 Task: Look for space in Marchena, Spain from 1st July, 2023 to 8th July, 2023 for 2 adults, 1 child in price range Rs.15000 to Rs.20000. Place can be entire place with 1  bedroom having 1 bed and 1 bathroom. Property type can be house, flat, guest house, hotel. Amenities needed are: washing machine. Booking option can be shelf check-in. Required host language is English.
Action: Mouse moved to (320, 191)
Screenshot: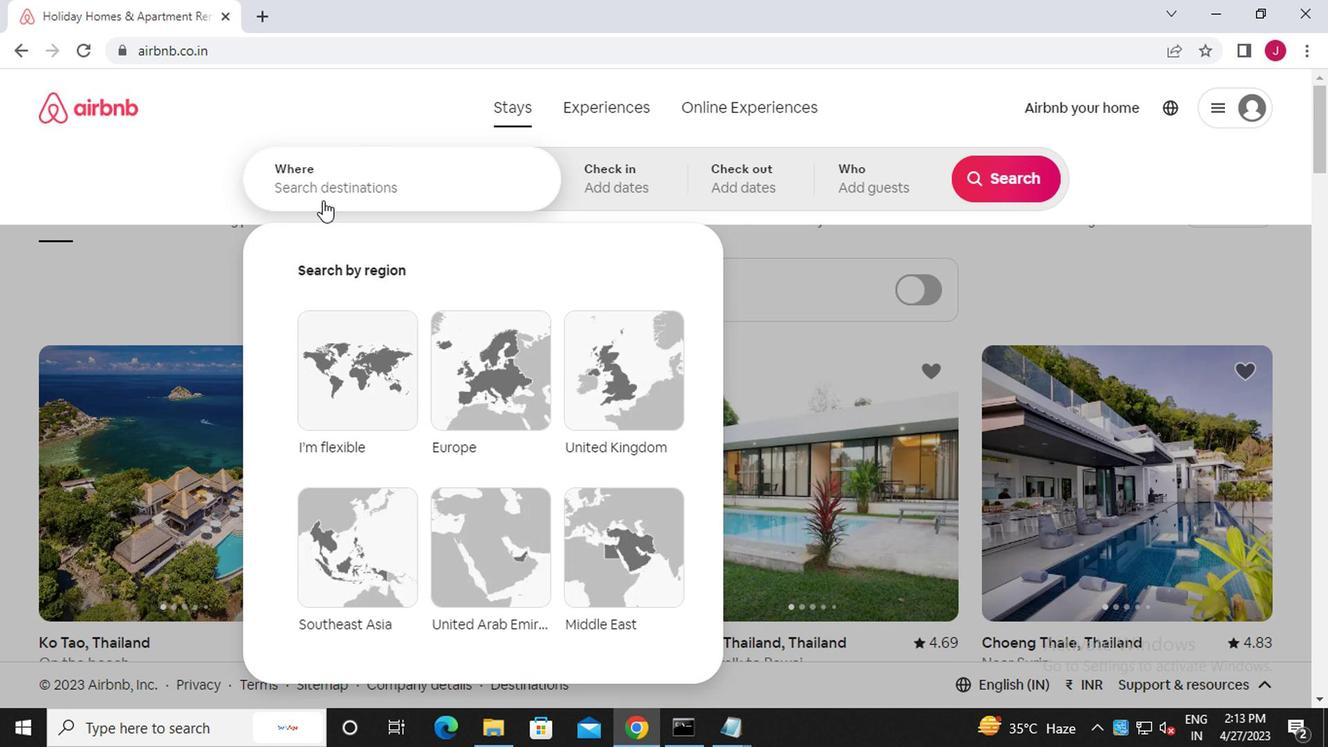 
Action: Mouse pressed left at (320, 191)
Screenshot: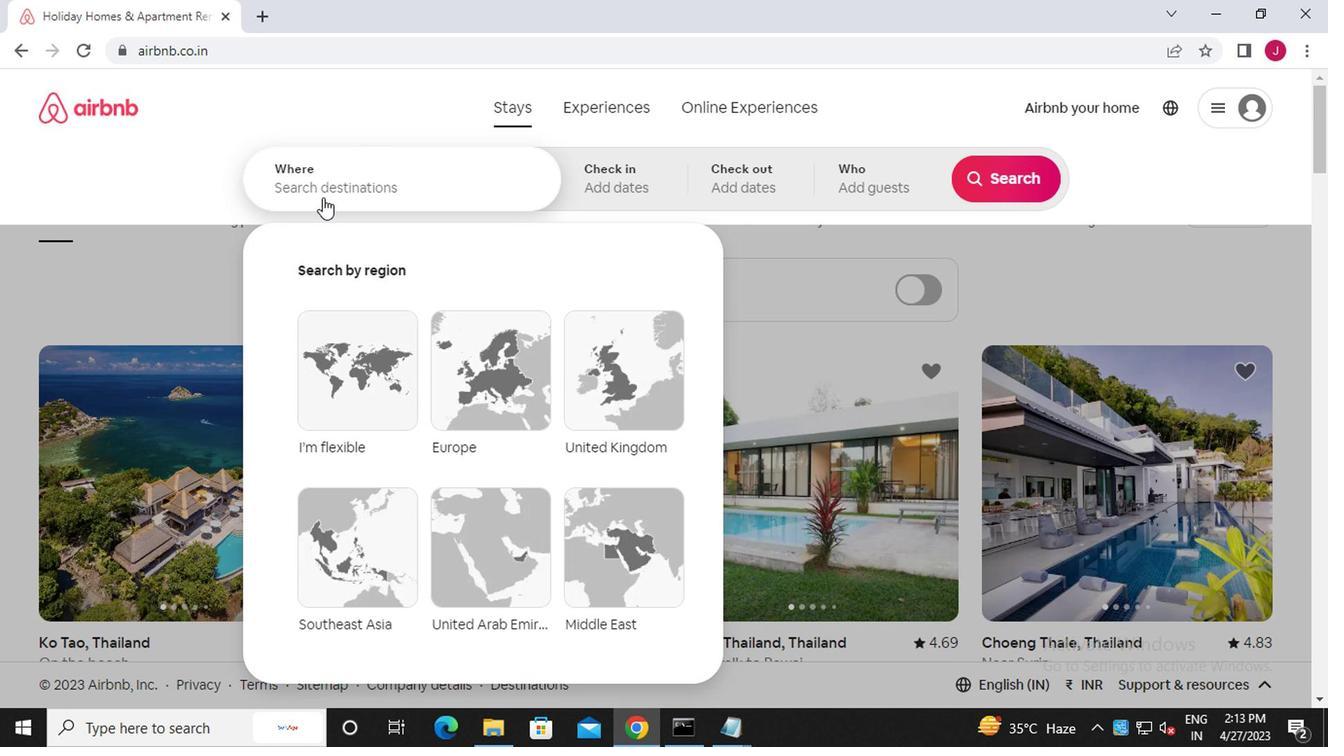 
Action: Key pressed m<Key.caps_lock>archena,<Key.caps_lock>s<Key.caps_lock>pain
Screenshot: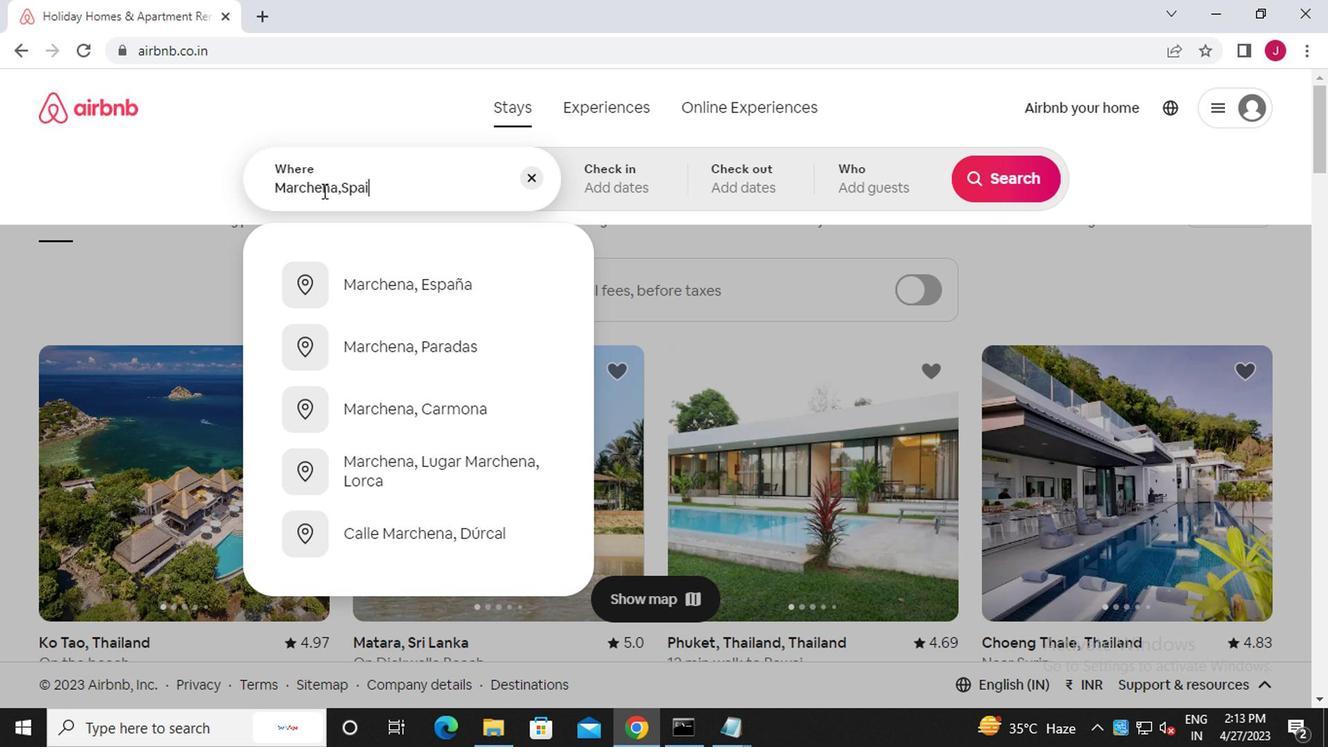 
Action: Mouse moved to (620, 179)
Screenshot: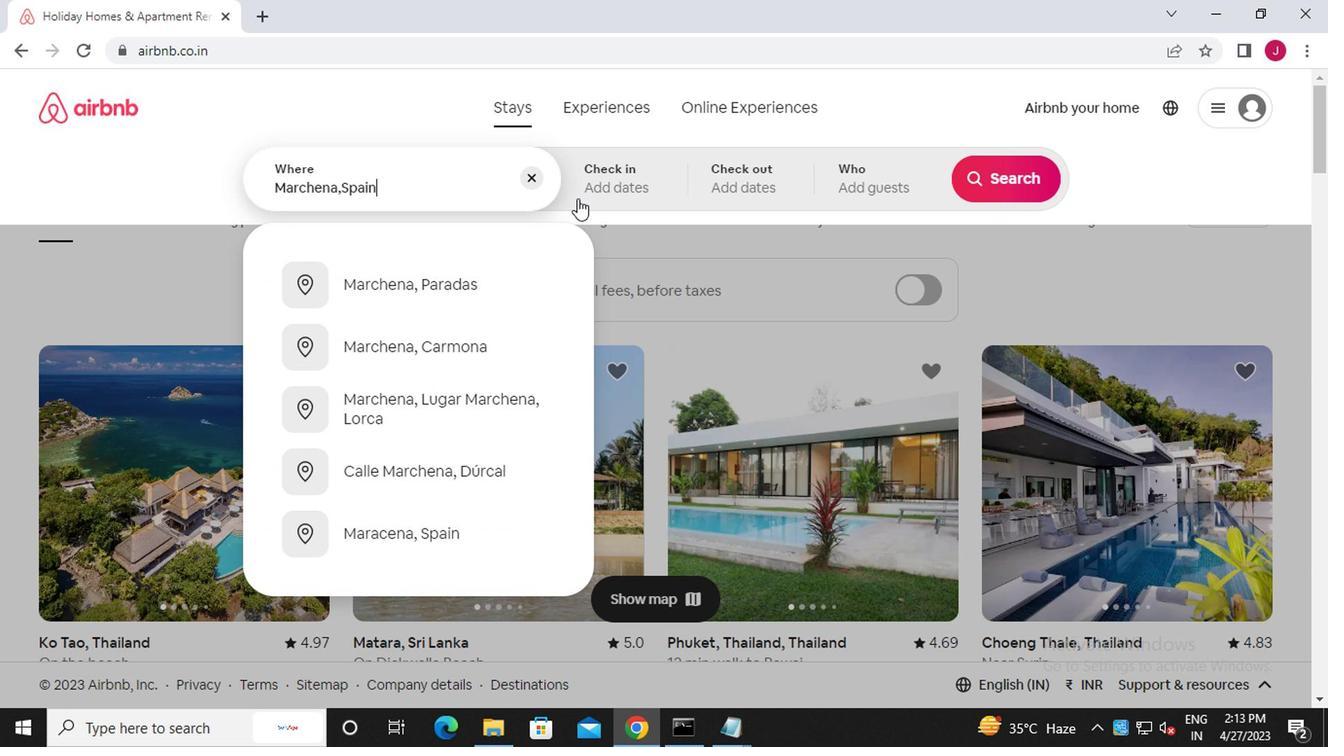
Action: Mouse pressed left at (620, 179)
Screenshot: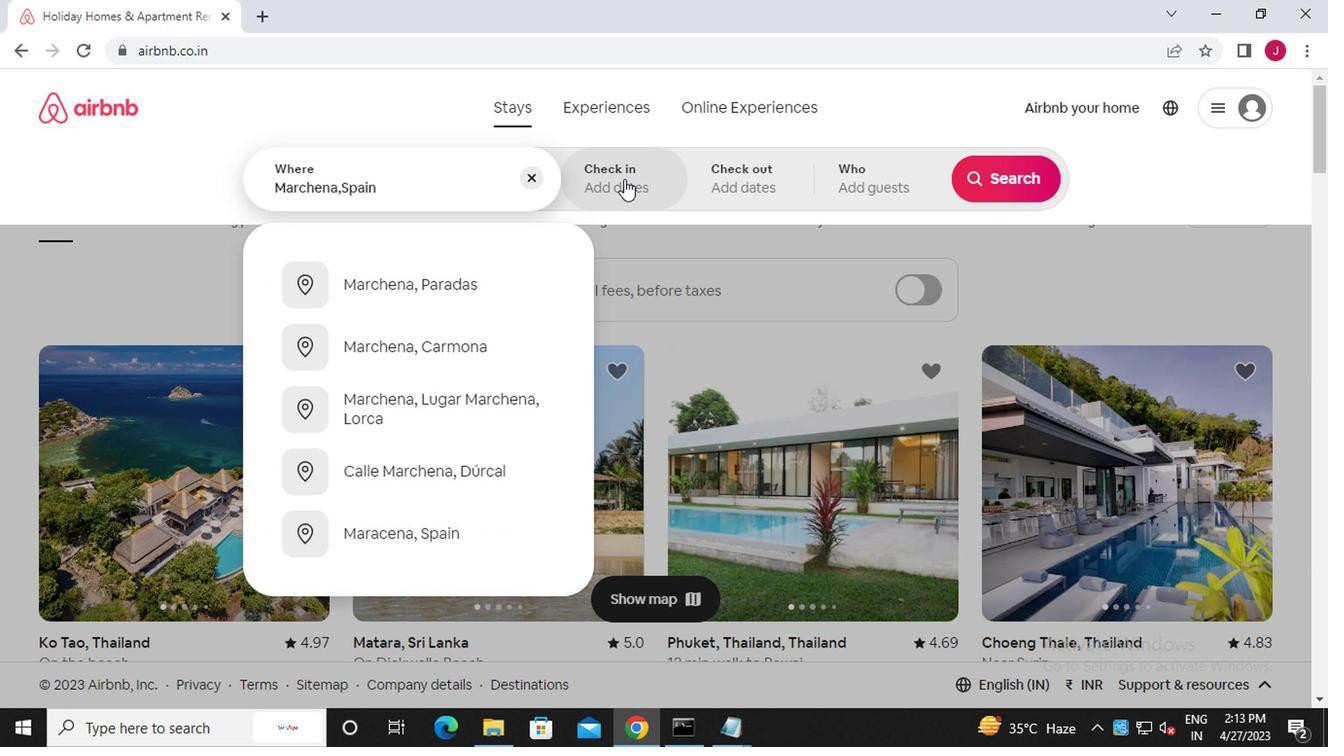 
Action: Mouse moved to (990, 334)
Screenshot: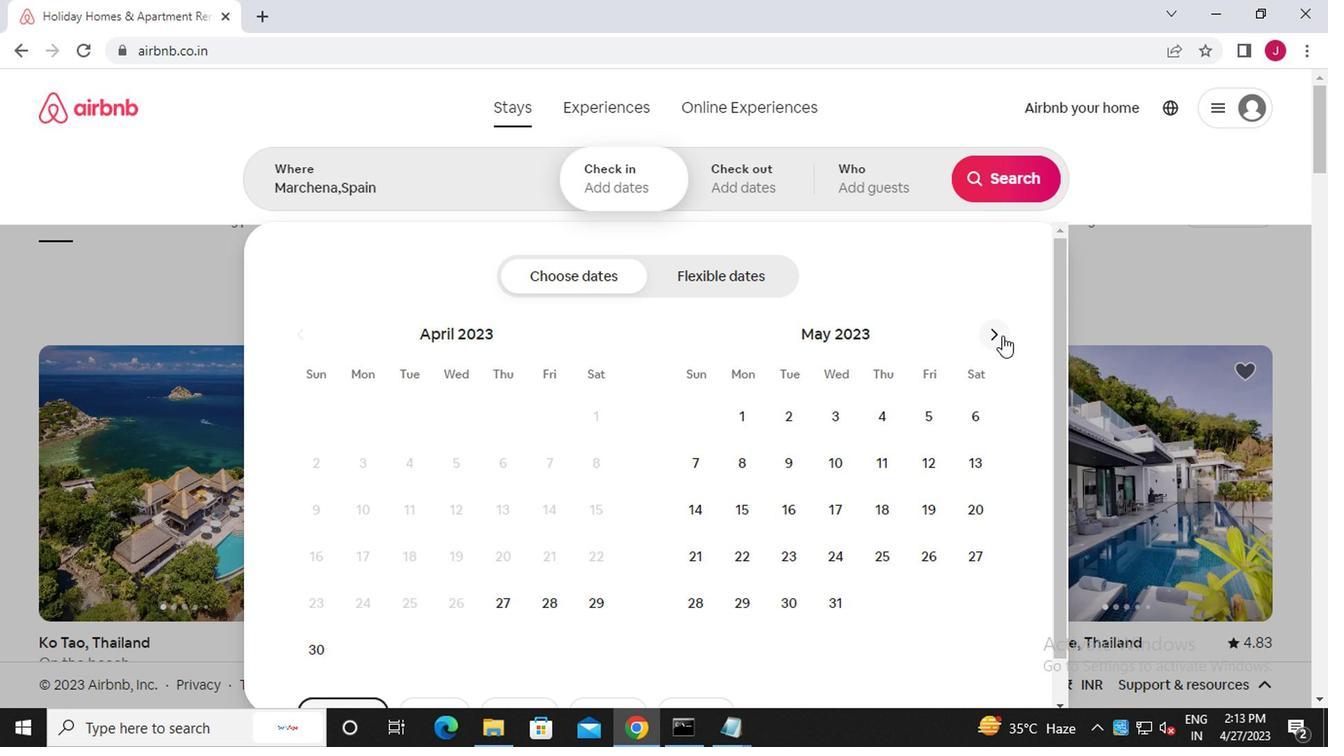 
Action: Mouse pressed left at (990, 334)
Screenshot: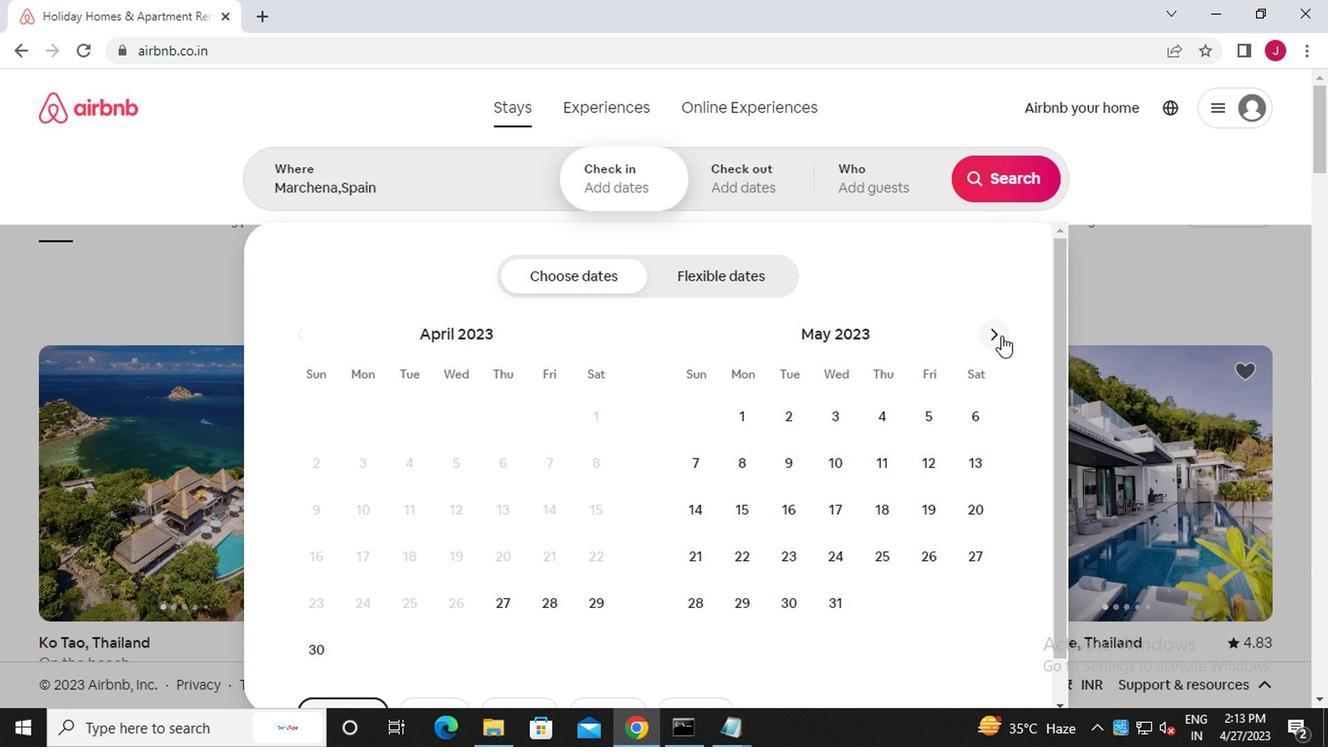 
Action: Mouse pressed left at (990, 334)
Screenshot: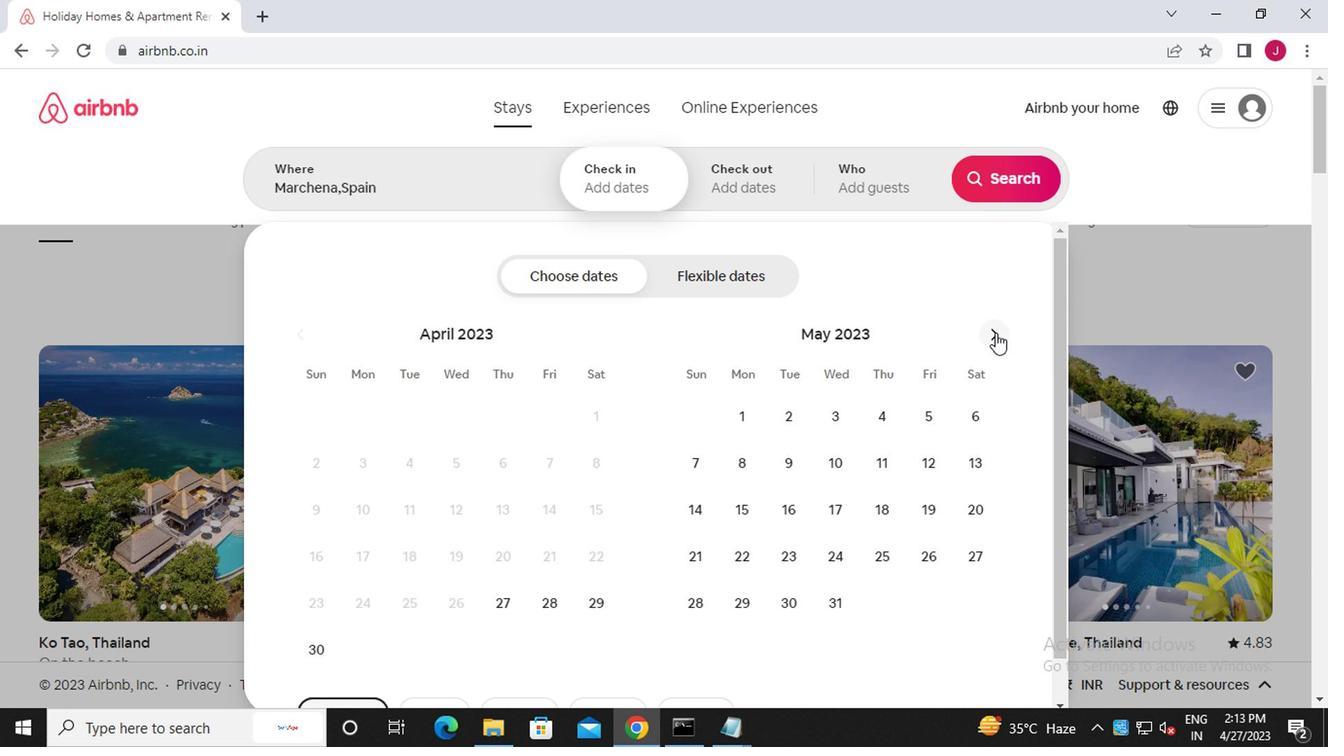 
Action: Mouse moved to (967, 421)
Screenshot: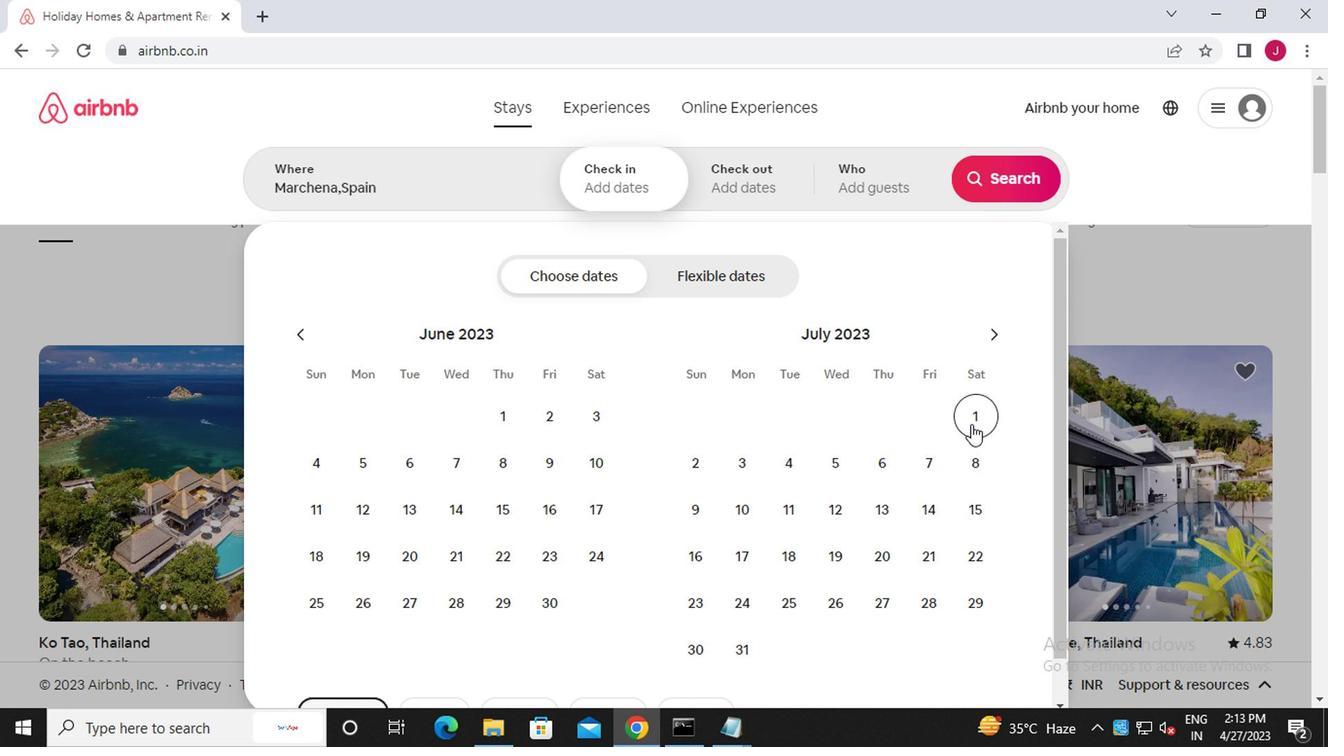 
Action: Mouse pressed left at (967, 421)
Screenshot: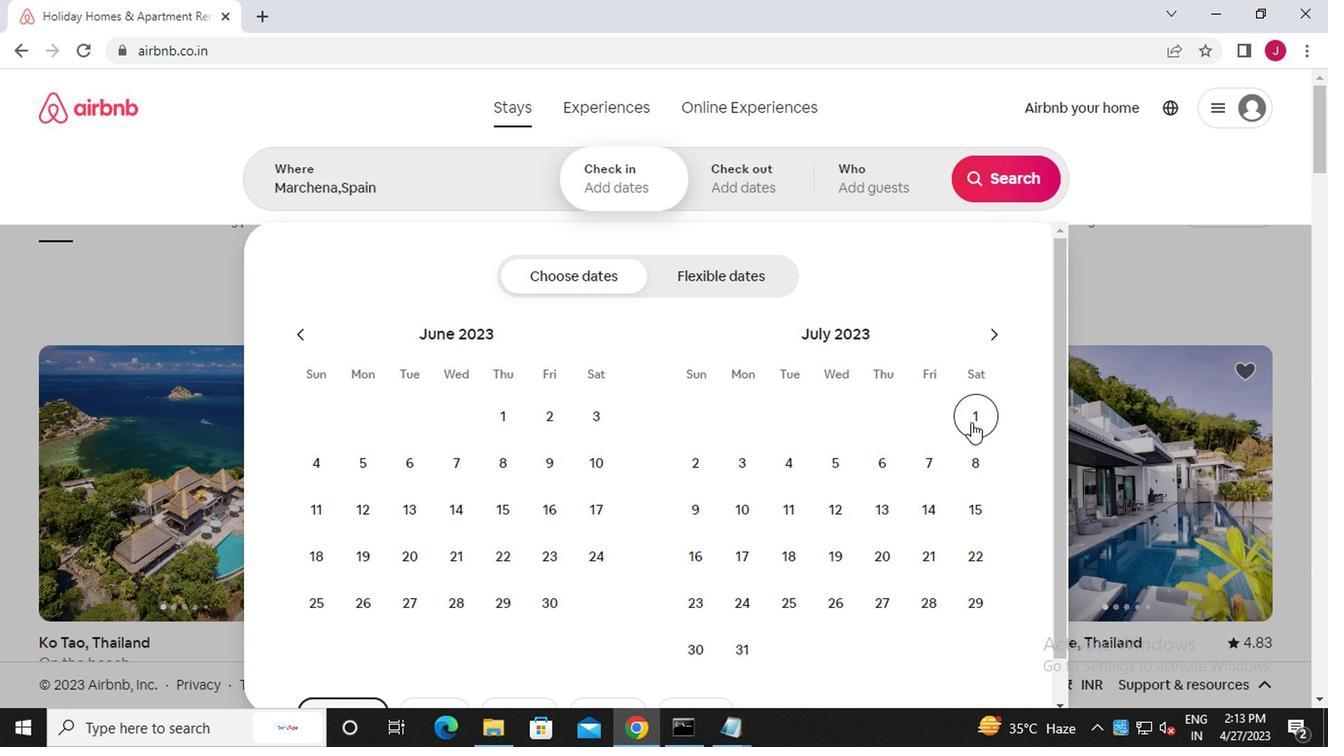 
Action: Mouse moved to (977, 466)
Screenshot: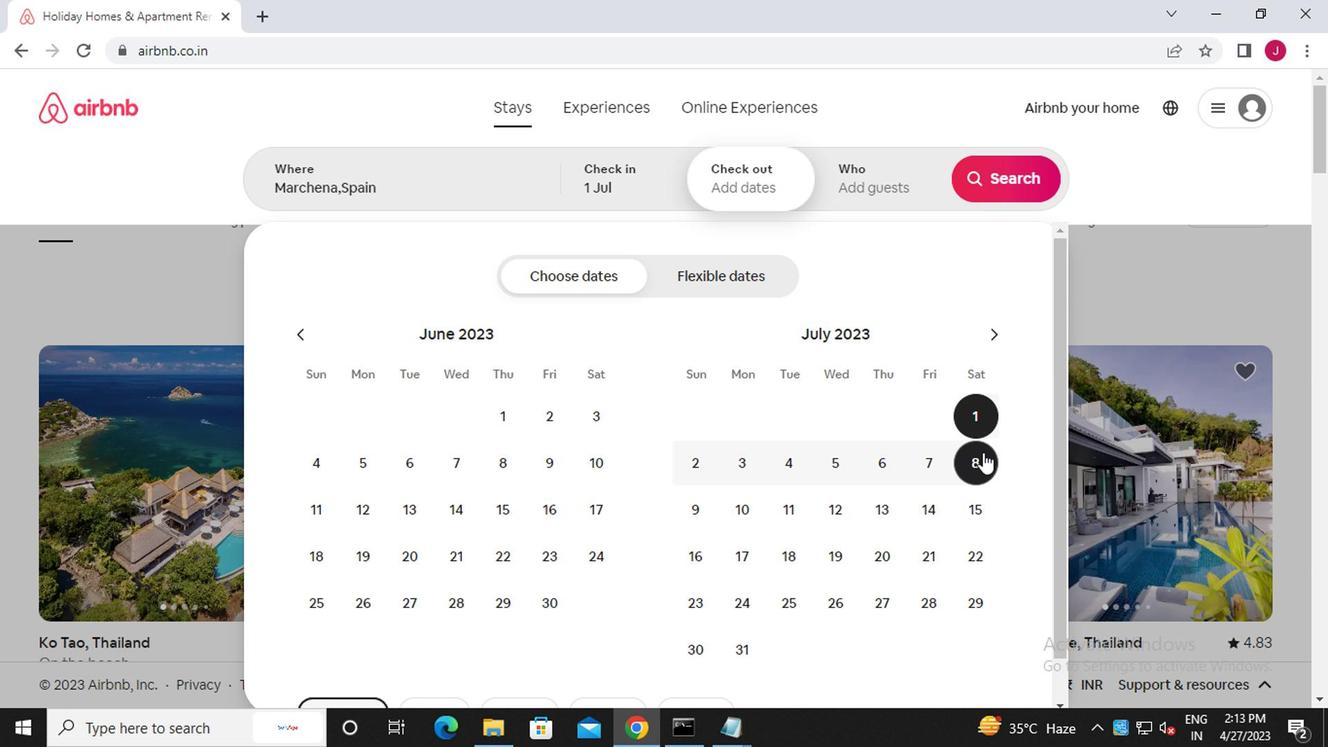 
Action: Mouse pressed left at (977, 466)
Screenshot: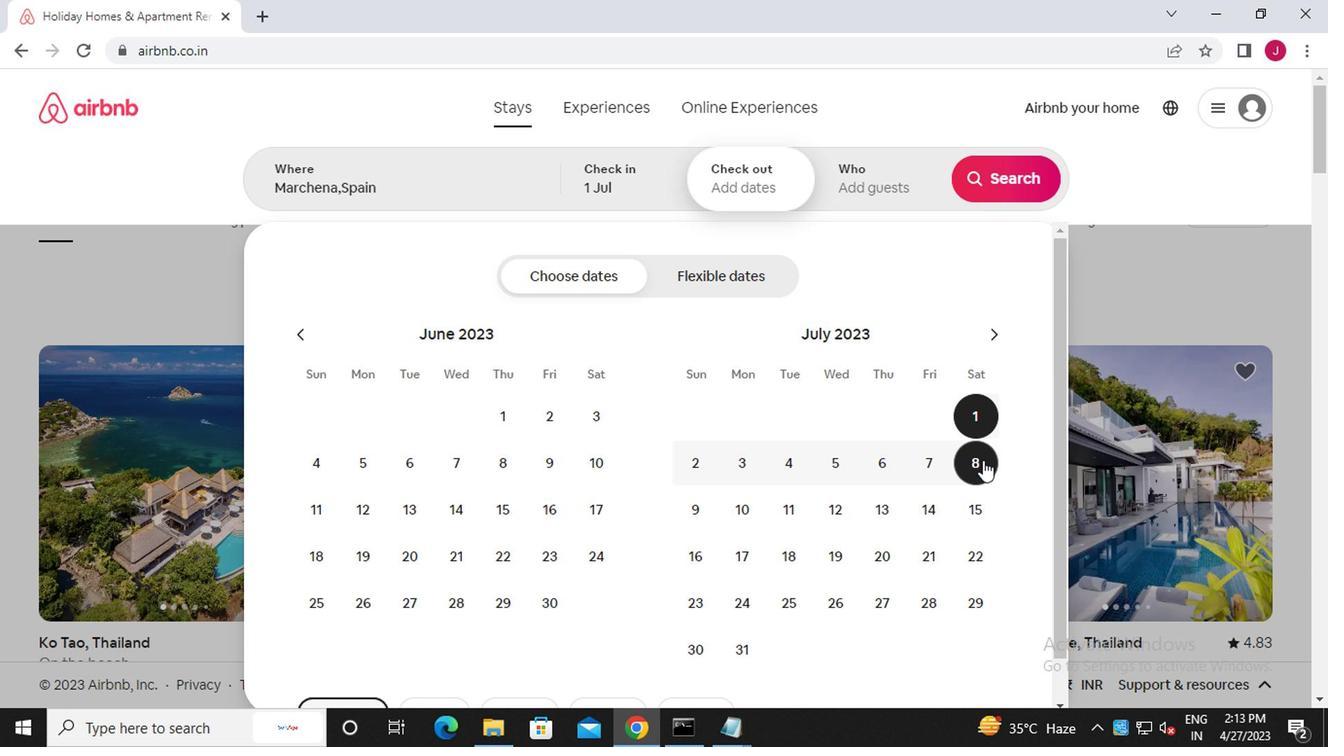 
Action: Mouse moved to (878, 190)
Screenshot: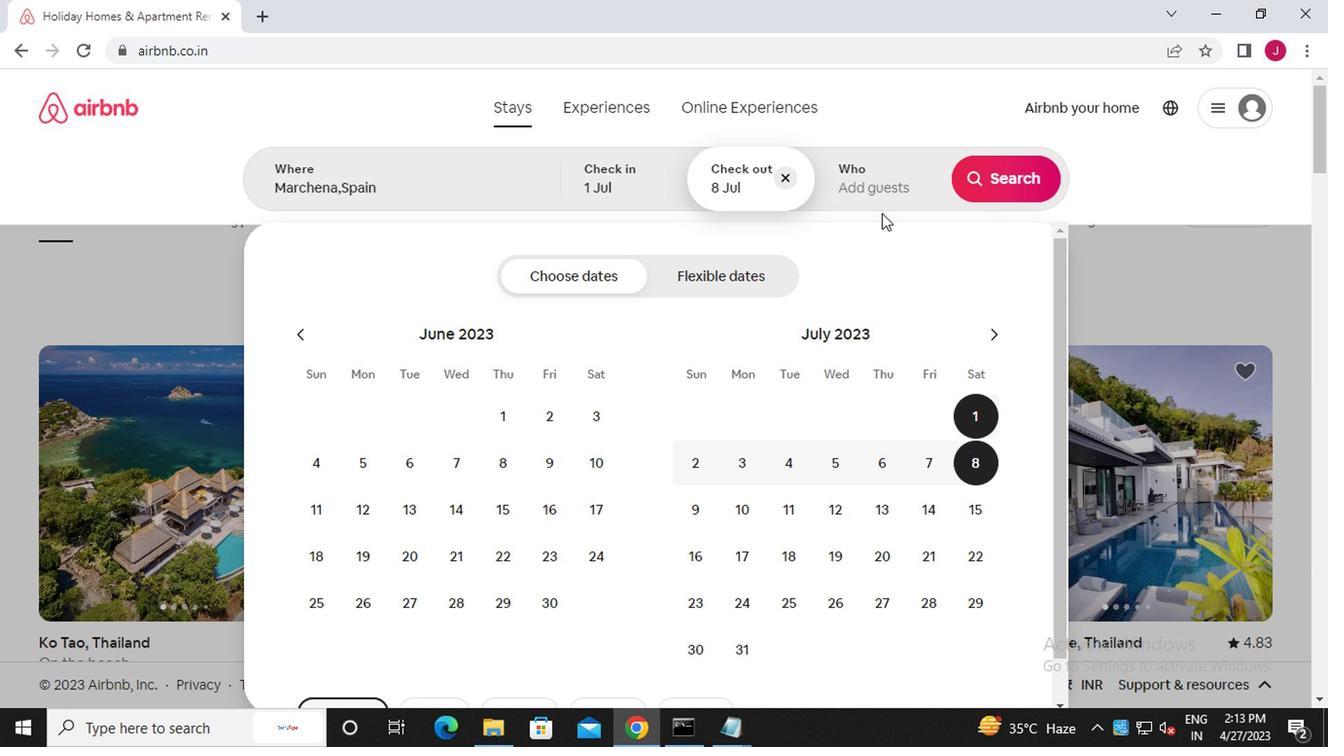 
Action: Mouse pressed left at (878, 190)
Screenshot: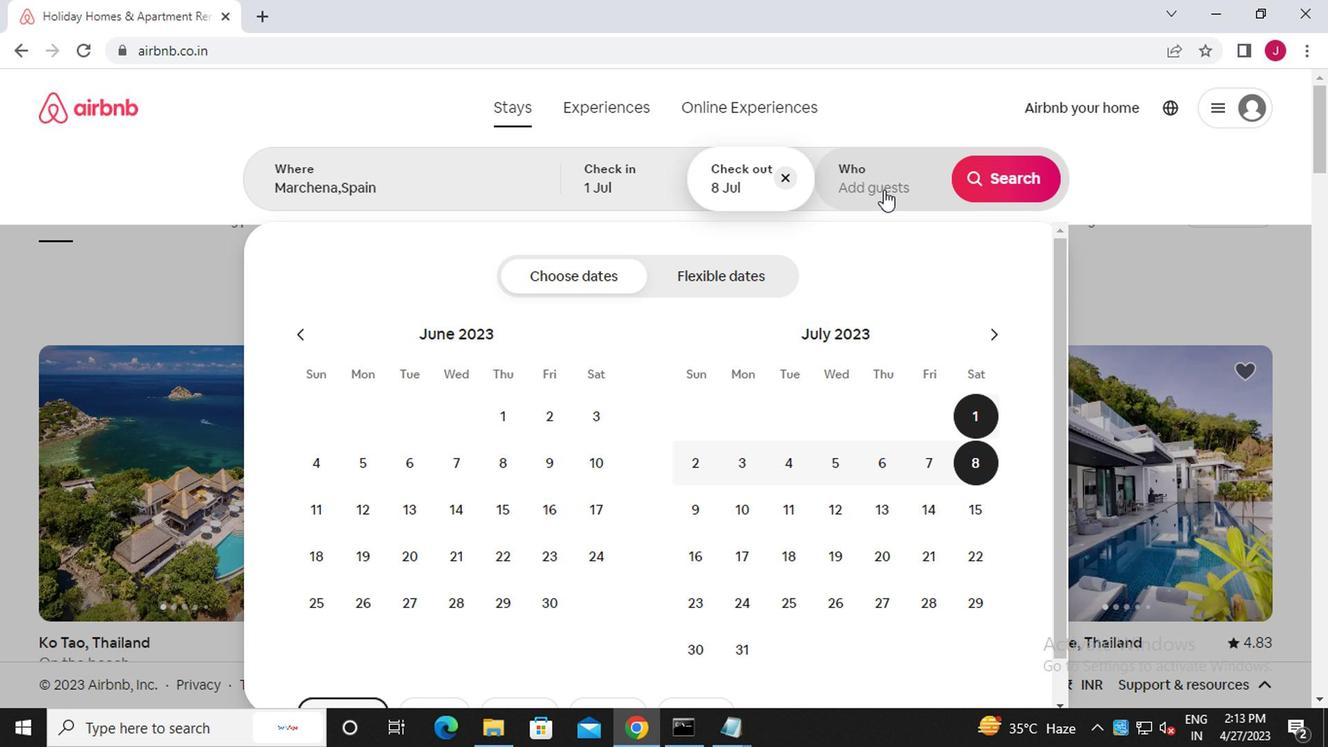 
Action: Mouse moved to (1006, 278)
Screenshot: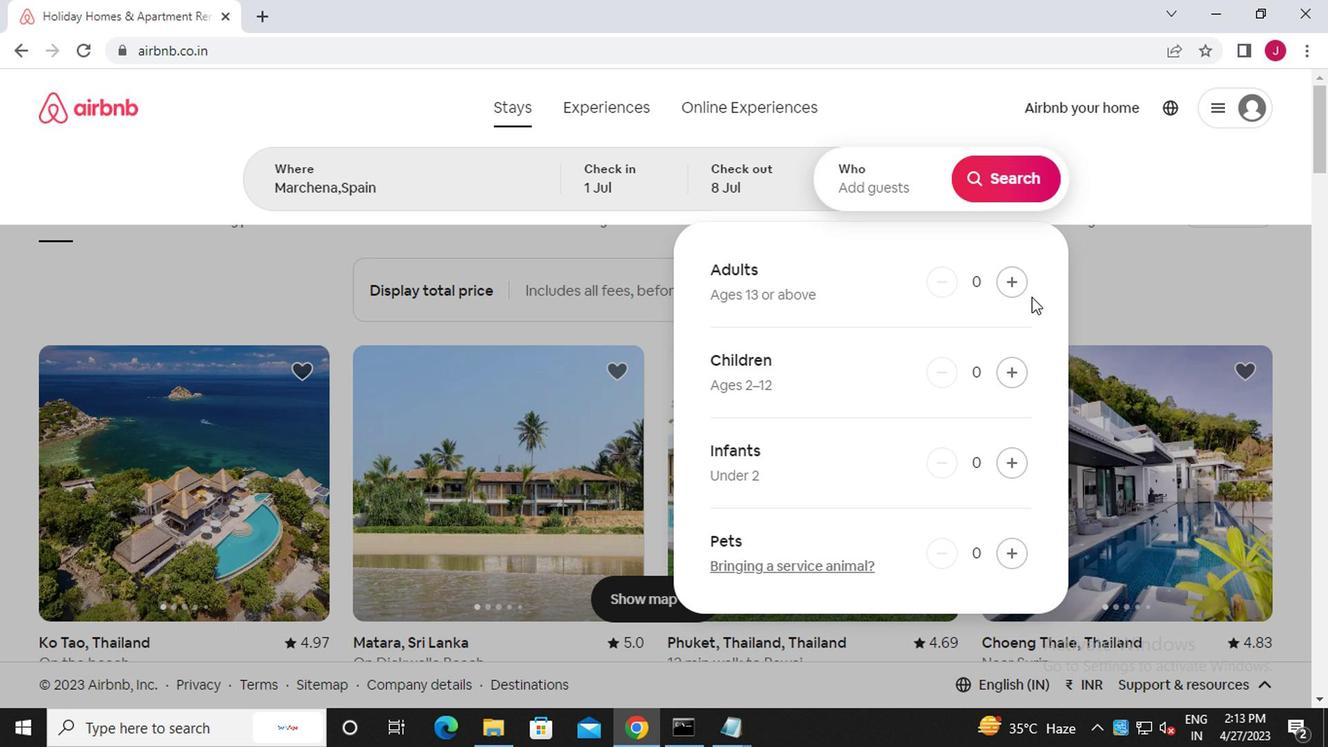 
Action: Mouse pressed left at (1006, 278)
Screenshot: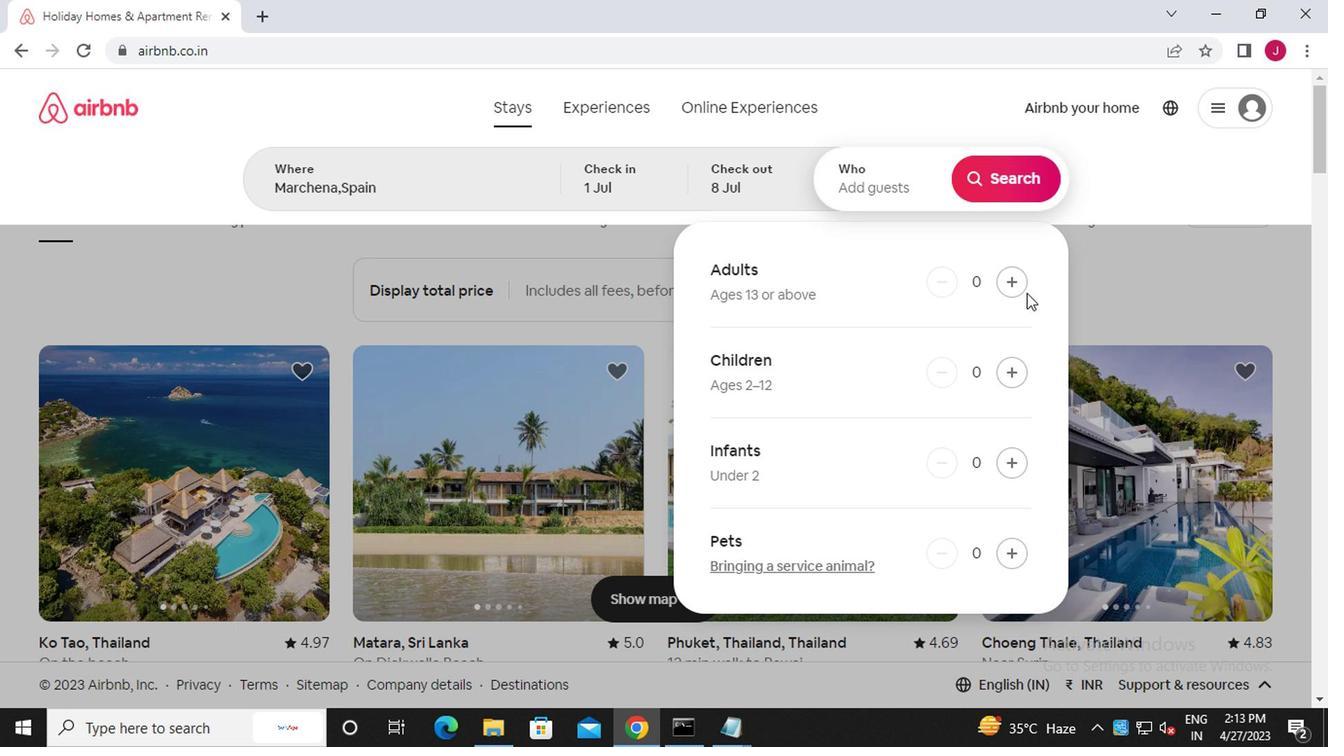 
Action: Mouse pressed left at (1006, 278)
Screenshot: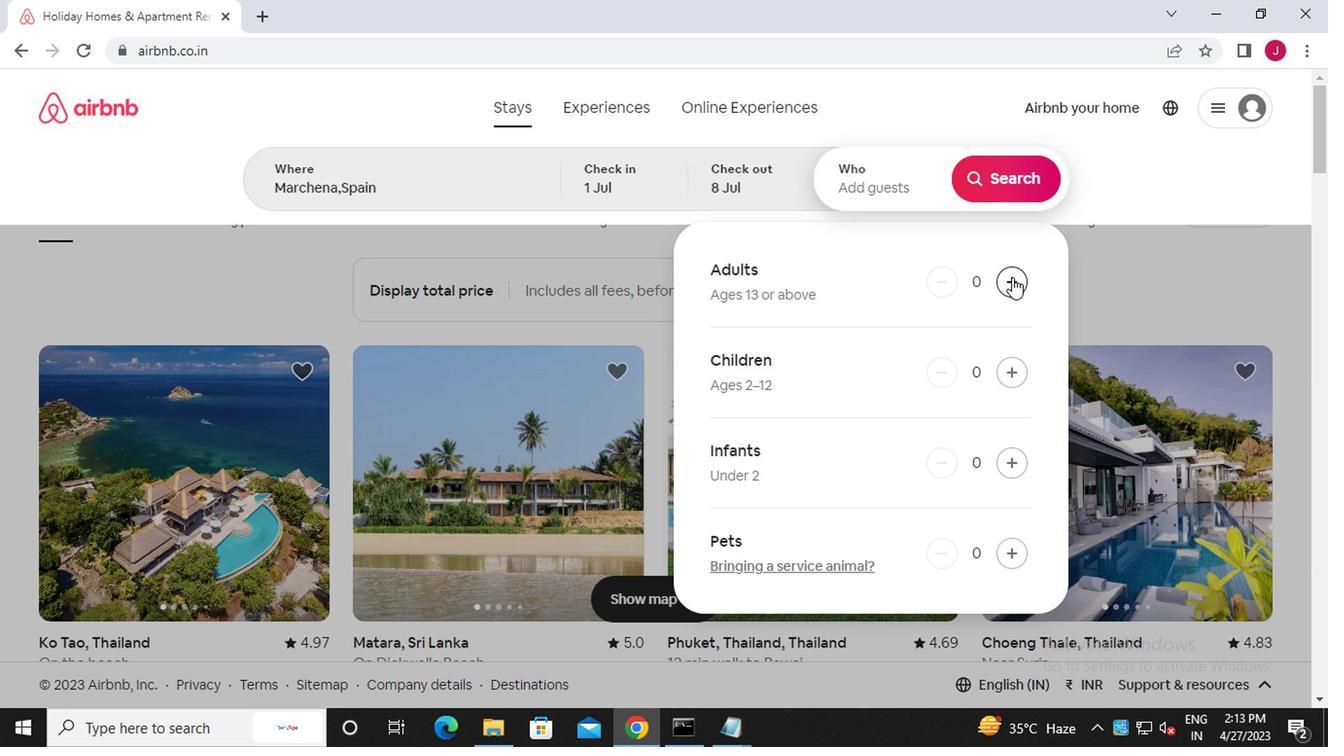 
Action: Mouse moved to (1014, 372)
Screenshot: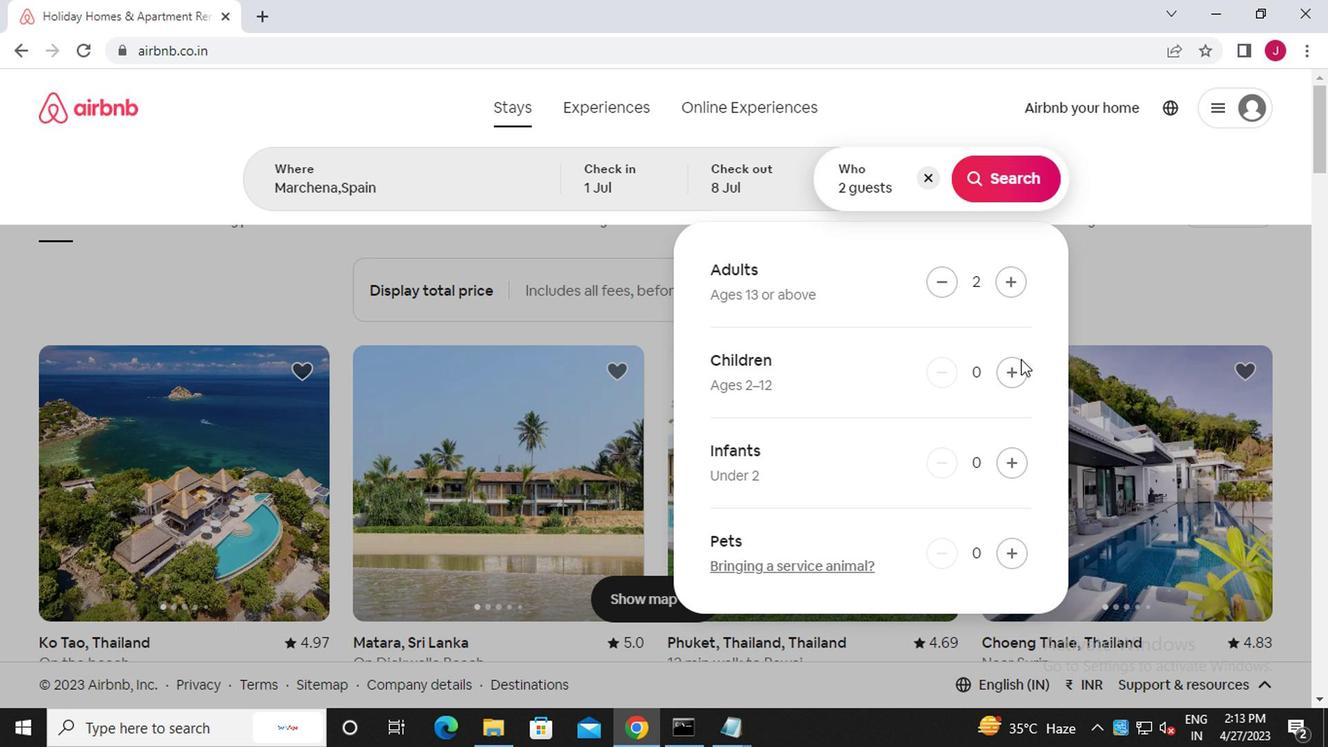 
Action: Mouse pressed left at (1014, 372)
Screenshot: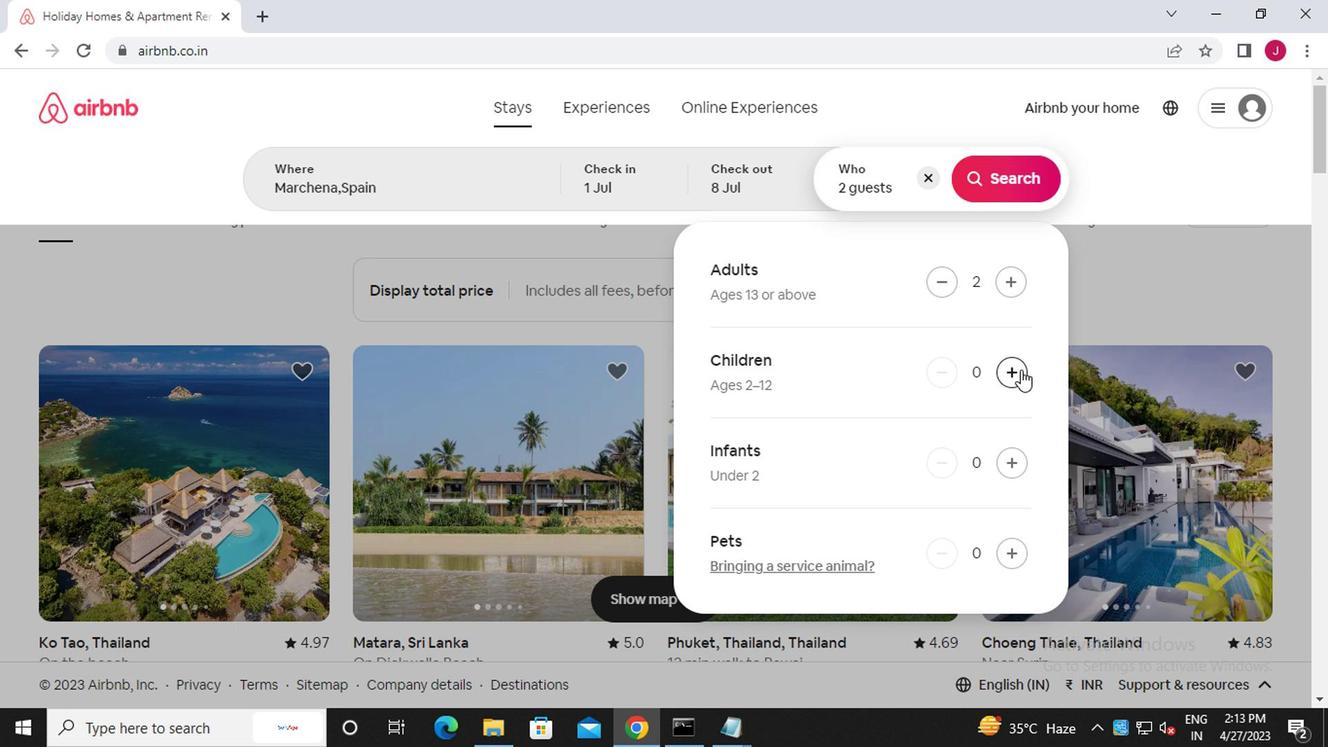 
Action: Mouse moved to (1013, 181)
Screenshot: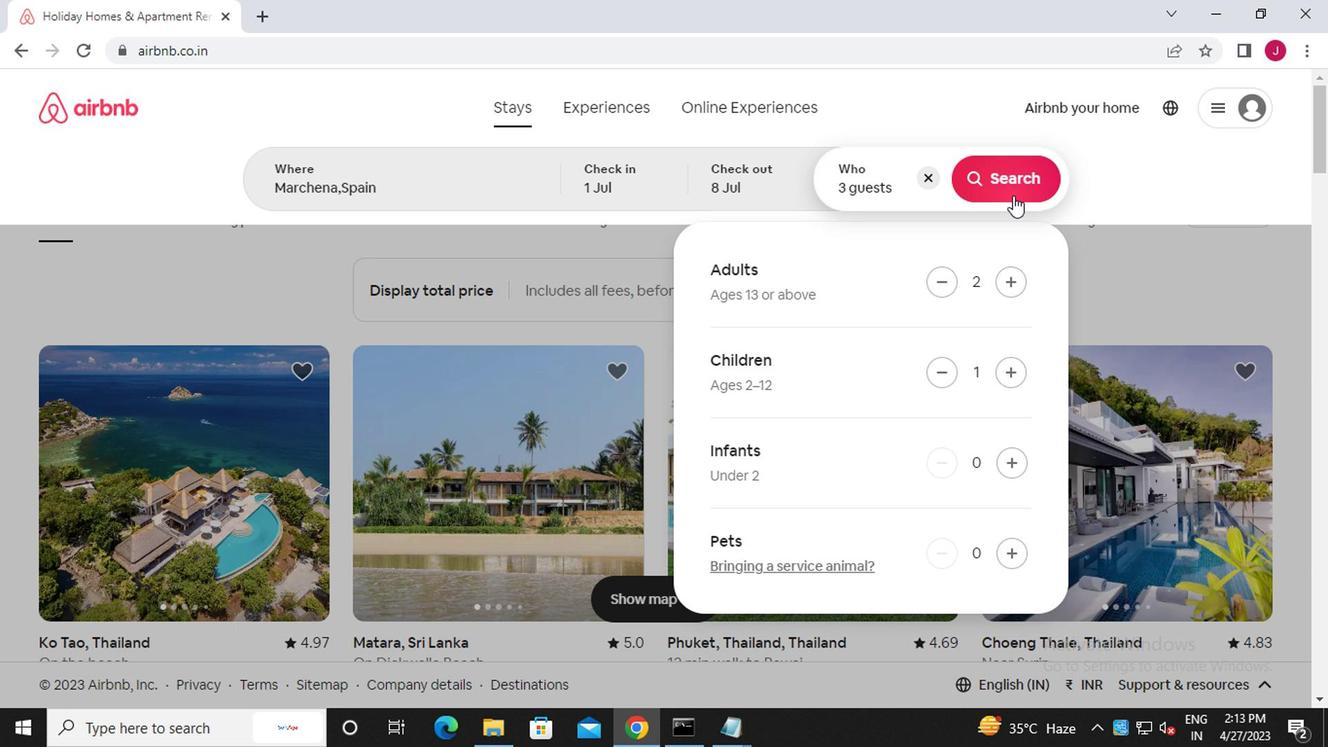 
Action: Mouse pressed left at (1013, 181)
Screenshot: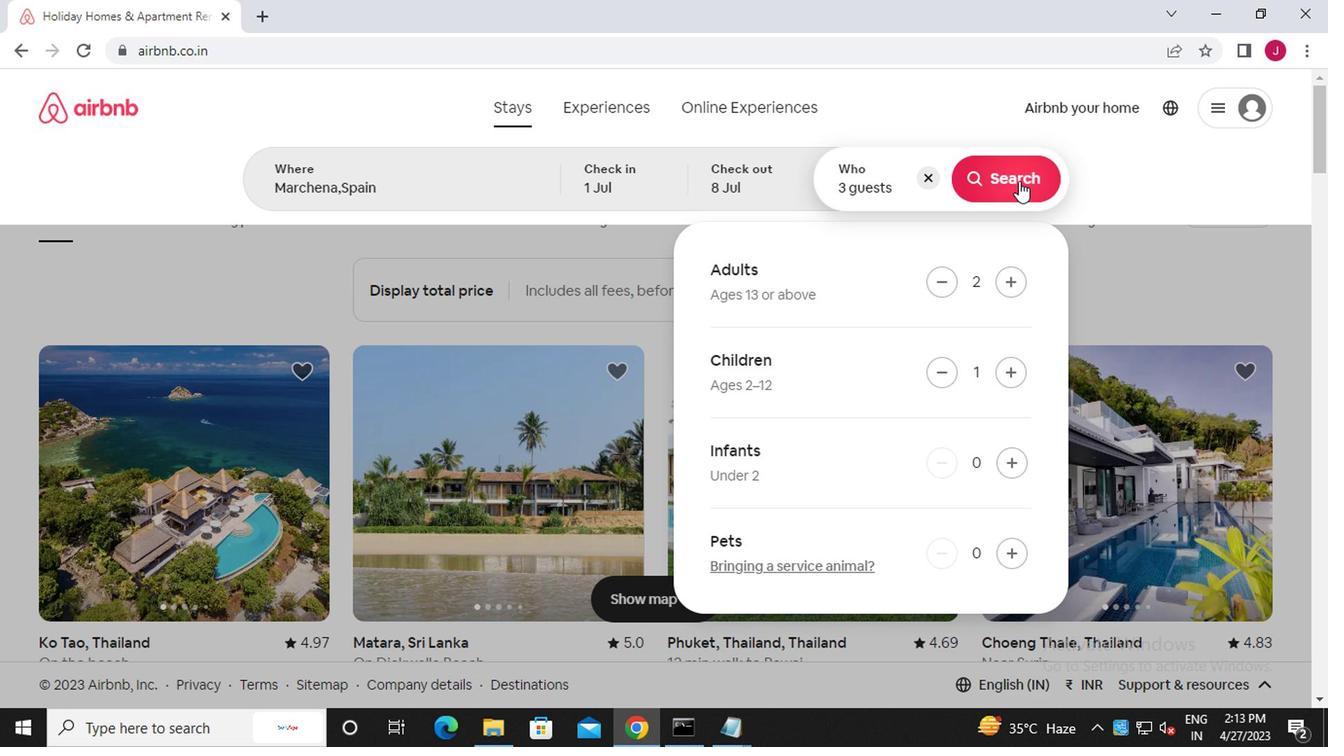 
Action: Mouse moved to (1250, 180)
Screenshot: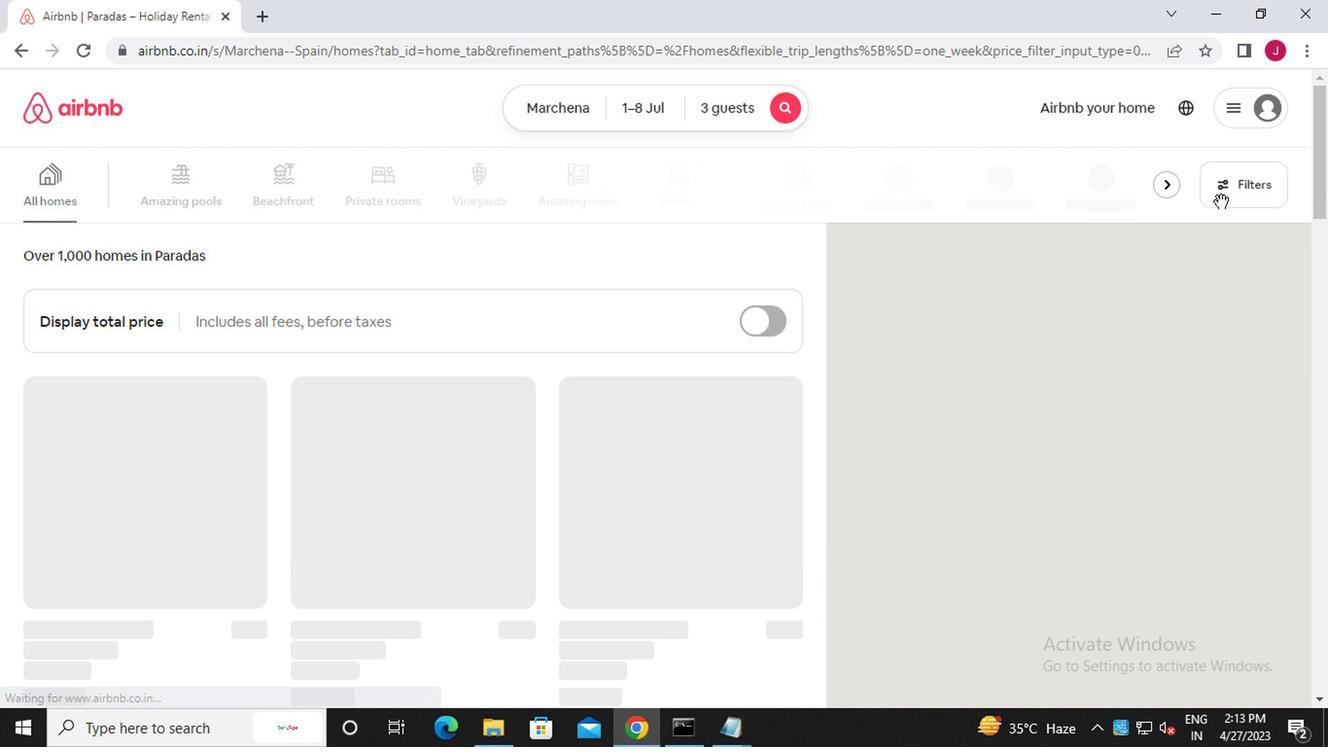 
Action: Mouse pressed left at (1250, 180)
Screenshot: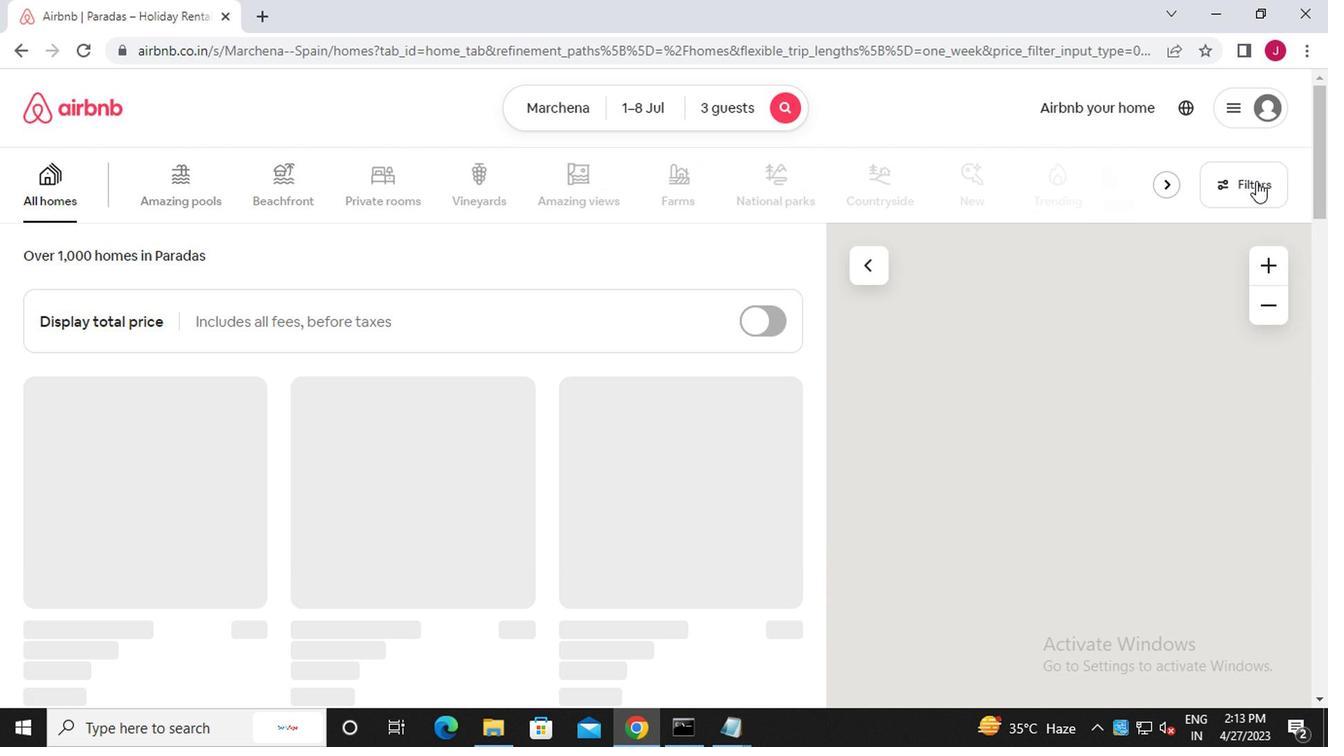
Action: Mouse moved to (480, 409)
Screenshot: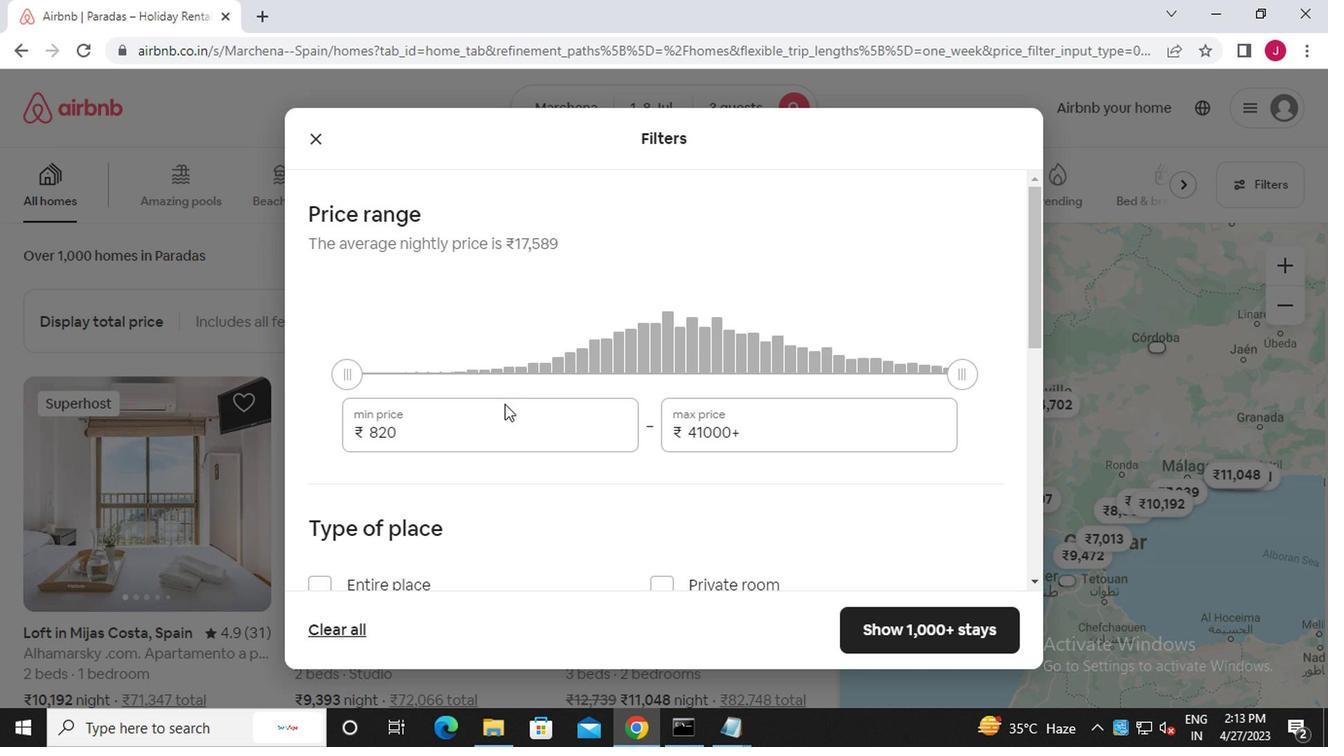
Action: Mouse pressed left at (480, 409)
Screenshot: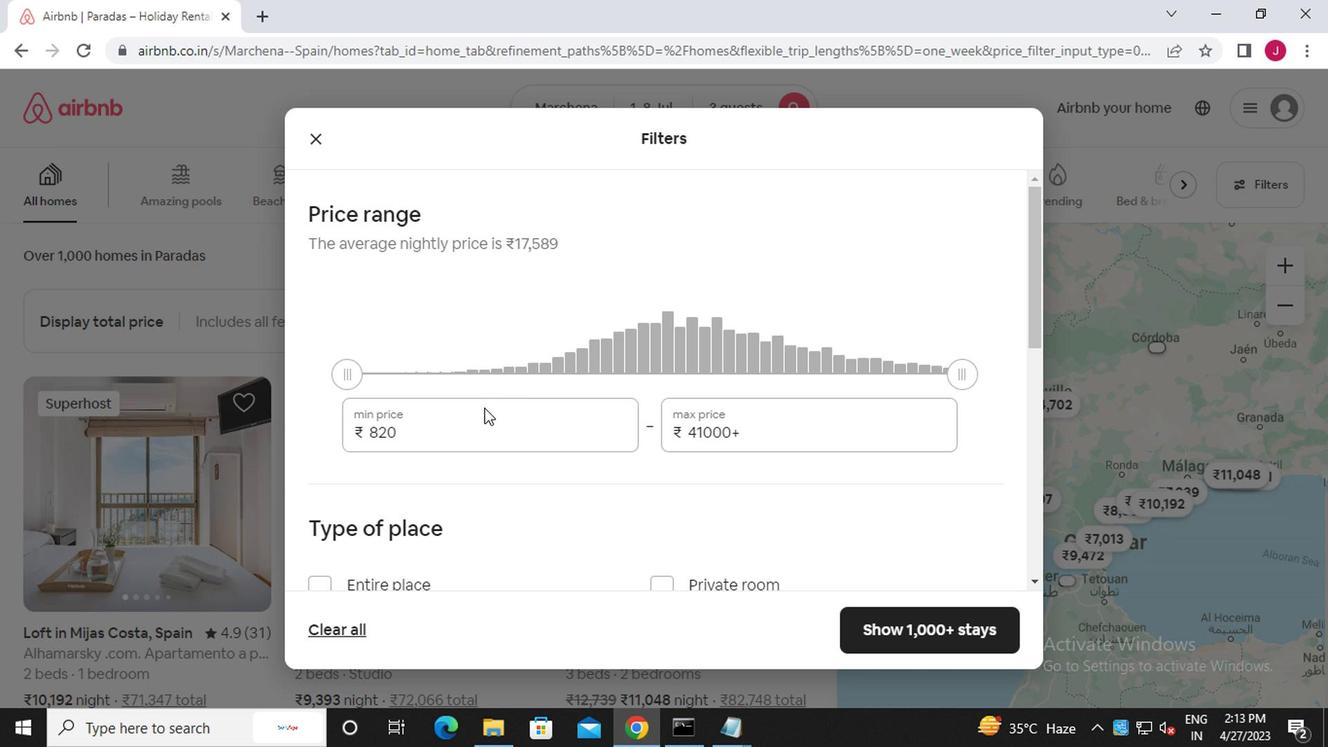 
Action: Mouse moved to (478, 417)
Screenshot: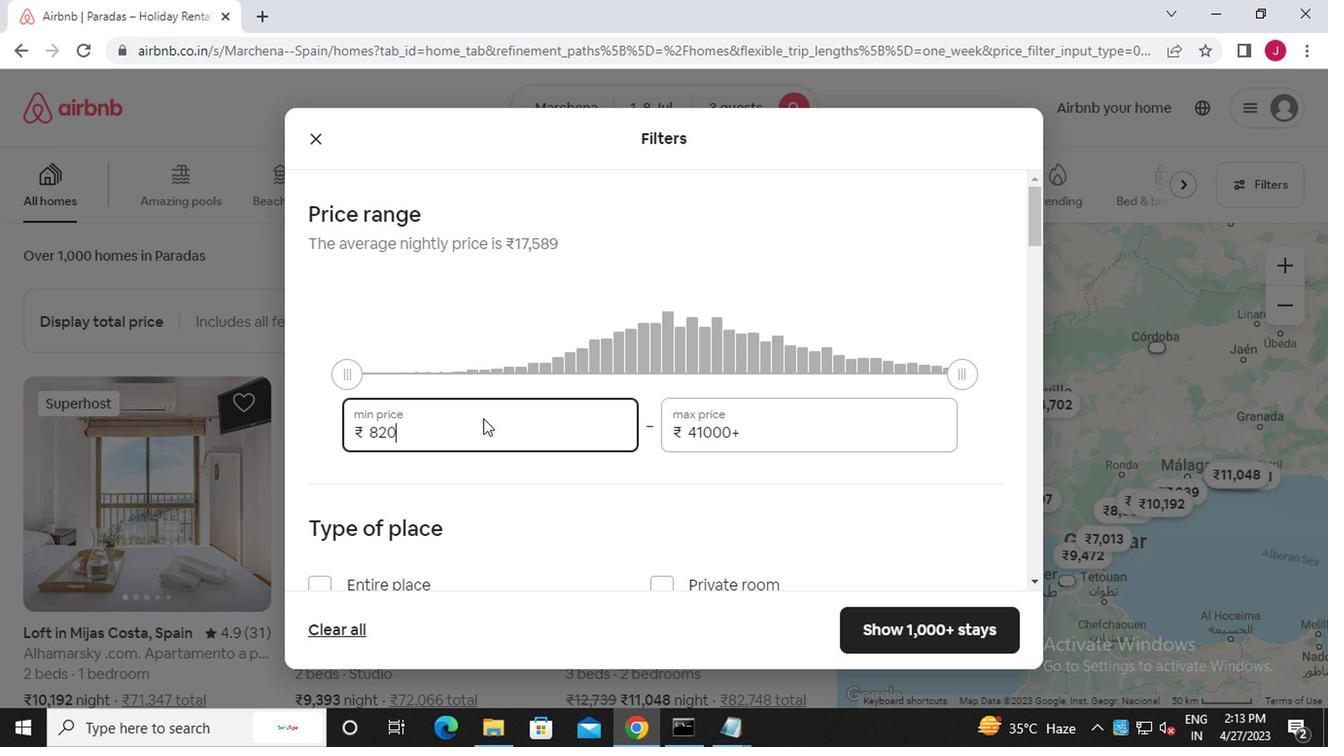 
Action: Key pressed <Key.backspace><Key.backspace><Key.backspace><Key.backspace><Key.backspace><Key.backspace><Key.backspace><Key.backspace><<97>><<101>><<96>><<96>><<96>>
Screenshot: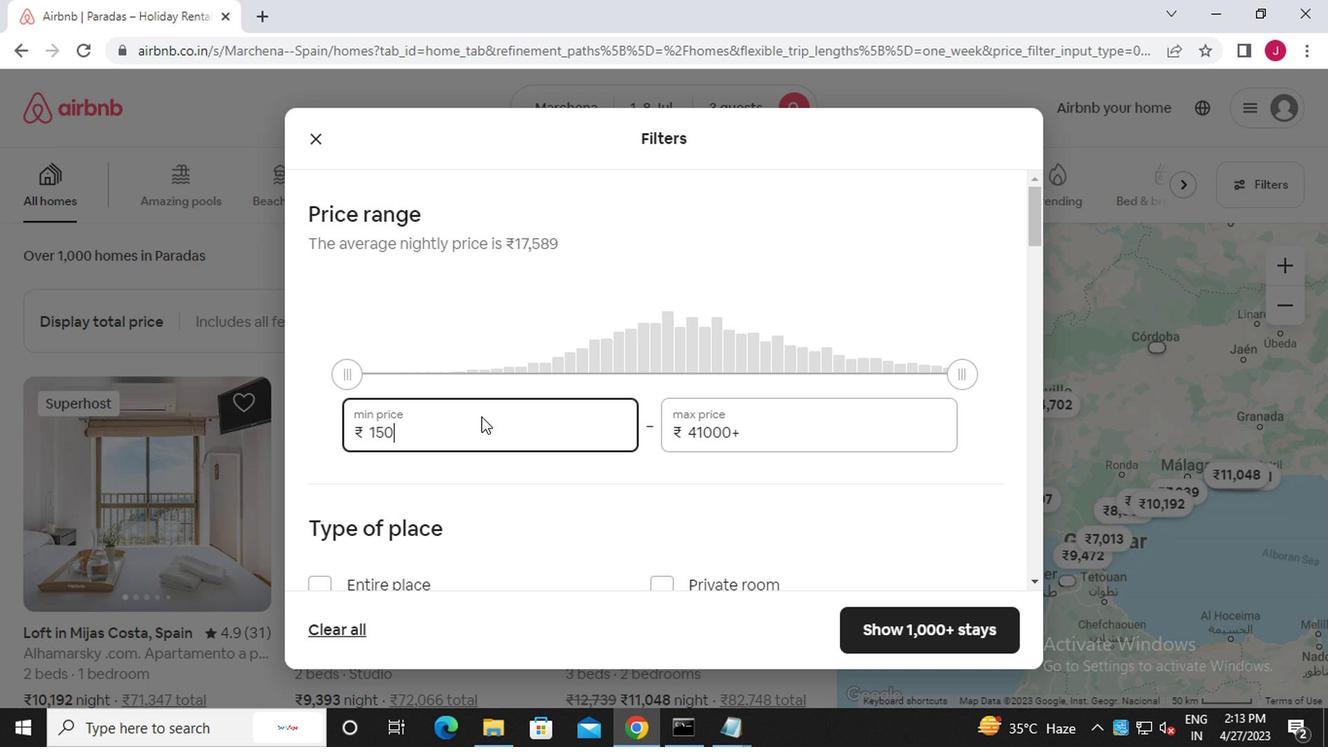 
Action: Mouse moved to (815, 440)
Screenshot: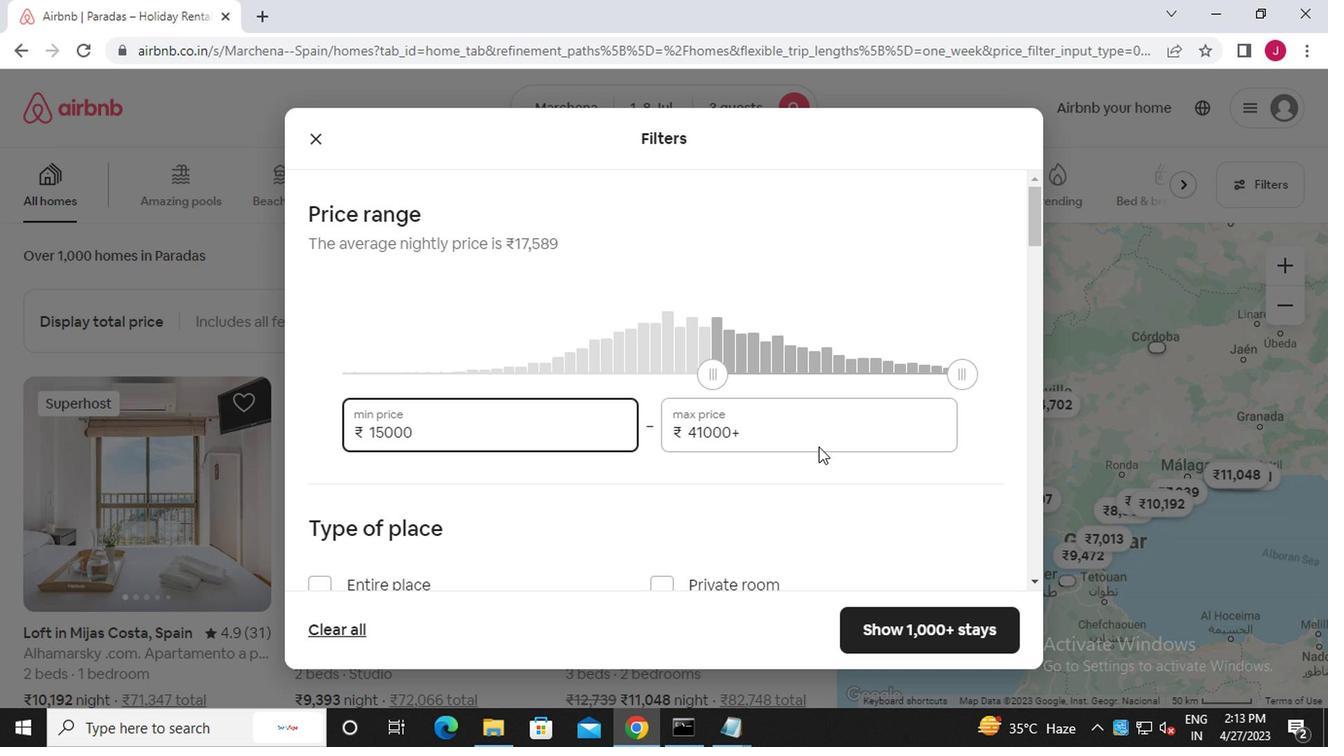 
Action: Mouse pressed left at (815, 440)
Screenshot: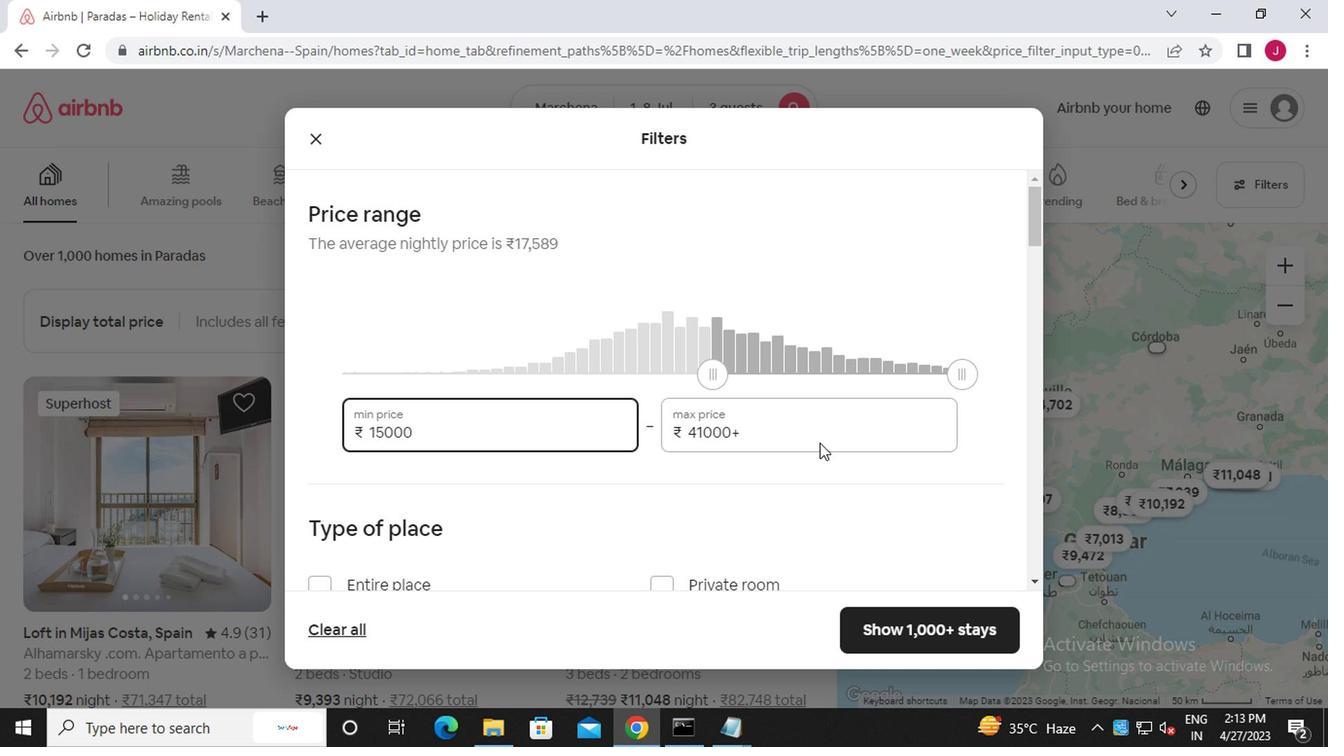 
Action: Mouse moved to (798, 431)
Screenshot: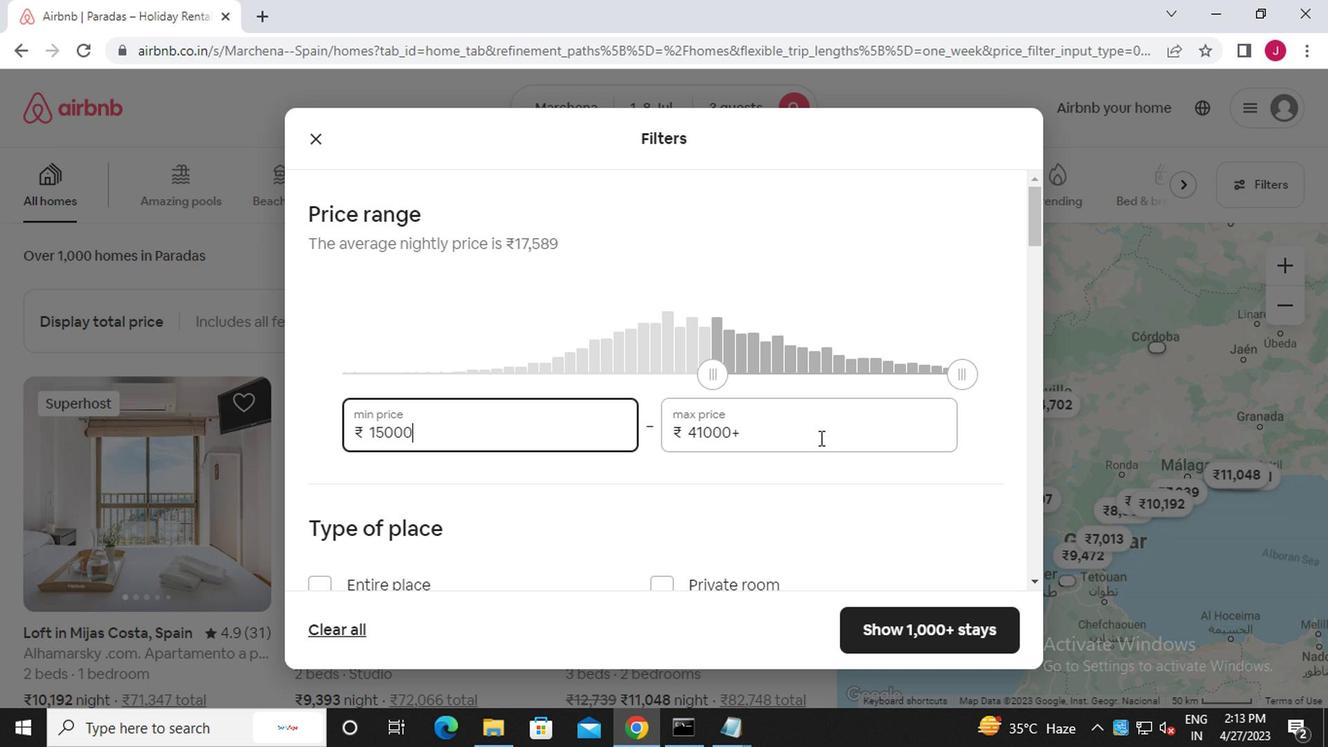
Action: Key pressed <Key.backspace><Key.backspace><Key.backspace><Key.backspace><Key.backspace><Key.backspace><Key.backspace><Key.backspace><Key.backspace><Key.backspace><Key.backspace><Key.backspace><Key.backspace><Key.backspace><<98>><<96>><<96>><<96>><<96>>
Screenshot: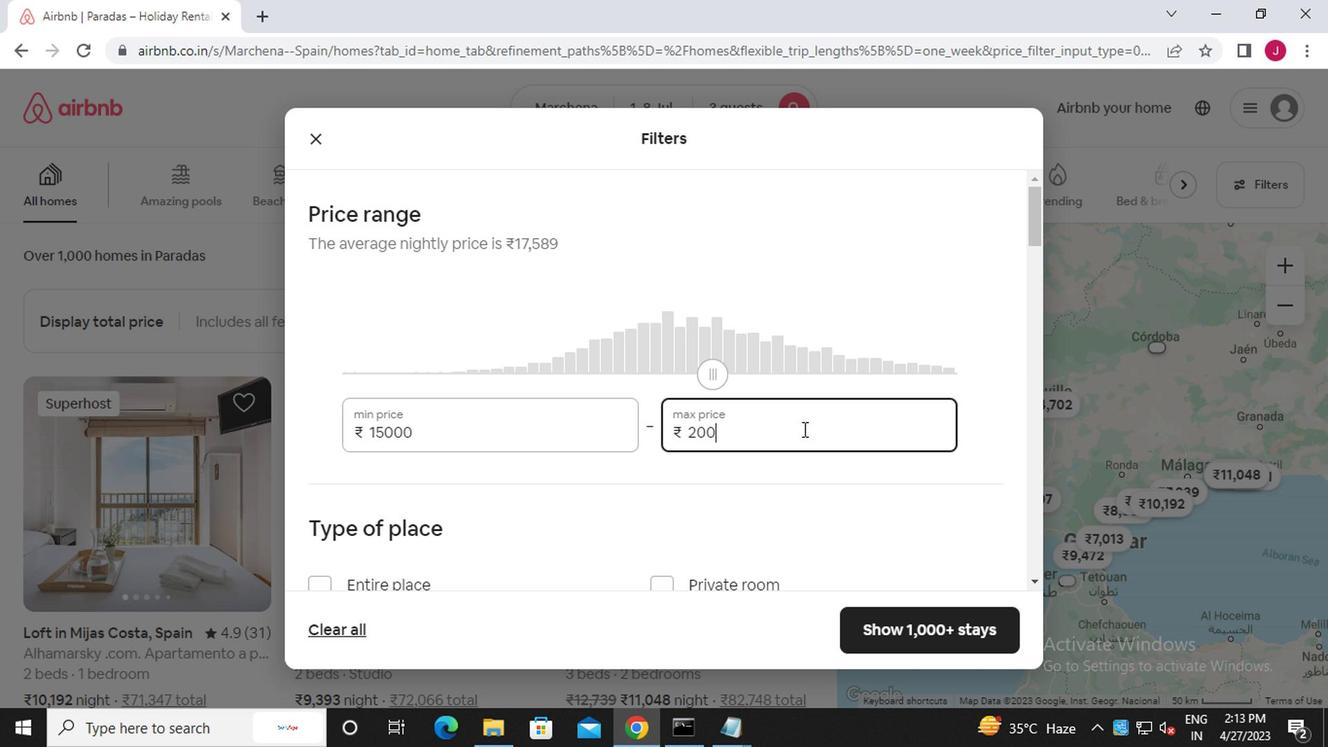 
Action: Mouse moved to (796, 429)
Screenshot: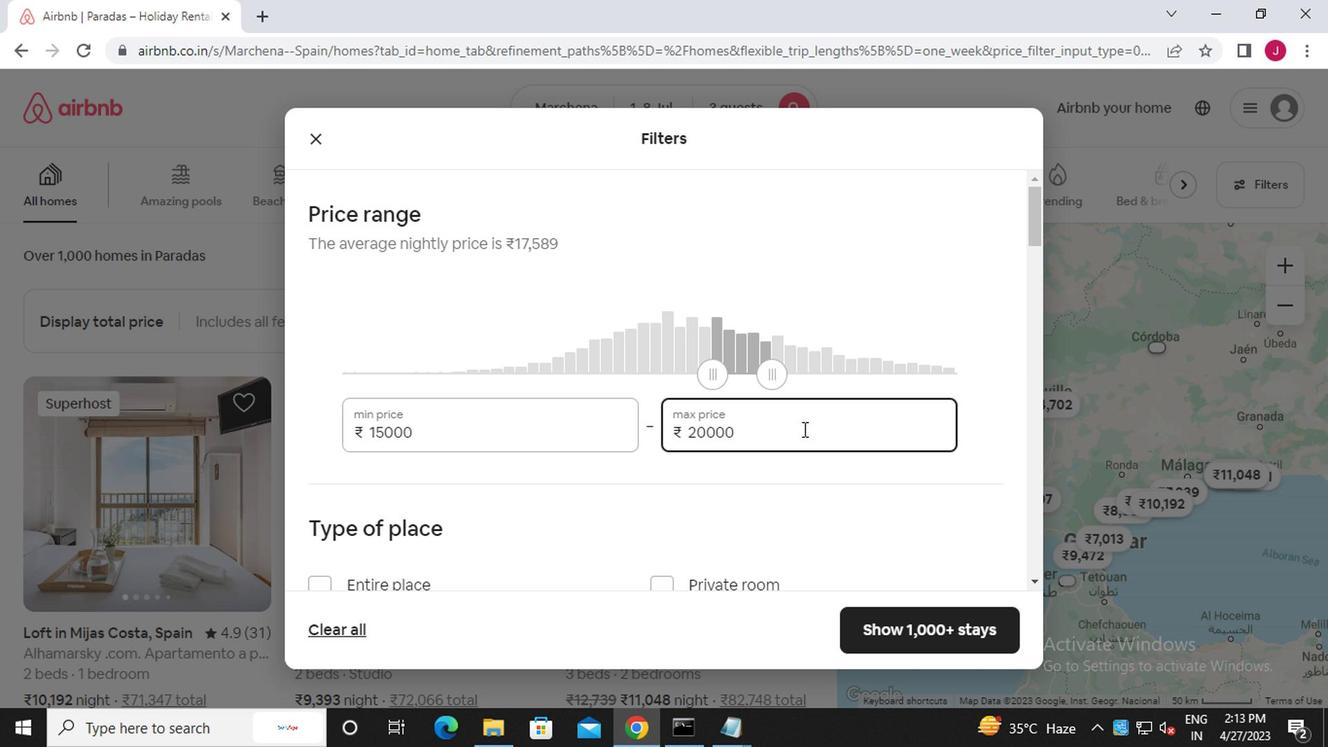 
Action: Mouse scrolled (796, 428) with delta (0, 0)
Screenshot: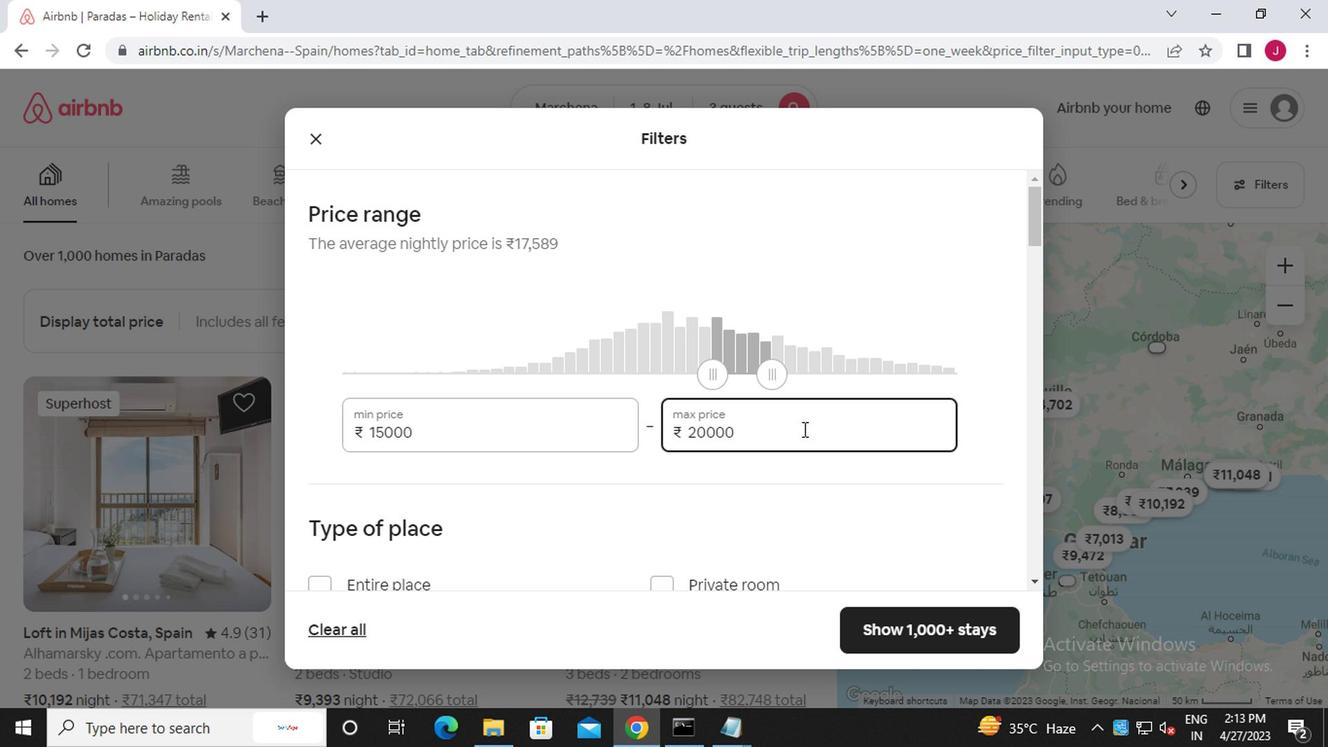 
Action: Mouse moved to (796, 428)
Screenshot: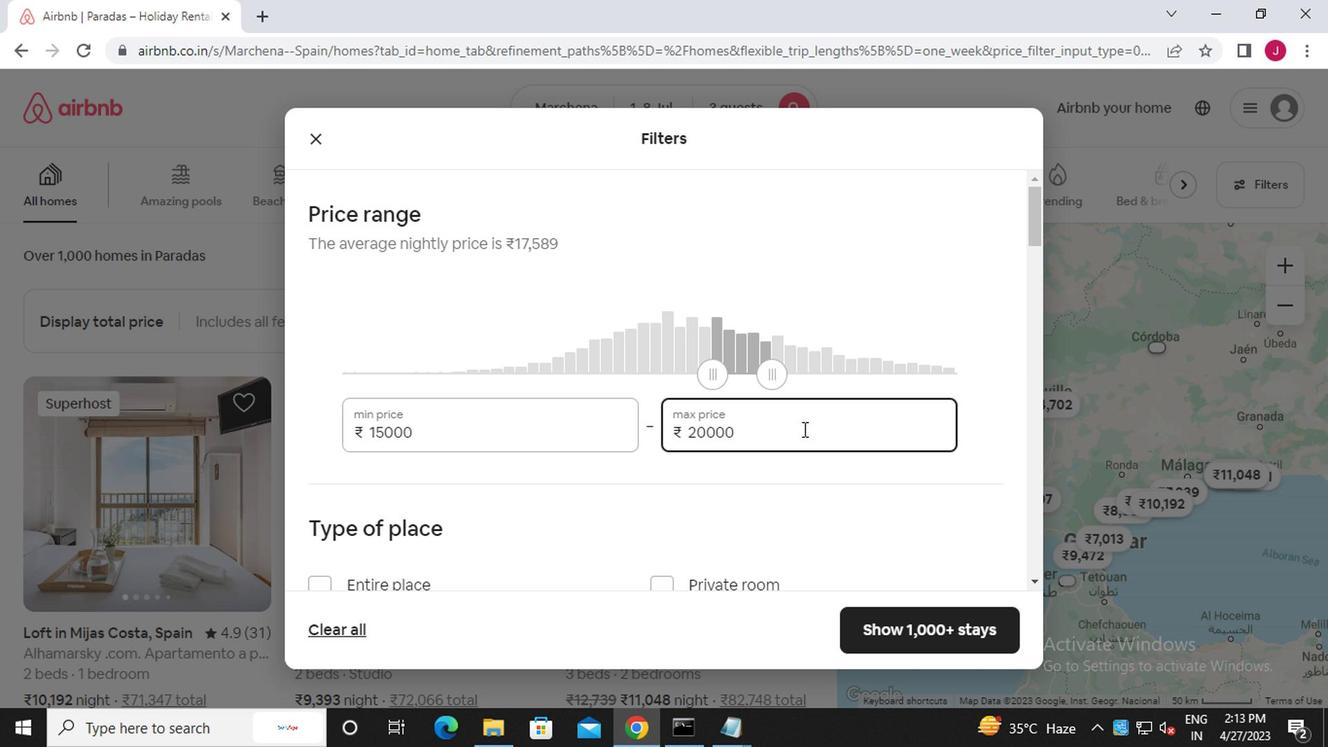 
Action: Mouse scrolled (796, 428) with delta (0, 0)
Screenshot: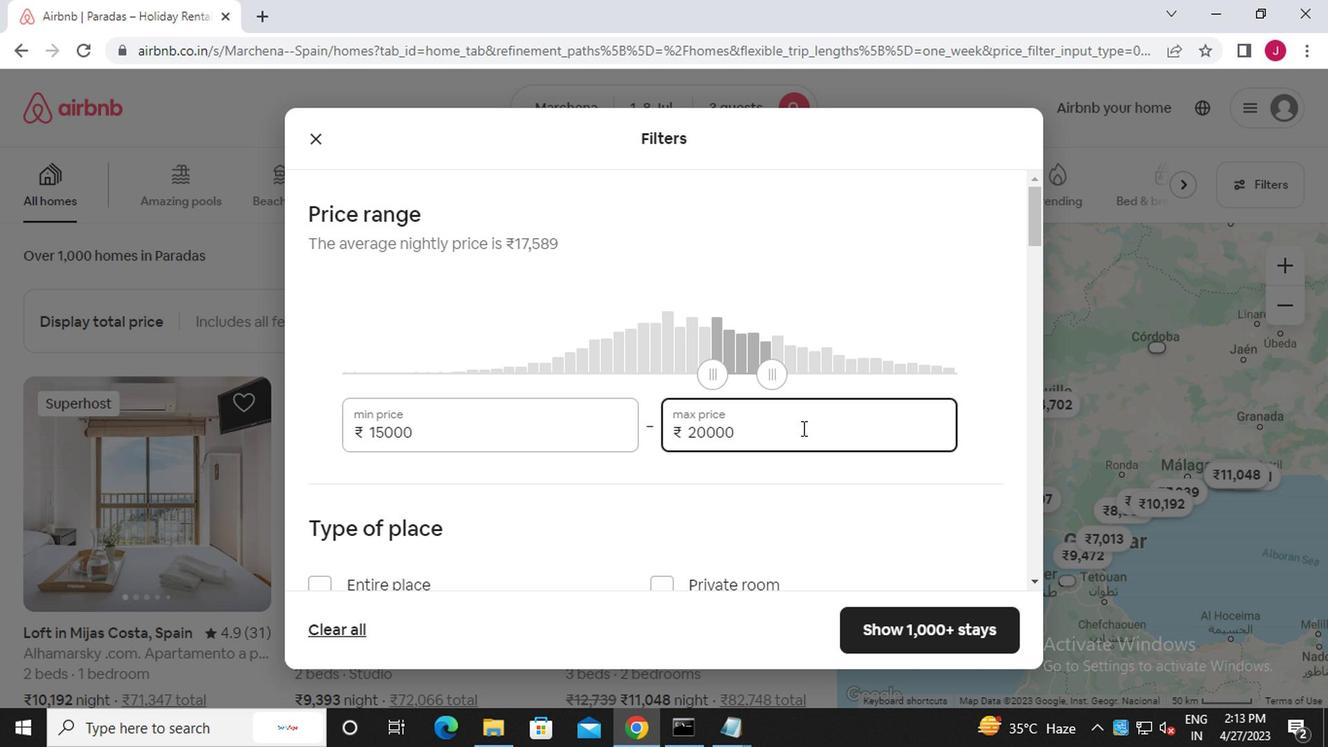 
Action: Mouse moved to (796, 431)
Screenshot: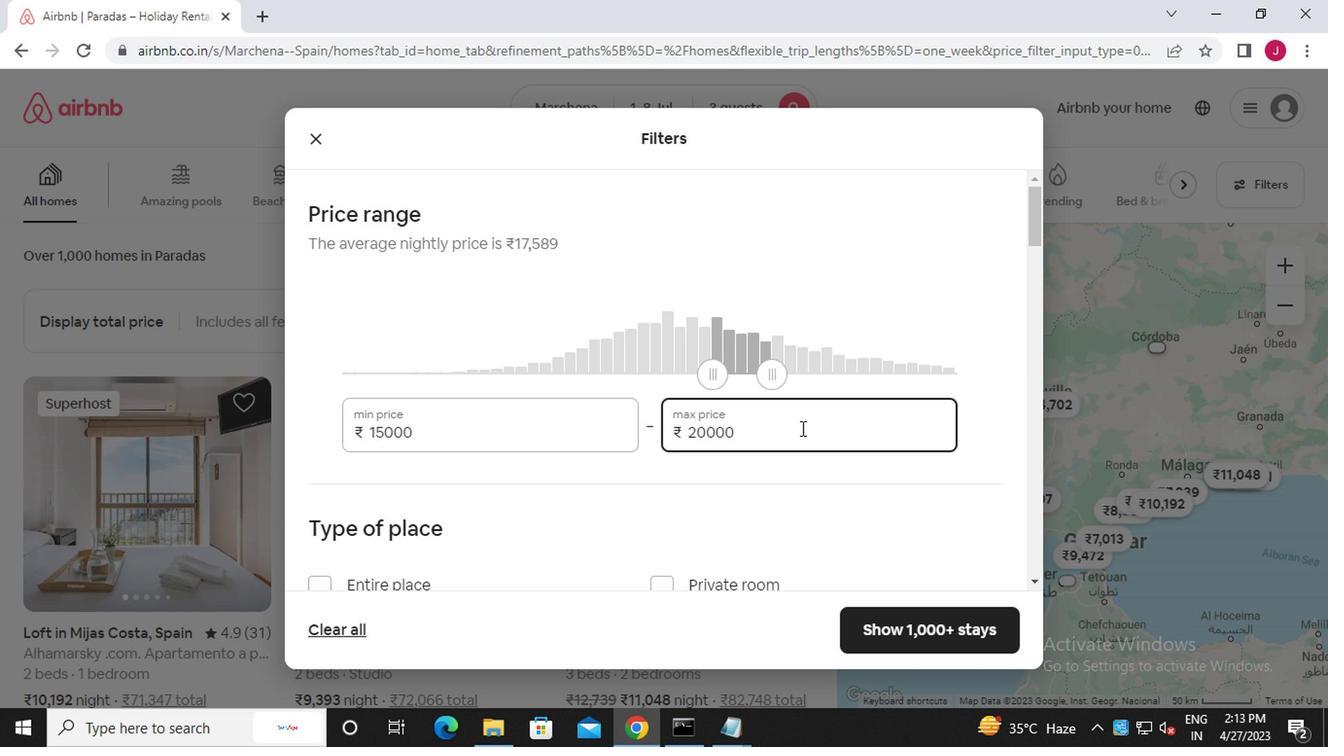 
Action: Mouse scrolled (796, 429) with delta (0, -1)
Screenshot: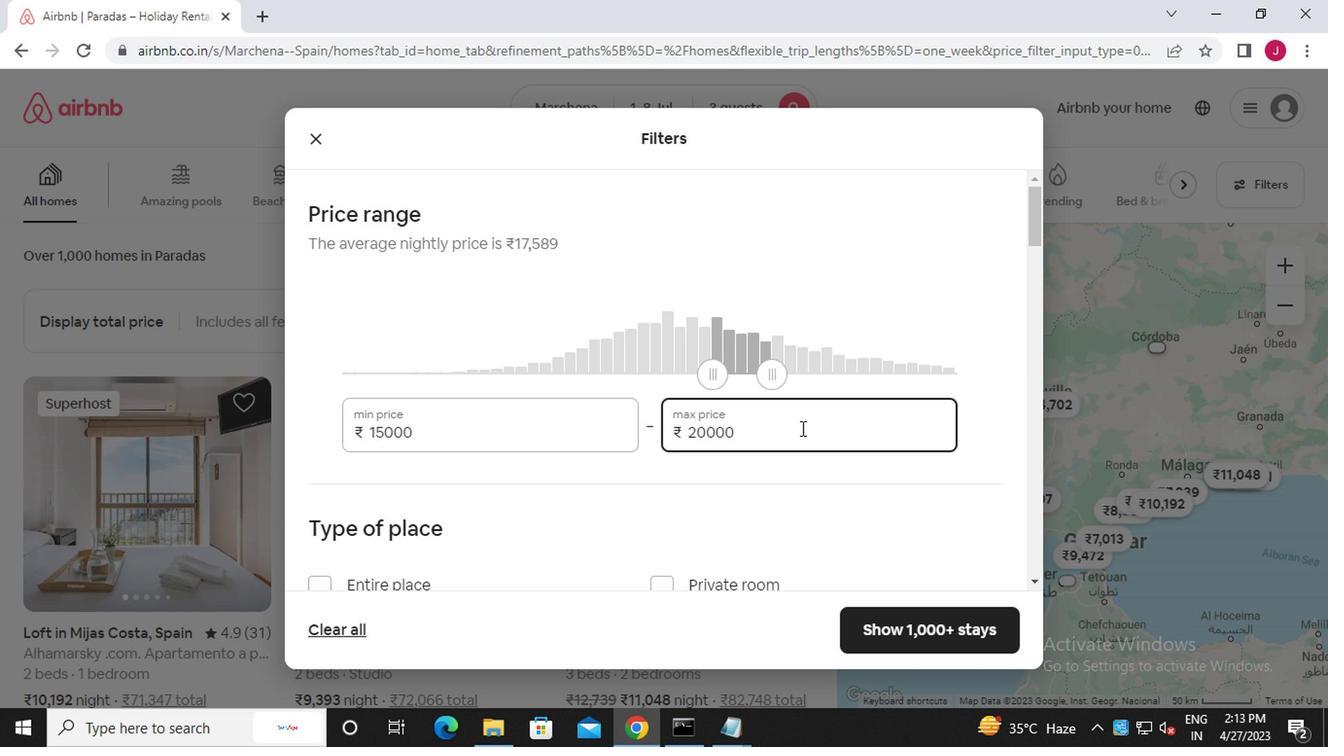 
Action: Mouse moved to (795, 433)
Screenshot: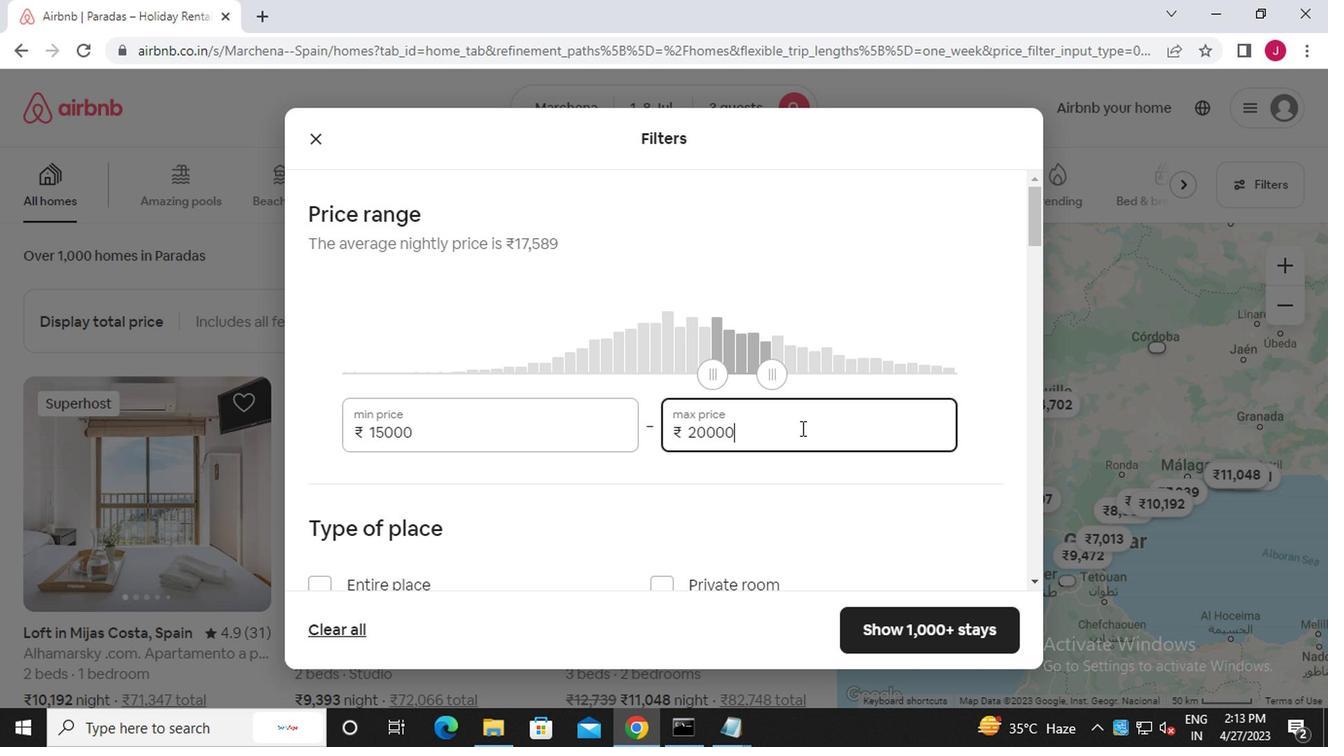 
Action: Mouse scrolled (795, 433) with delta (0, 0)
Screenshot: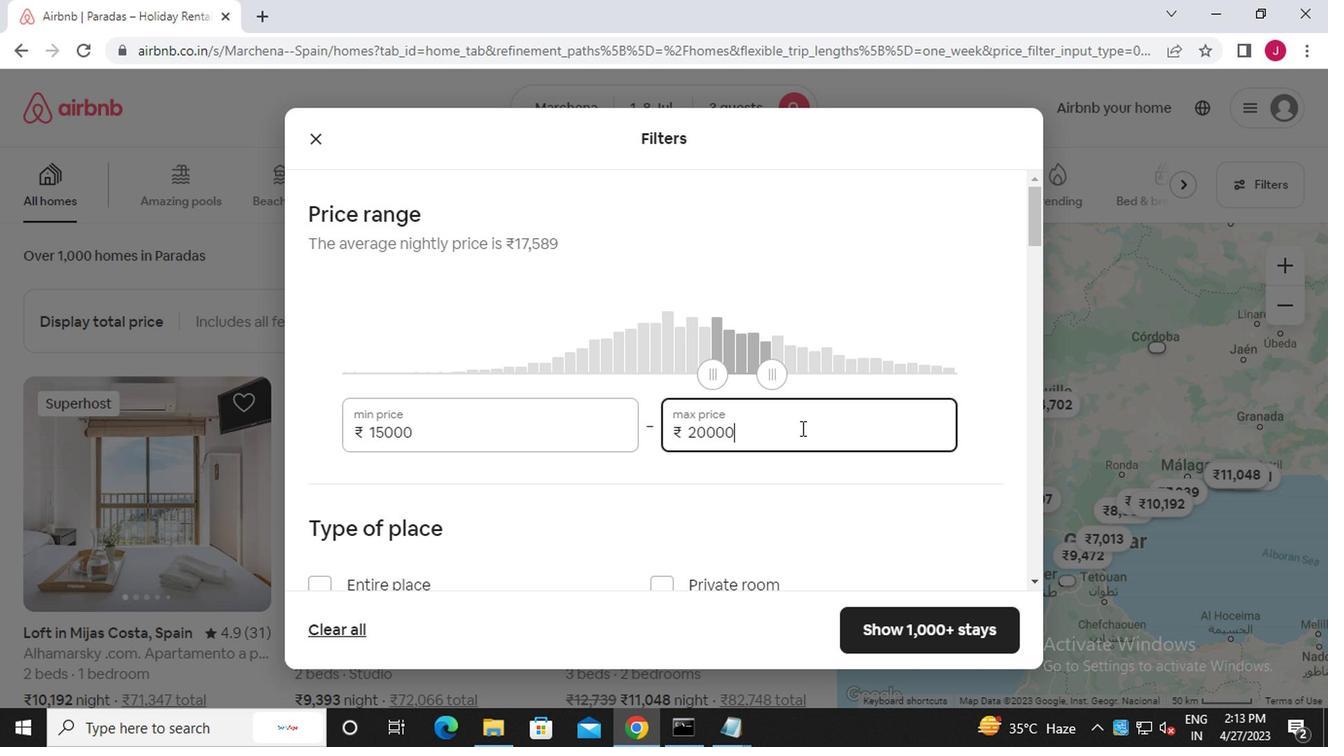 
Action: Mouse moved to (320, 199)
Screenshot: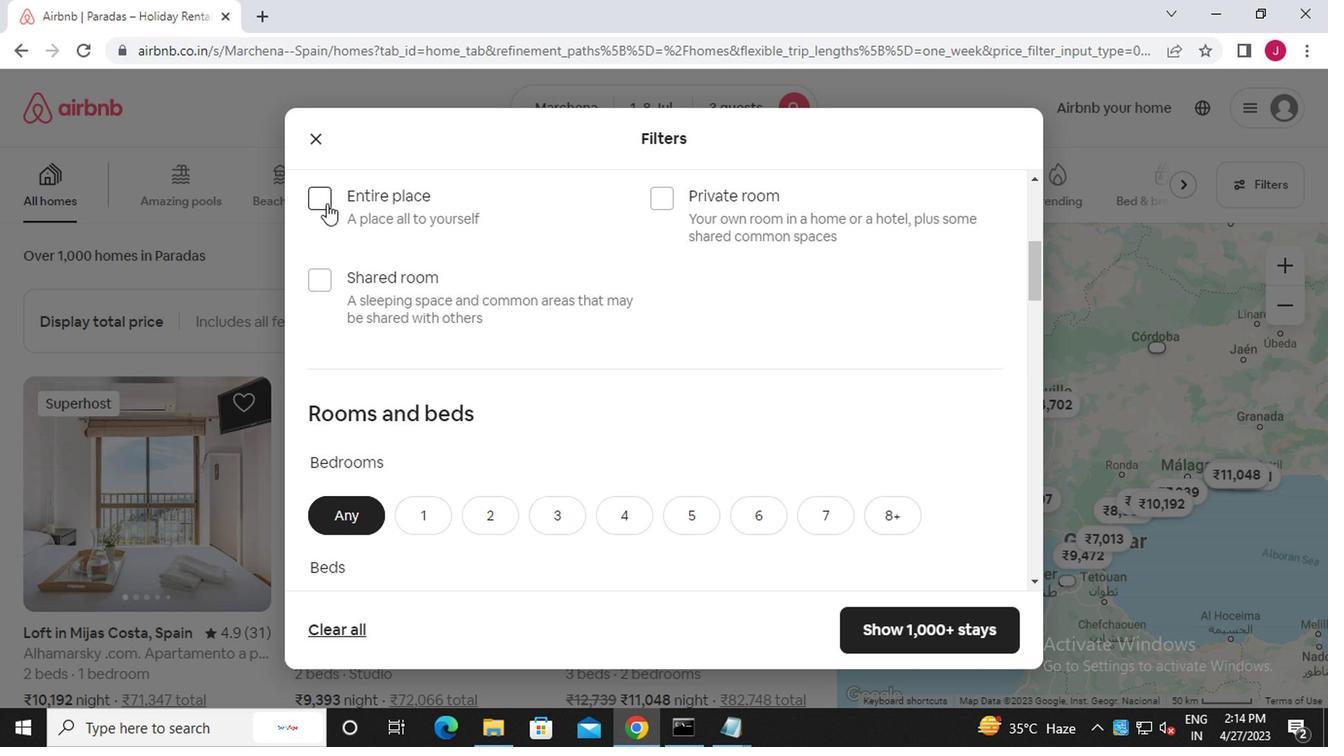 
Action: Mouse pressed left at (320, 199)
Screenshot: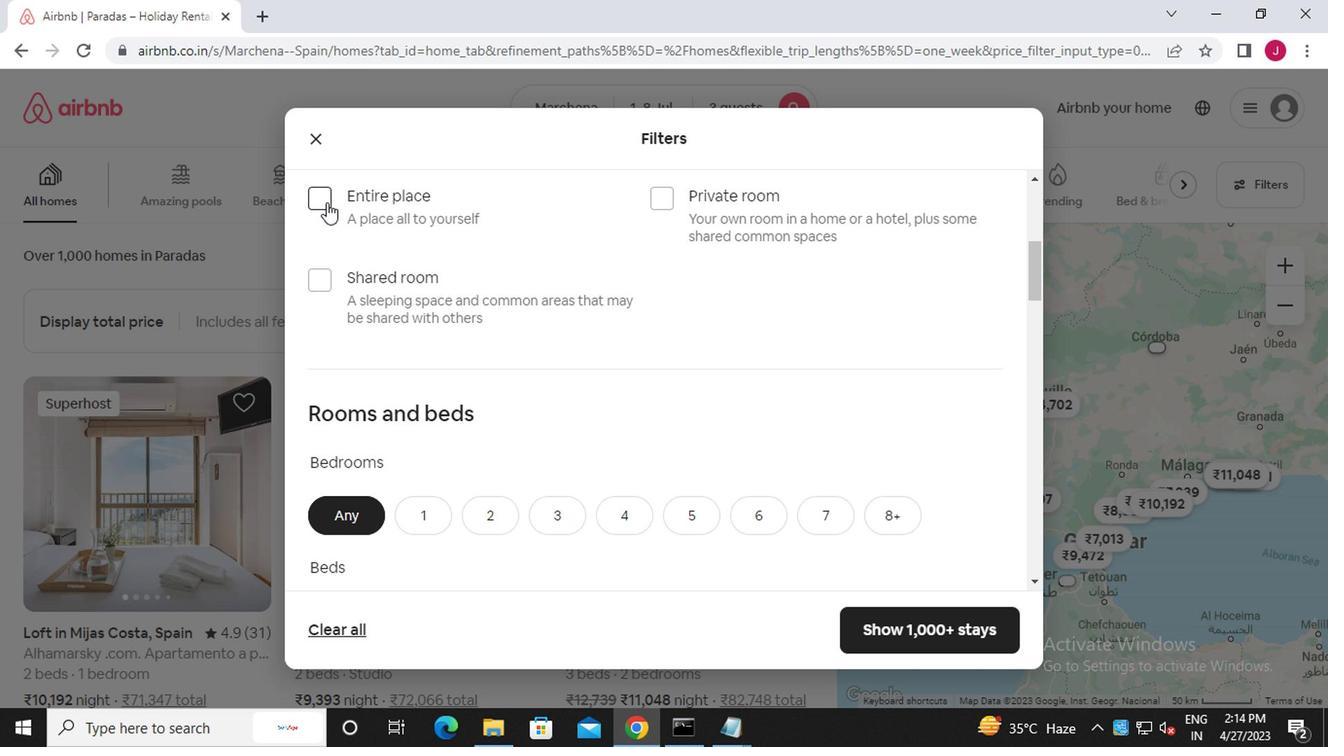
Action: Mouse moved to (572, 345)
Screenshot: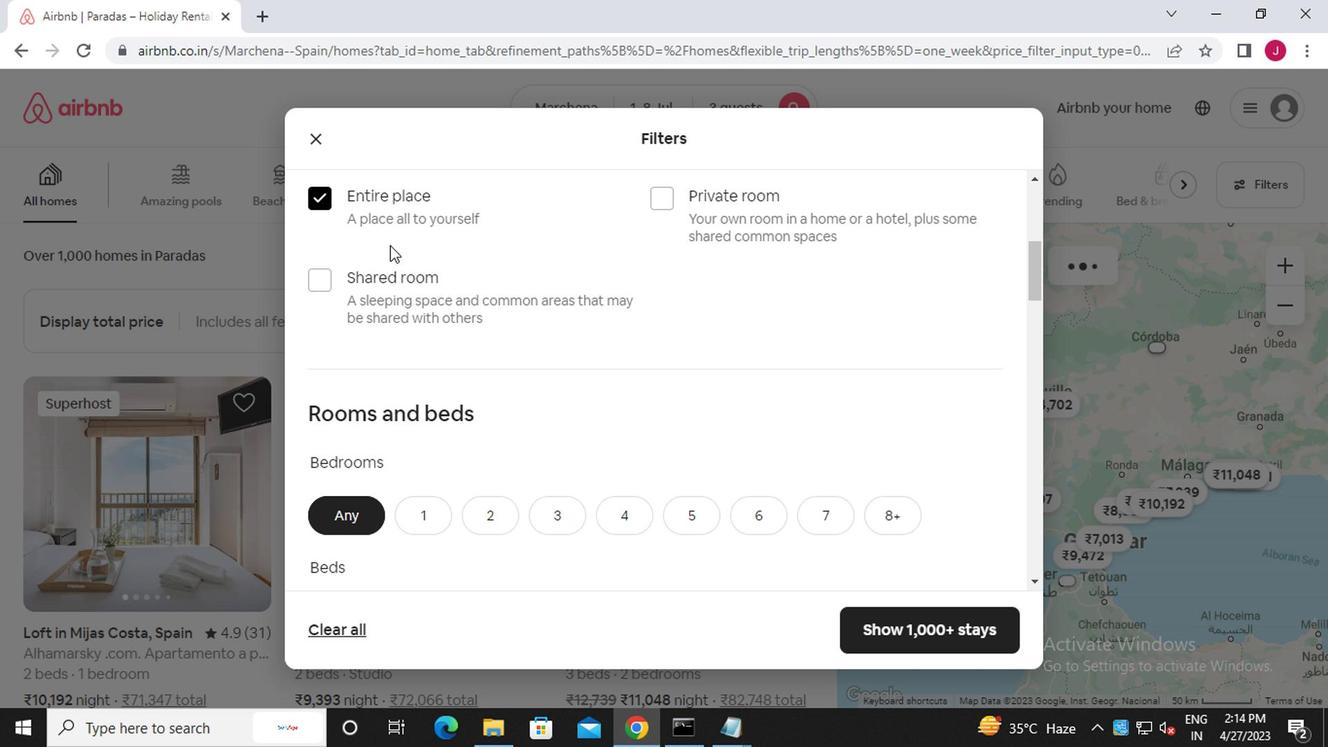 
Action: Mouse scrolled (572, 344) with delta (0, -1)
Screenshot: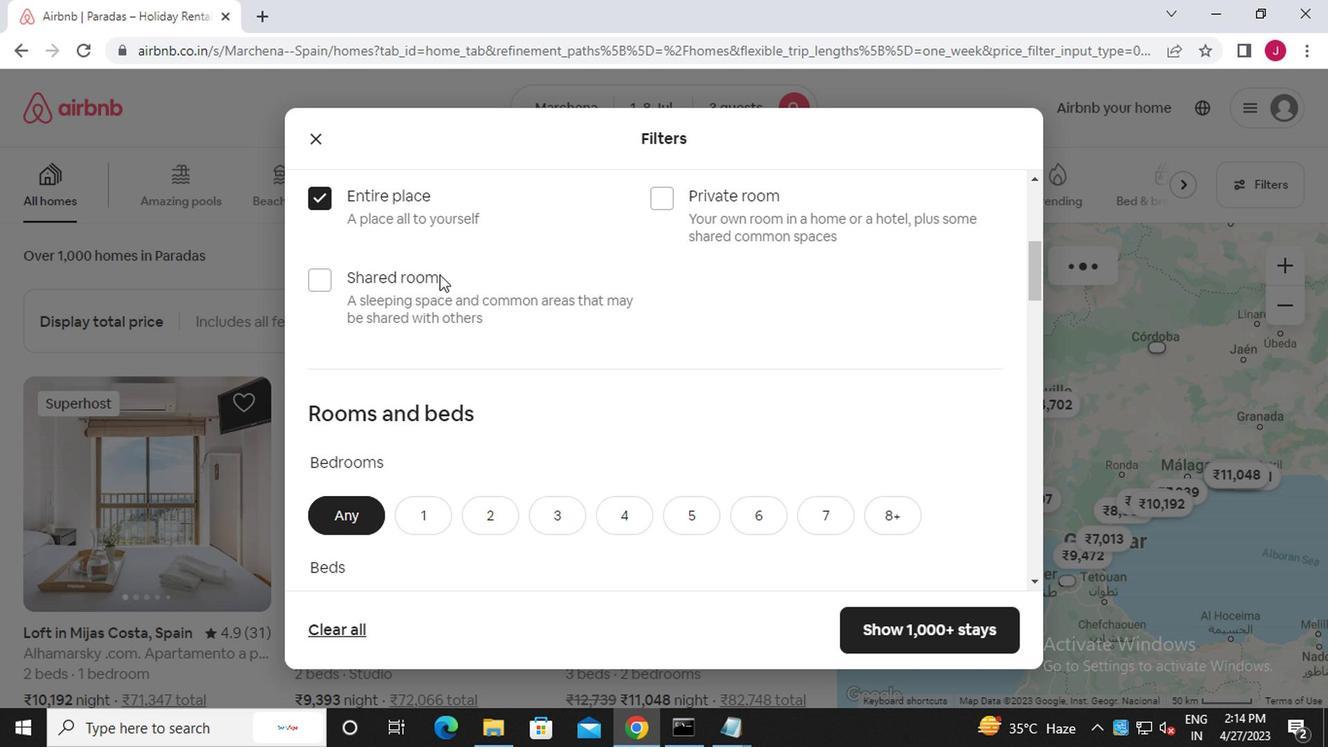 
Action: Mouse moved to (572, 346)
Screenshot: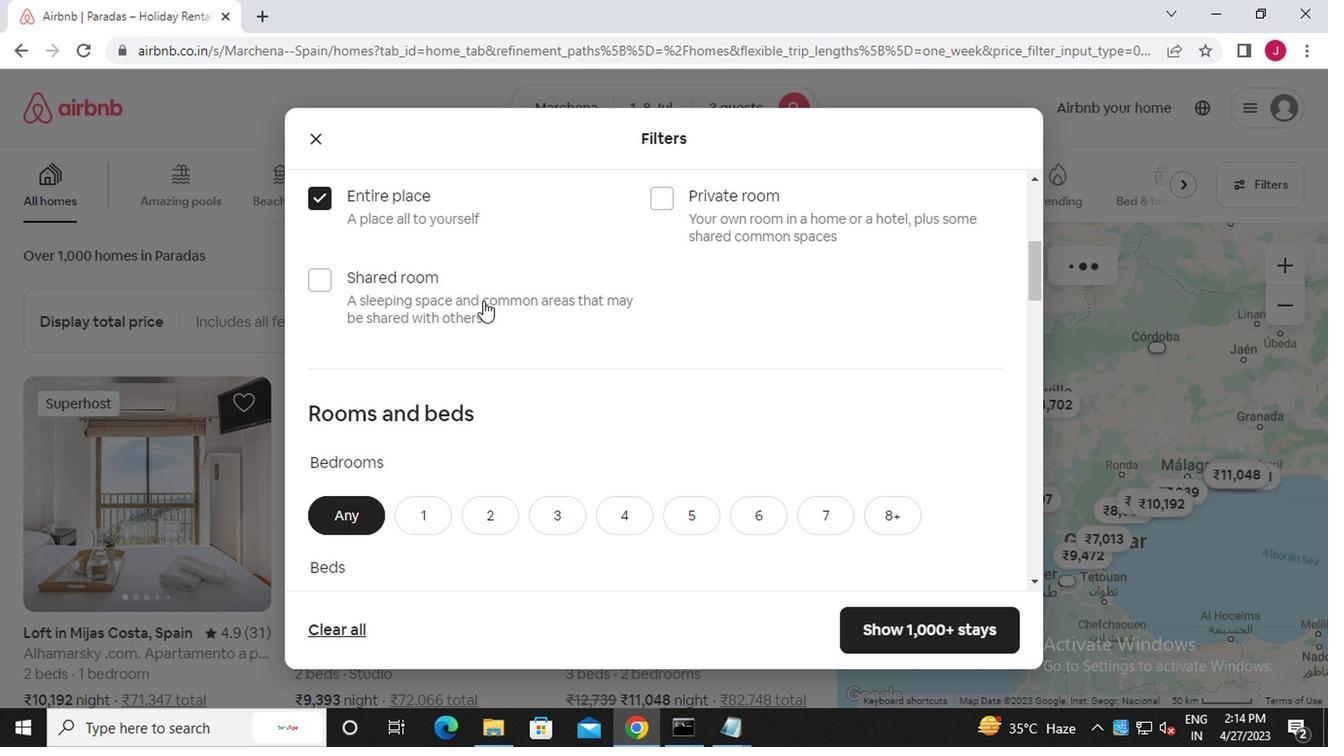 
Action: Mouse scrolled (572, 345) with delta (0, 0)
Screenshot: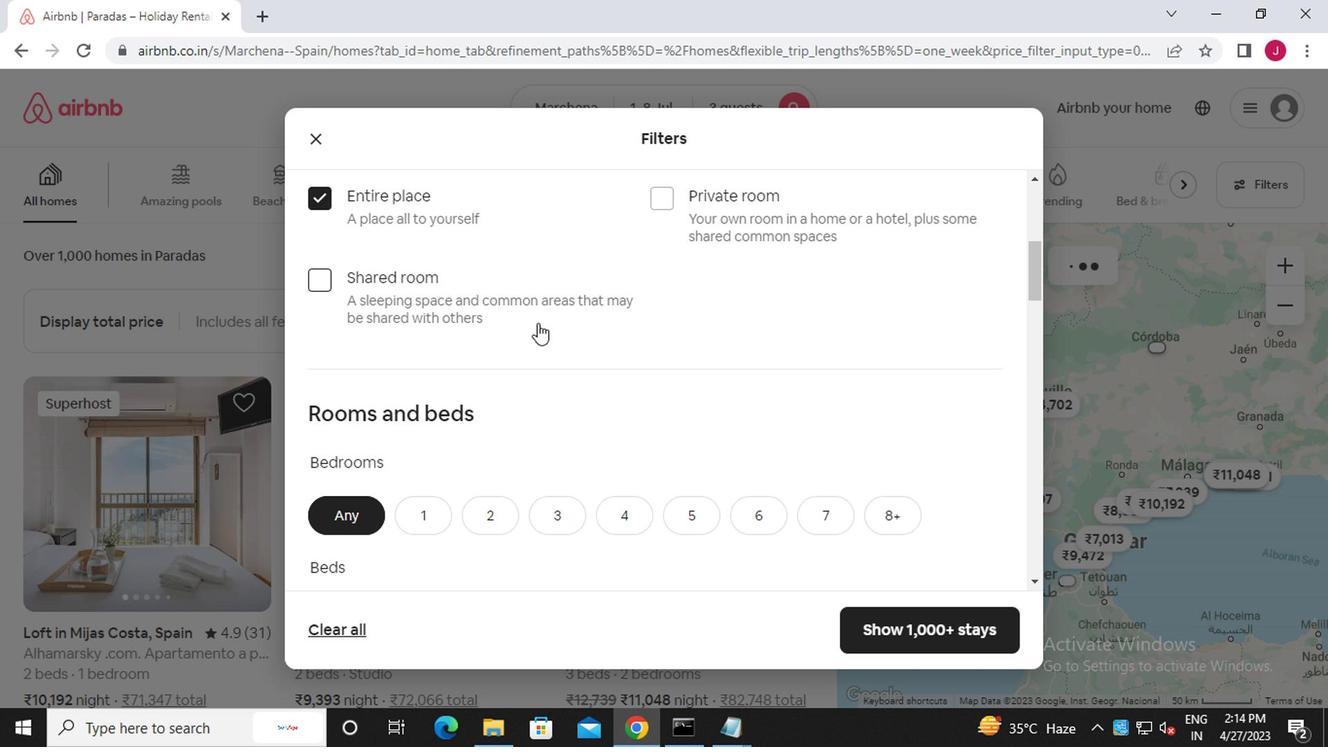 
Action: Mouse moved to (572, 348)
Screenshot: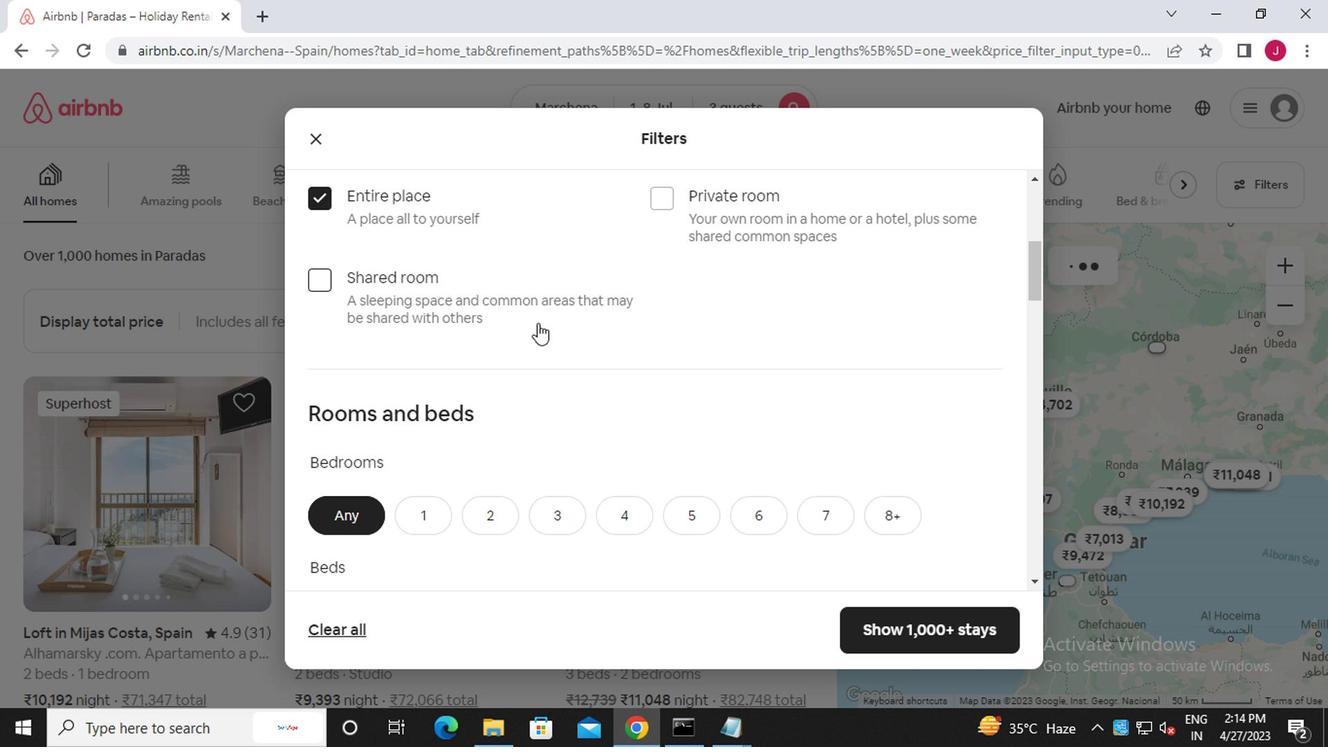 
Action: Mouse scrolled (572, 346) with delta (0, -1)
Screenshot: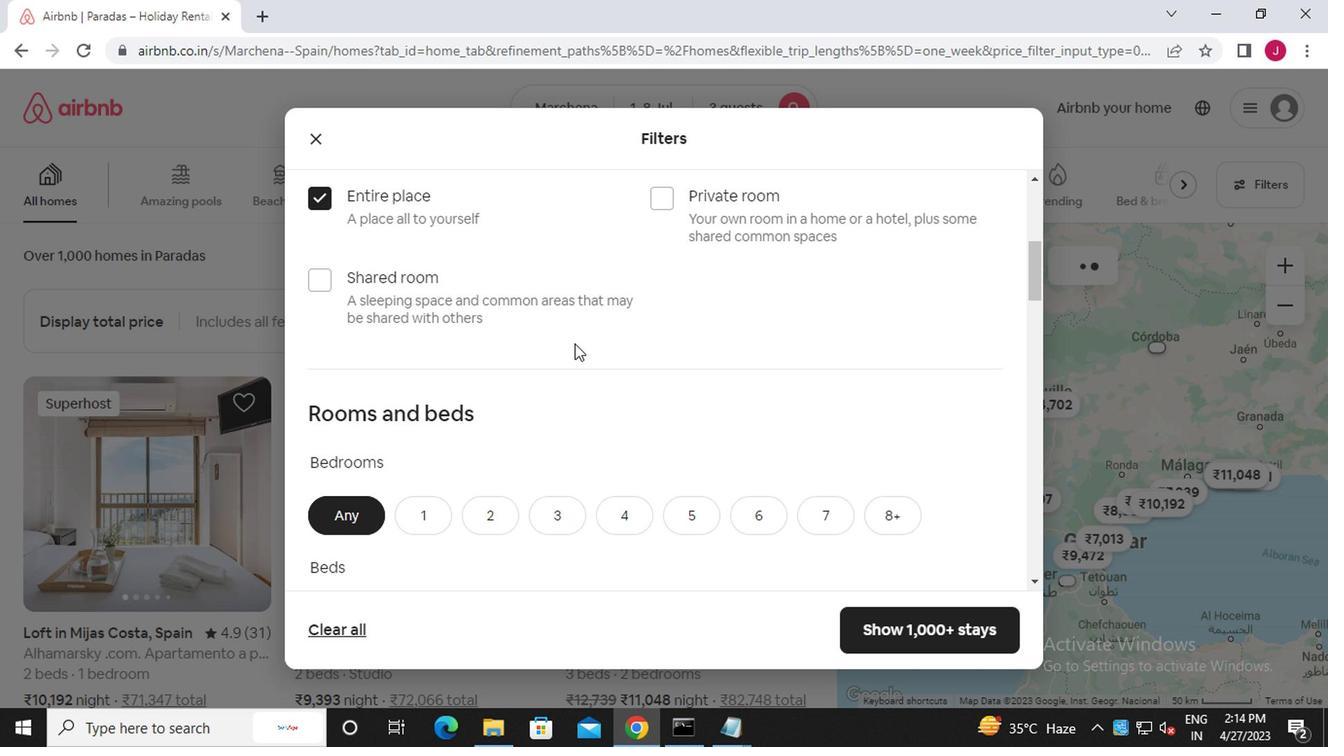 
Action: Mouse moved to (415, 229)
Screenshot: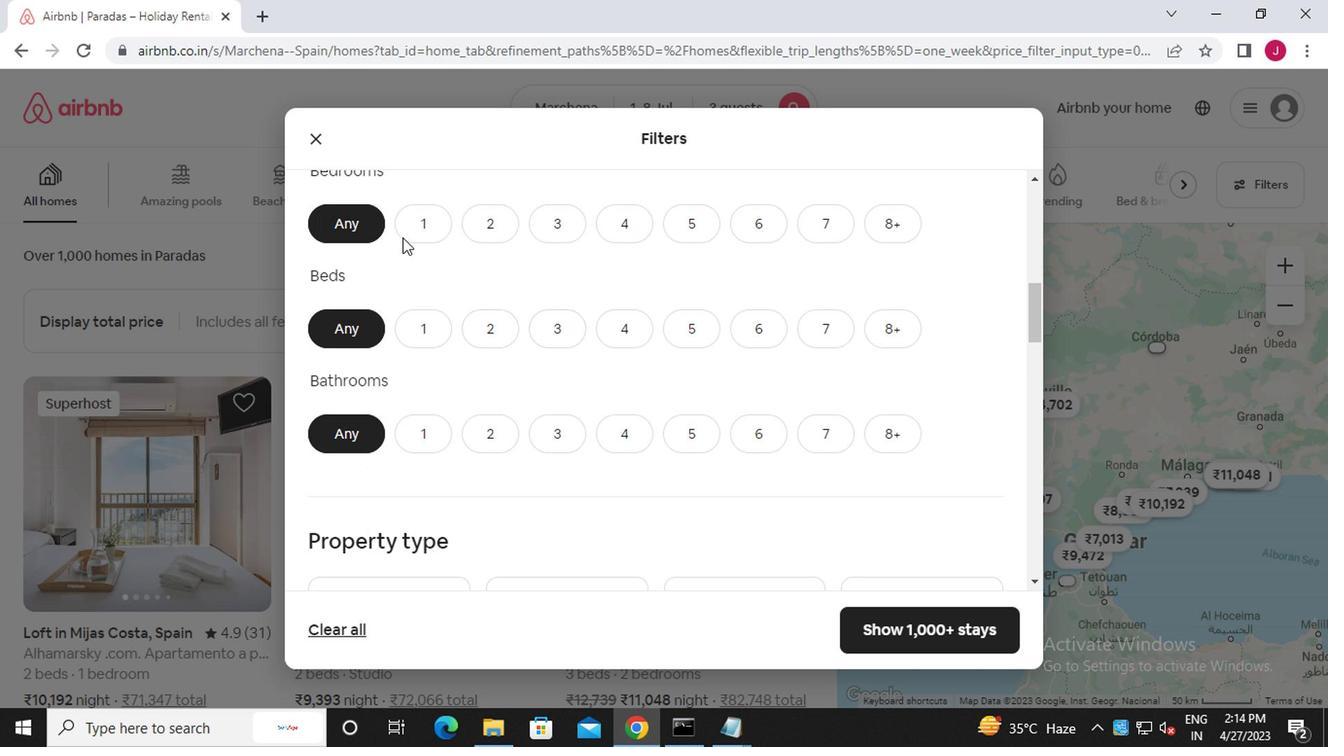 
Action: Mouse pressed left at (415, 229)
Screenshot: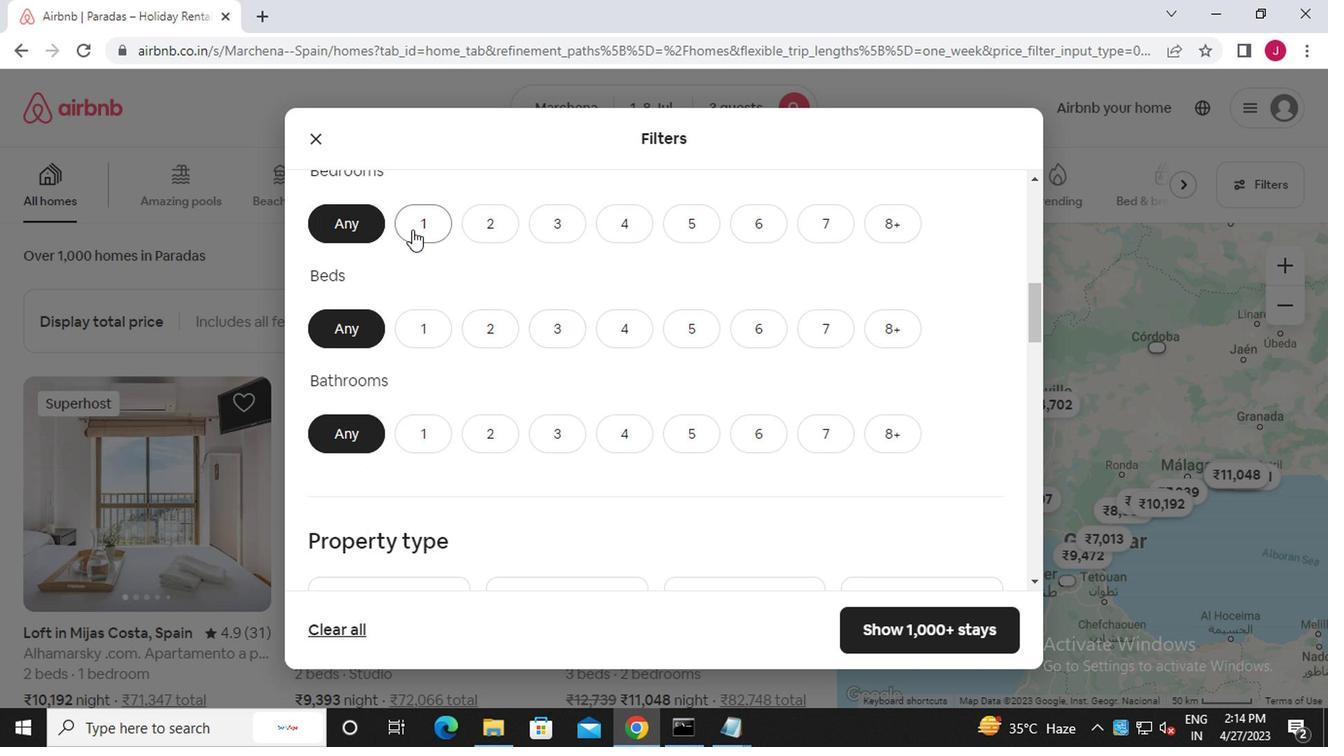 
Action: Mouse moved to (424, 327)
Screenshot: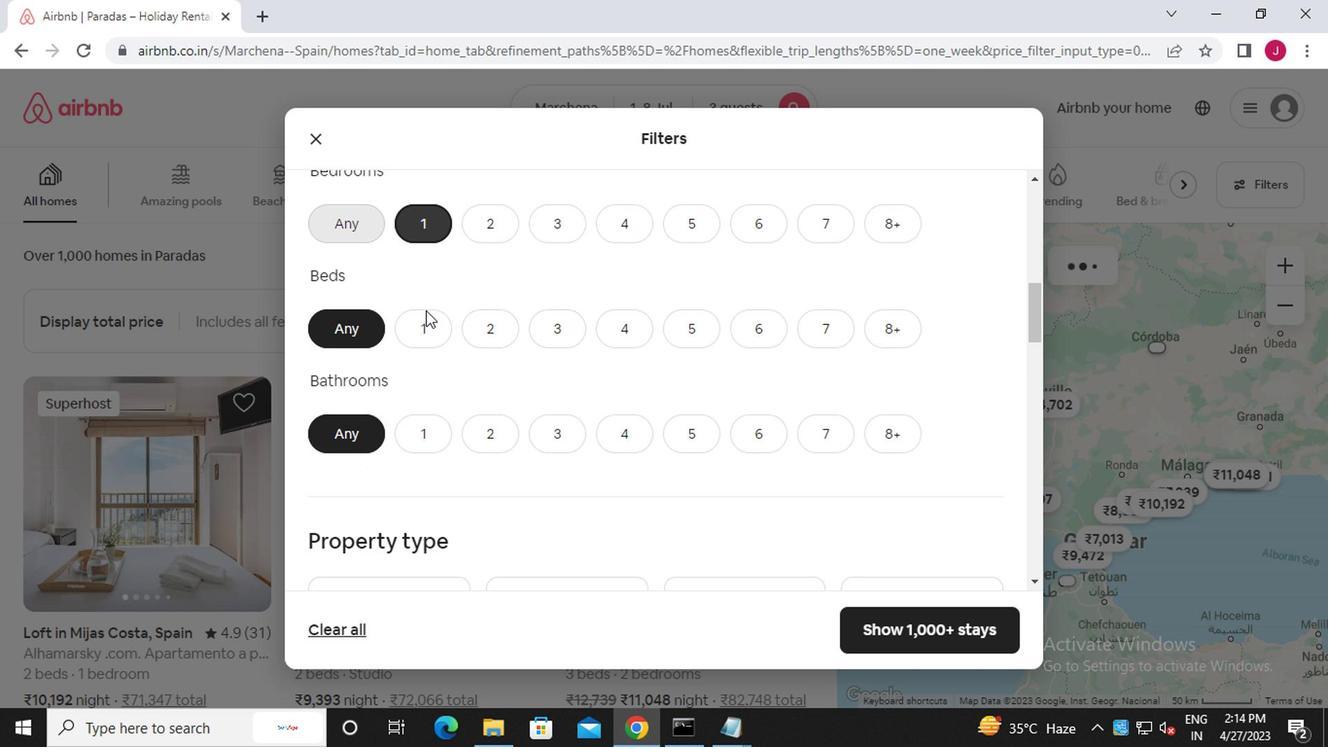 
Action: Mouse pressed left at (424, 327)
Screenshot: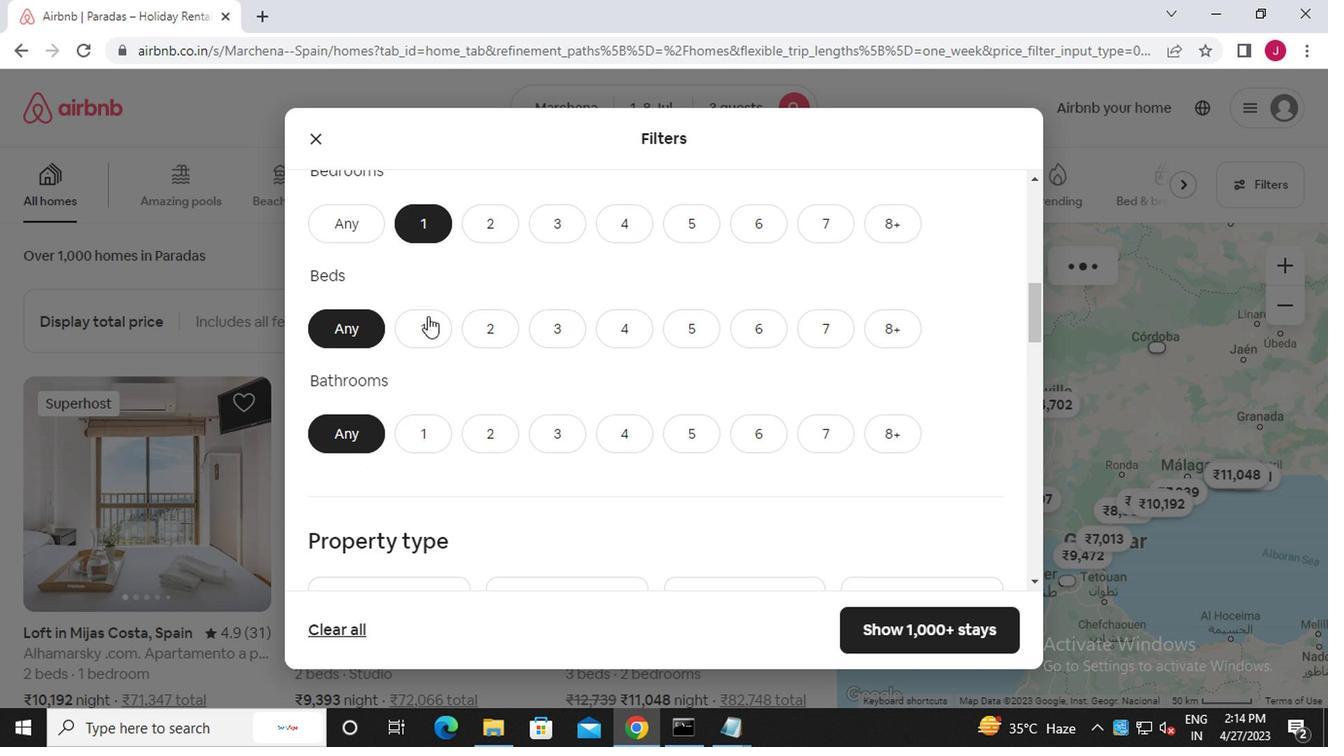 
Action: Mouse moved to (426, 436)
Screenshot: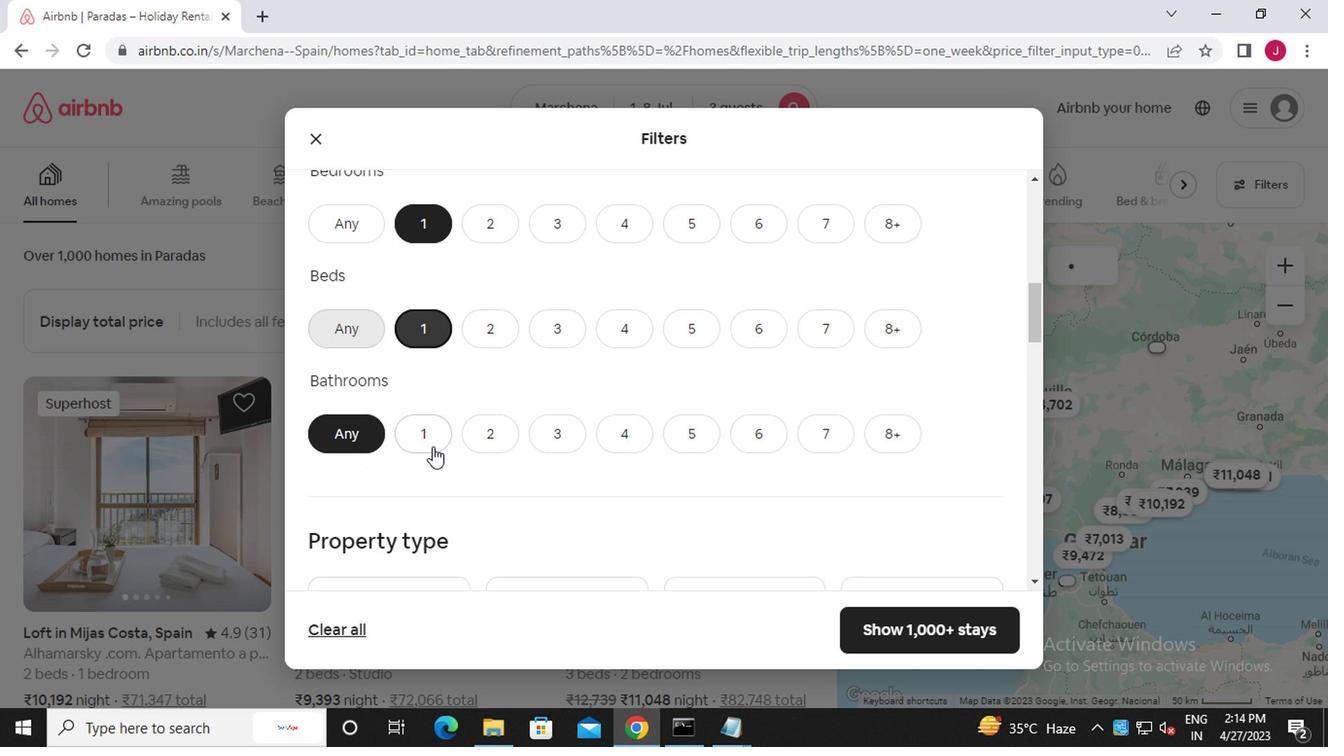 
Action: Mouse pressed left at (426, 436)
Screenshot: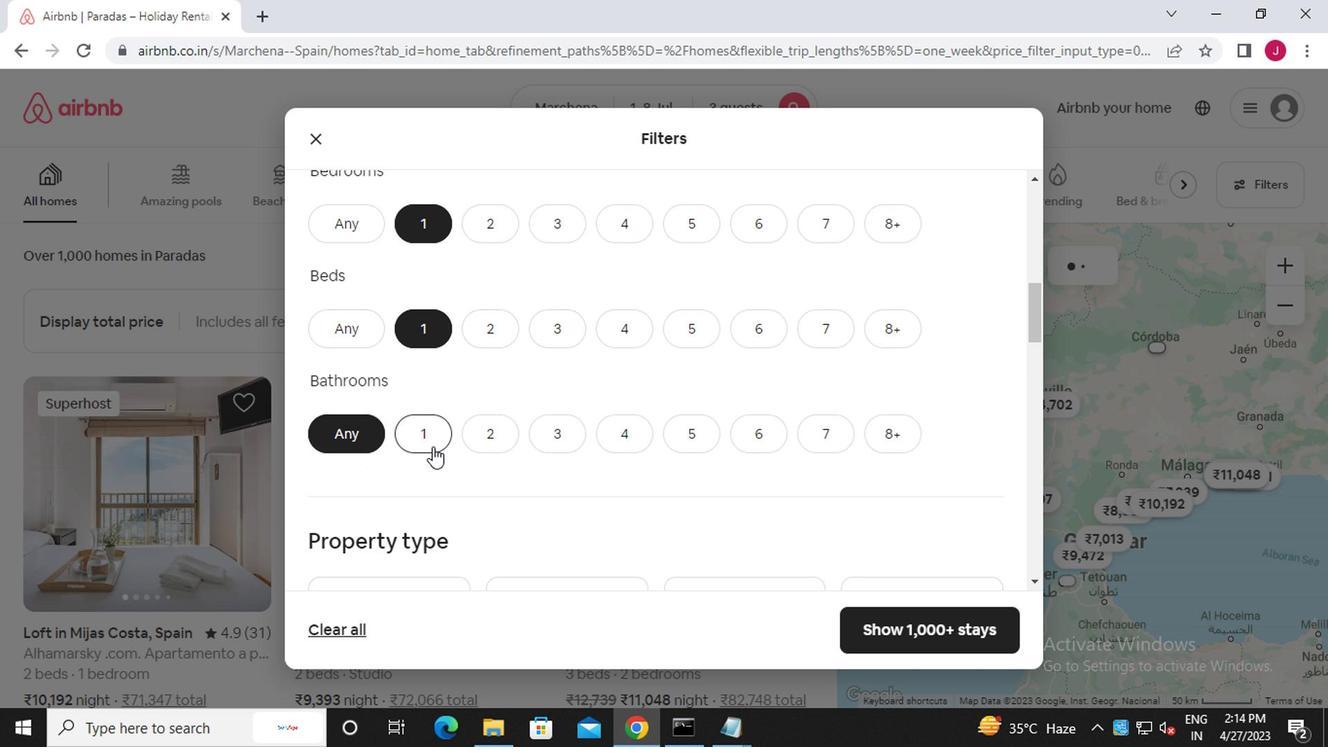 
Action: Mouse moved to (633, 499)
Screenshot: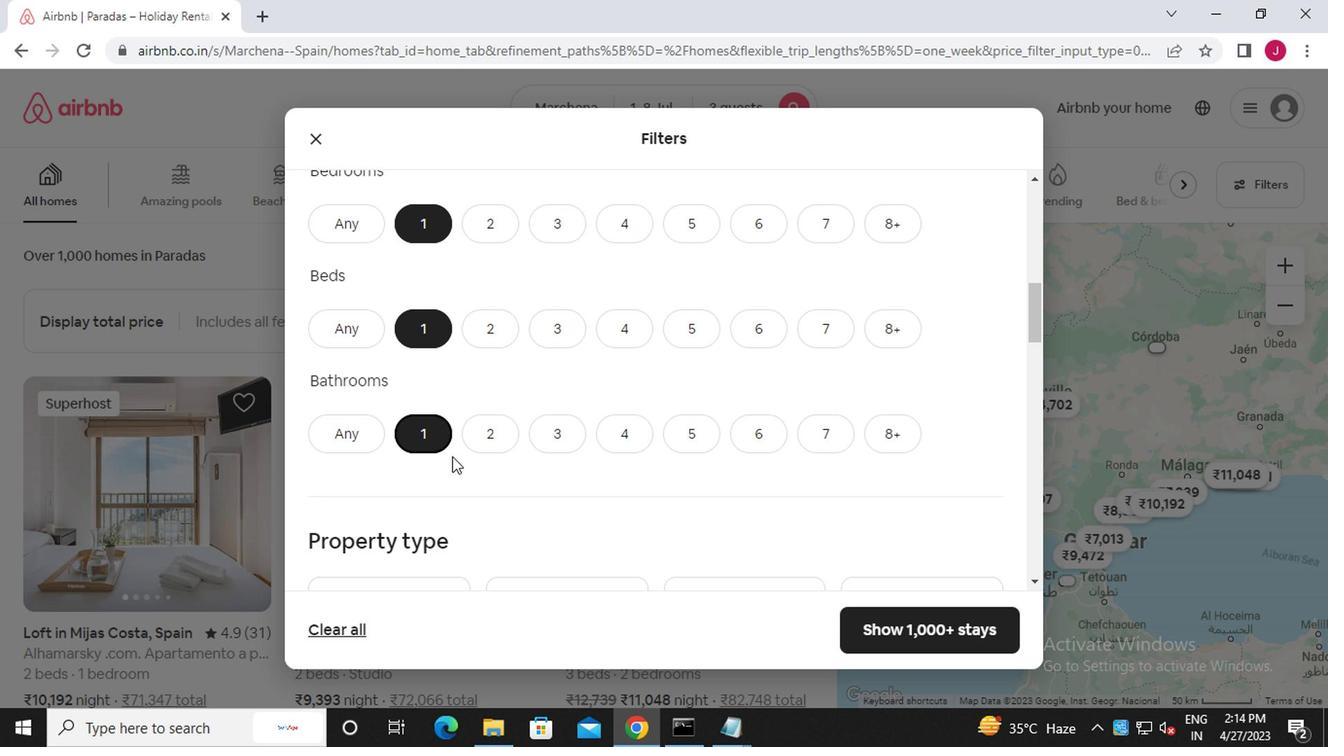 
Action: Mouse scrolled (633, 498) with delta (0, -1)
Screenshot: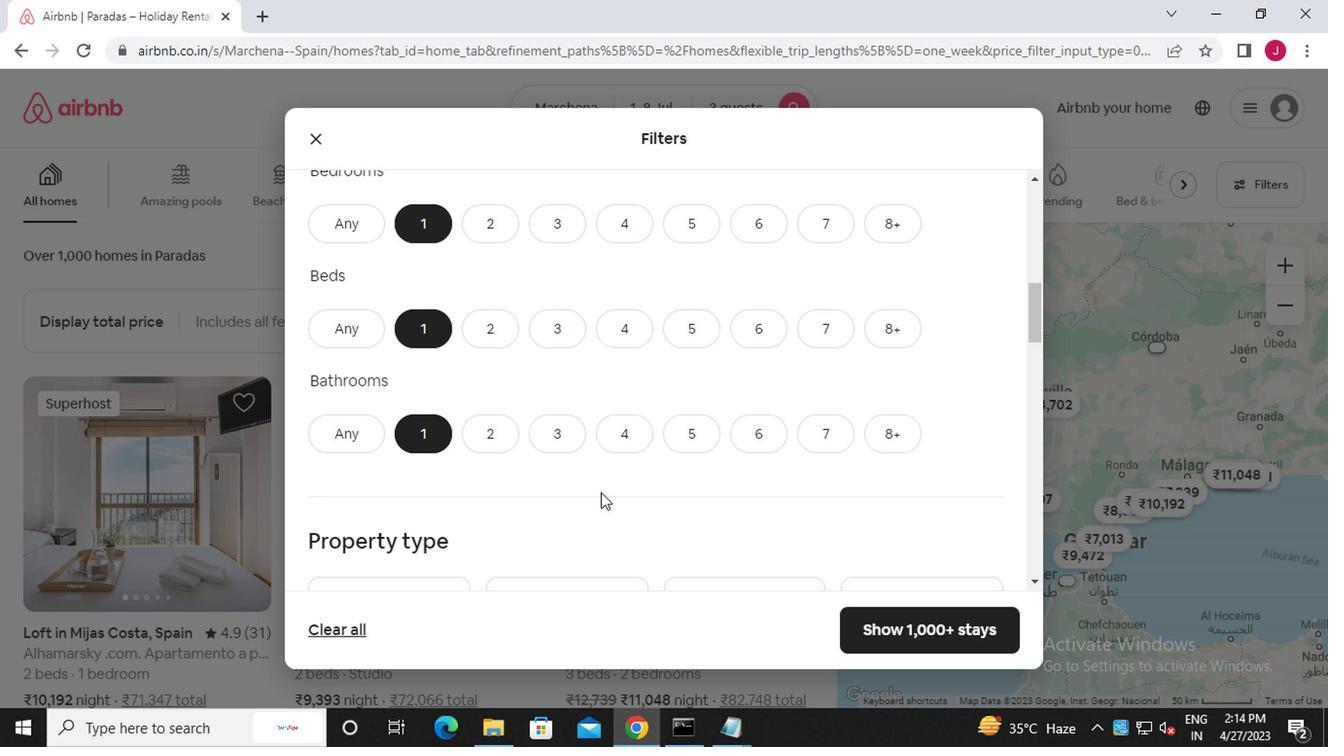 
Action: Mouse scrolled (633, 498) with delta (0, -1)
Screenshot: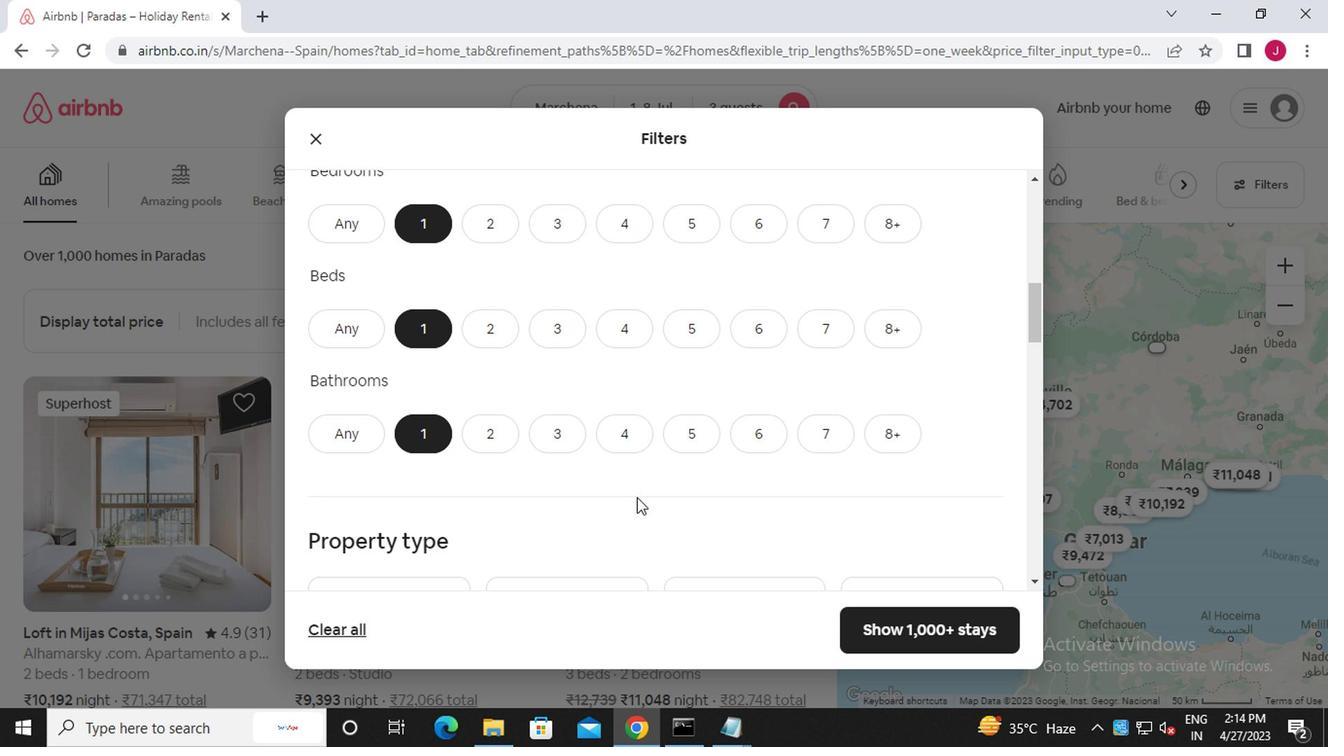 
Action: Mouse scrolled (633, 498) with delta (0, -1)
Screenshot: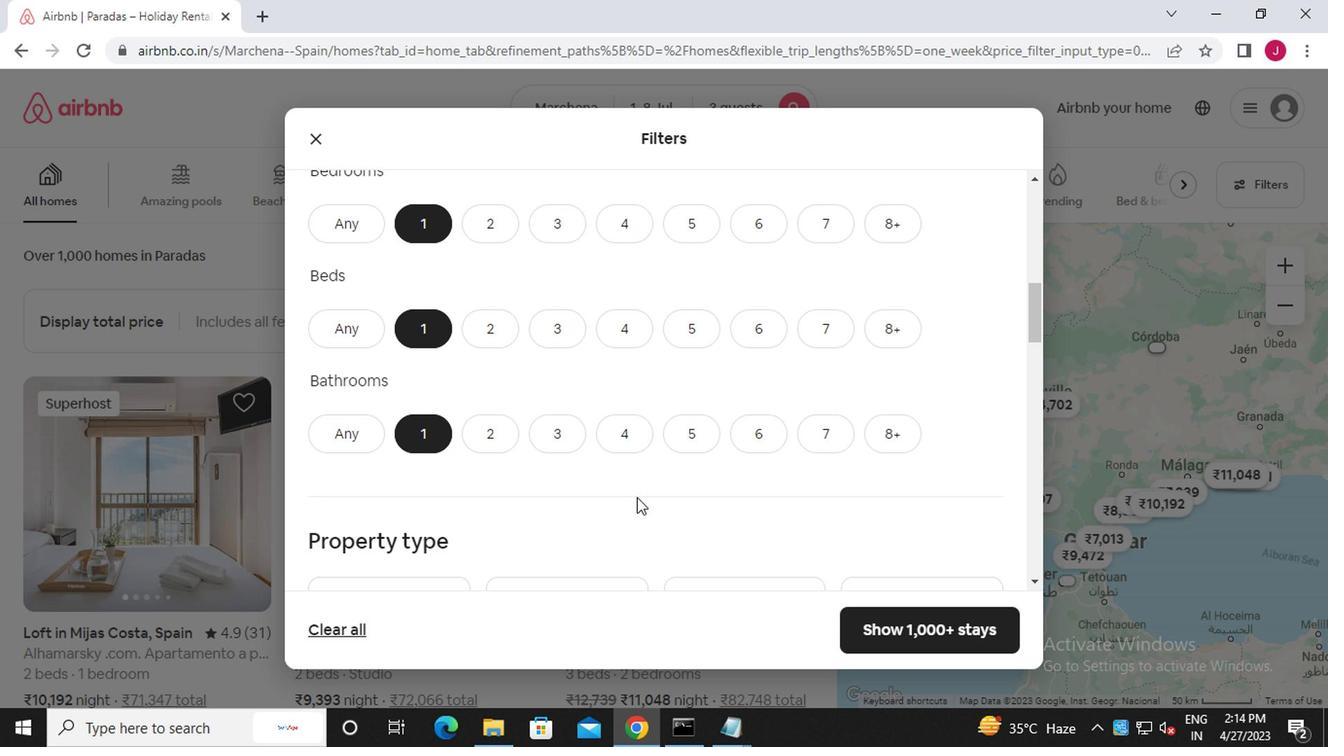 
Action: Mouse moved to (388, 331)
Screenshot: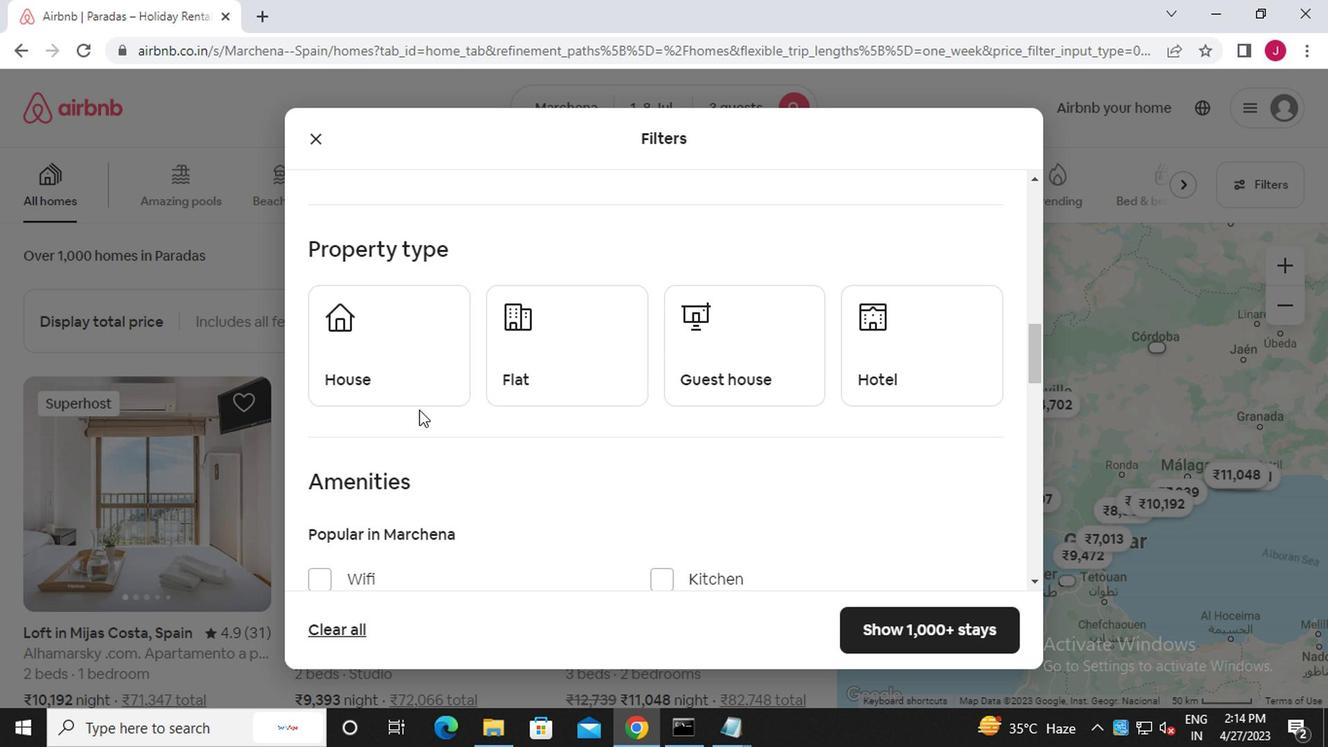 
Action: Mouse pressed left at (388, 331)
Screenshot: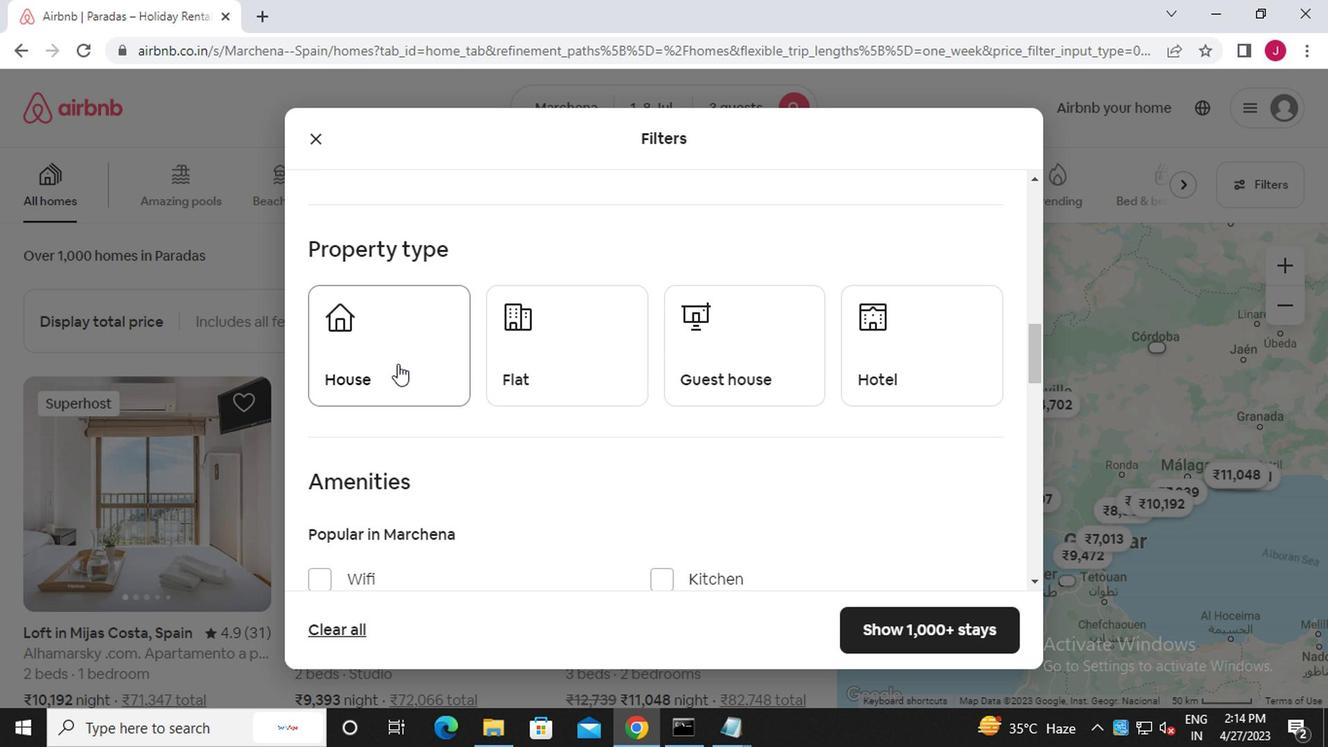 
Action: Mouse moved to (563, 368)
Screenshot: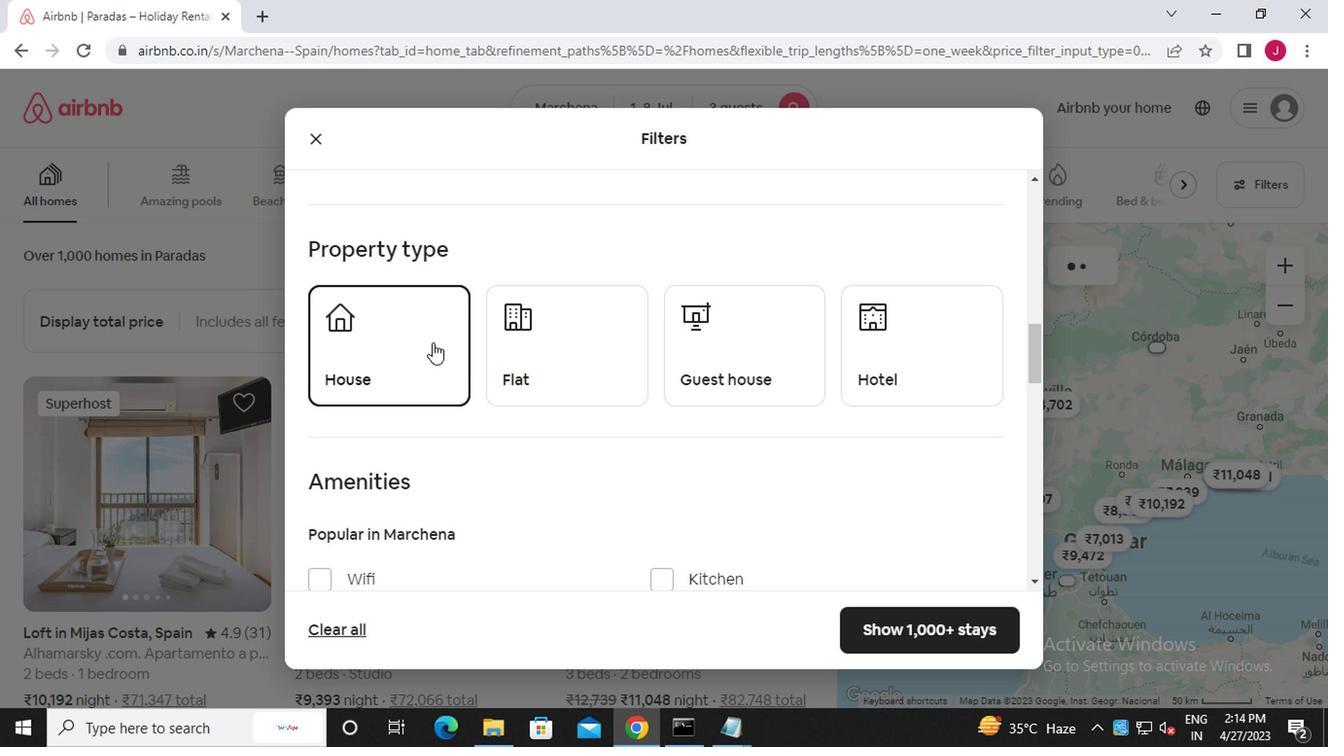 
Action: Mouse pressed left at (563, 368)
Screenshot: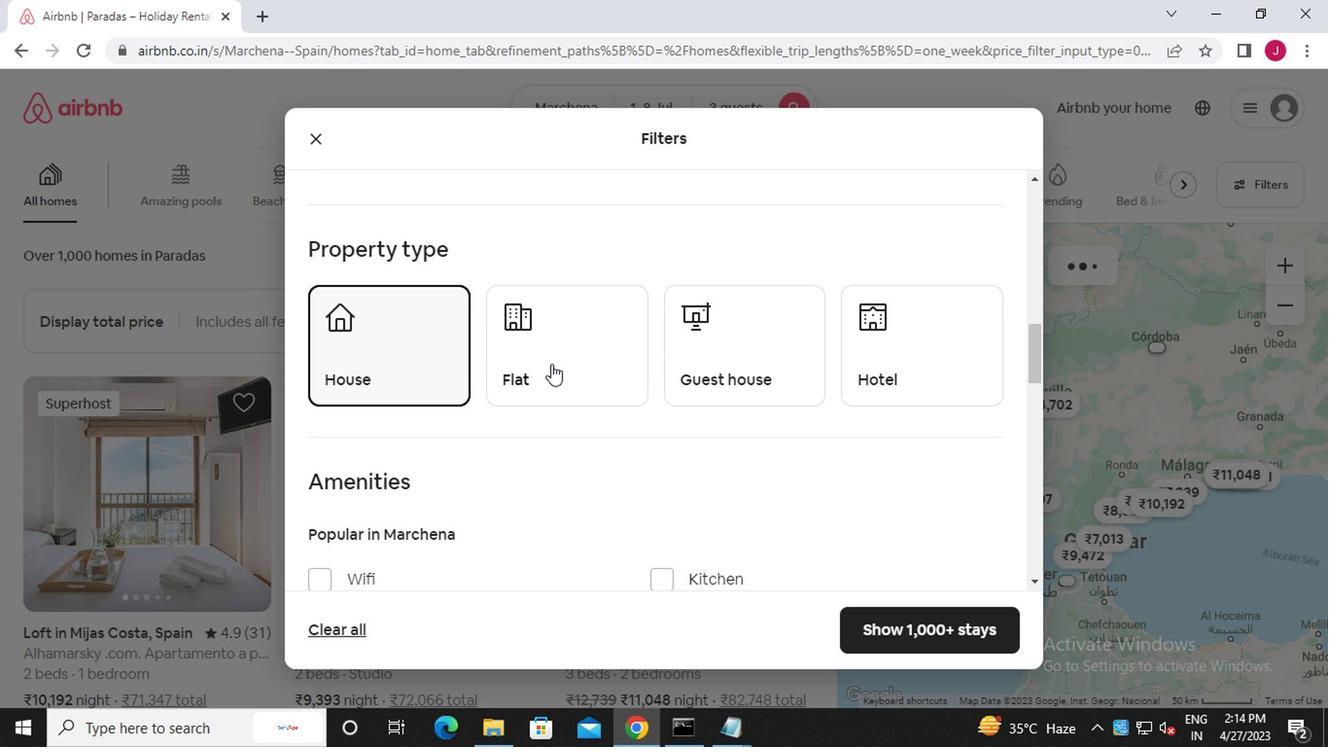 
Action: Mouse moved to (737, 369)
Screenshot: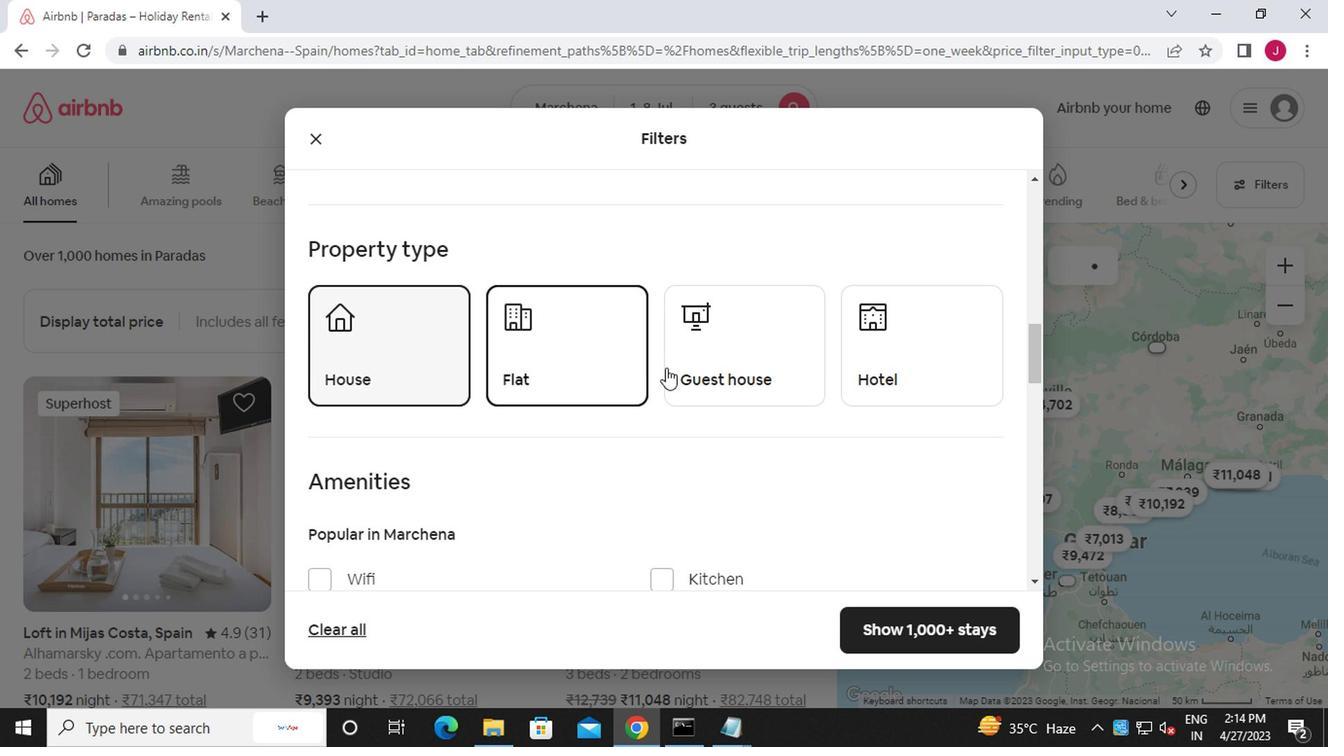 
Action: Mouse pressed left at (737, 369)
Screenshot: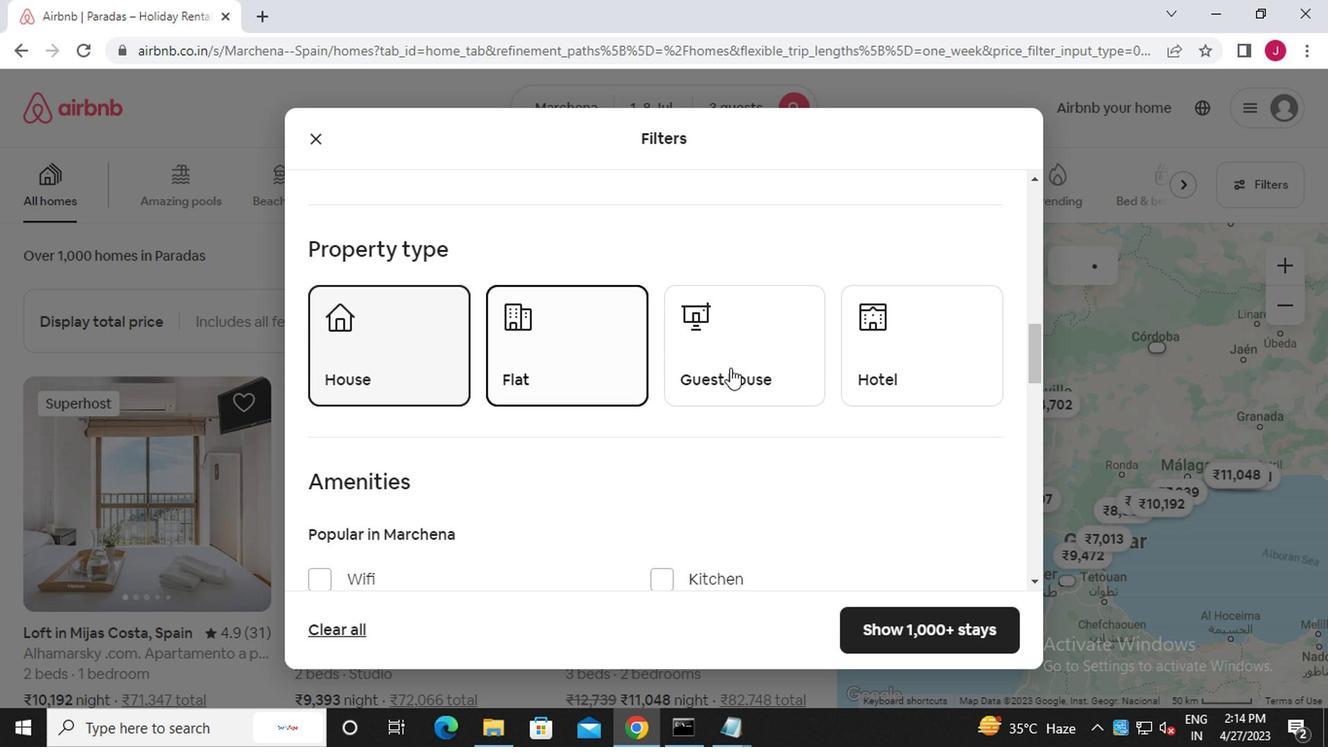 
Action: Mouse moved to (938, 359)
Screenshot: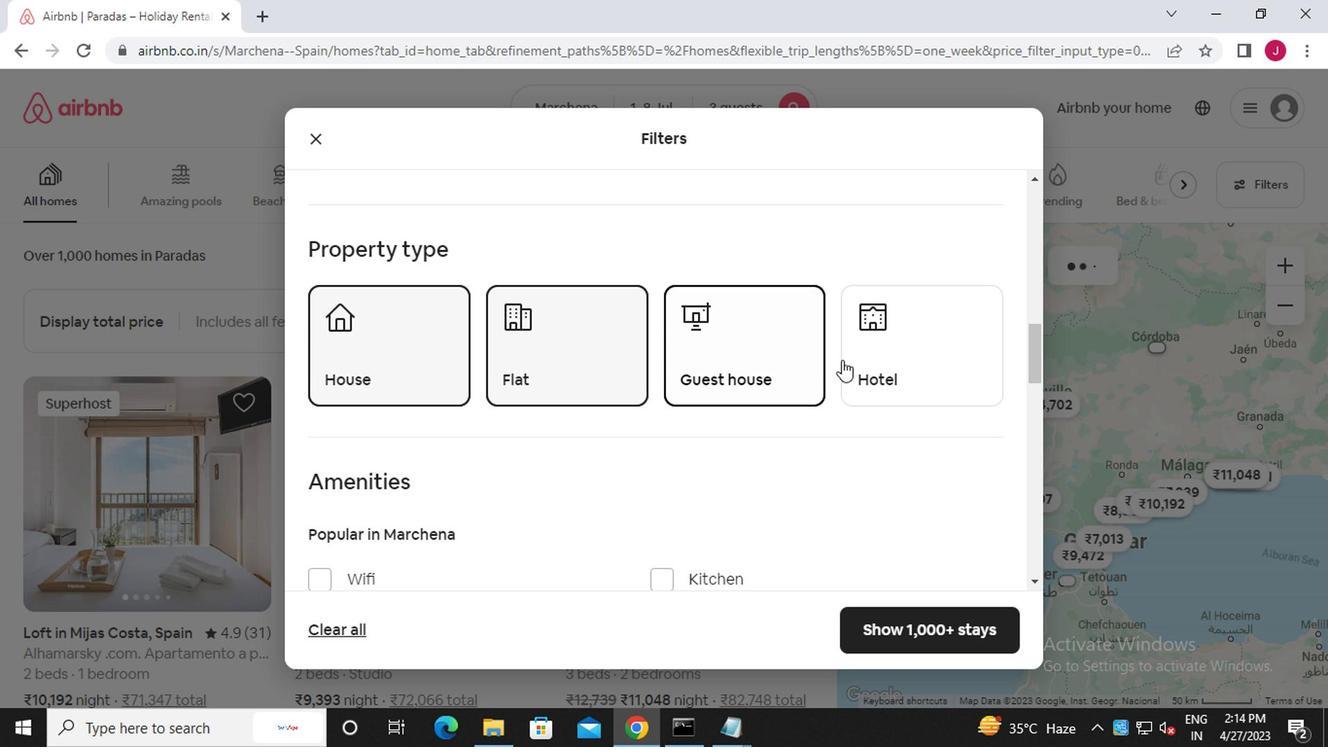 
Action: Mouse pressed left at (938, 359)
Screenshot: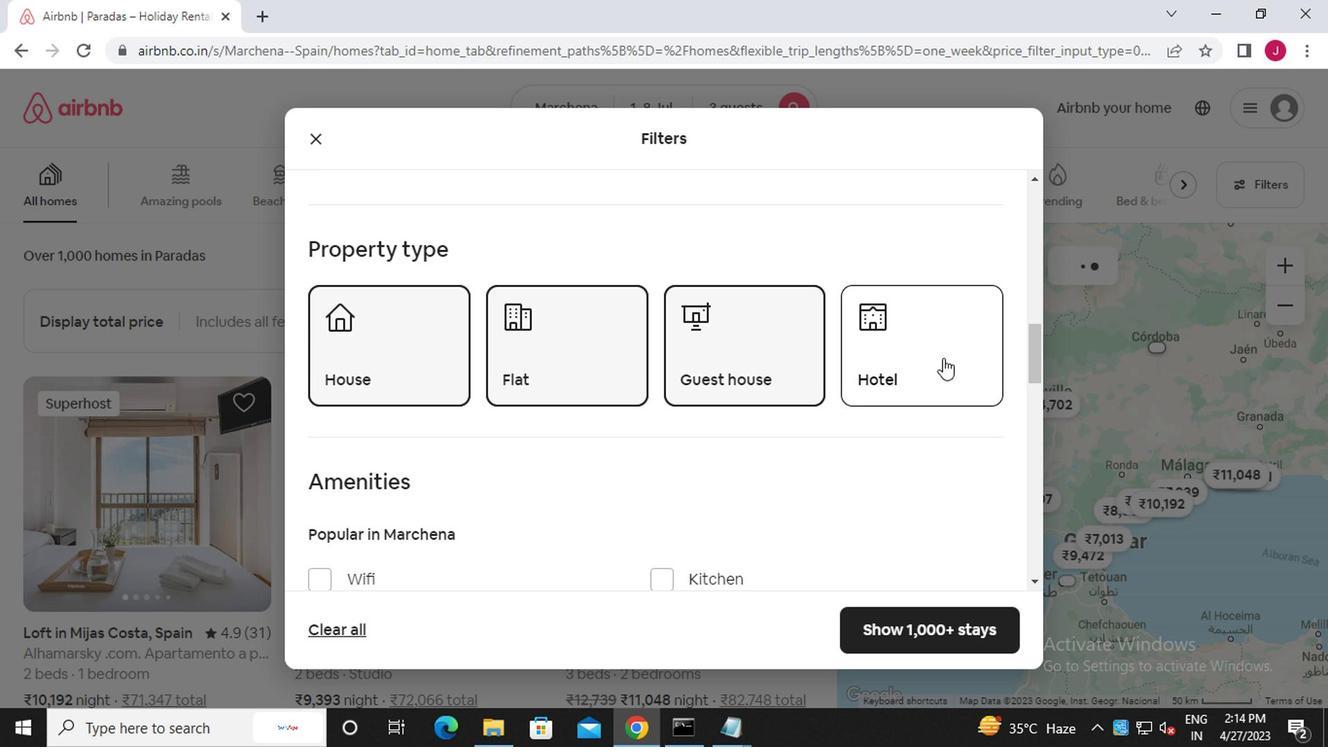 
Action: Mouse moved to (792, 384)
Screenshot: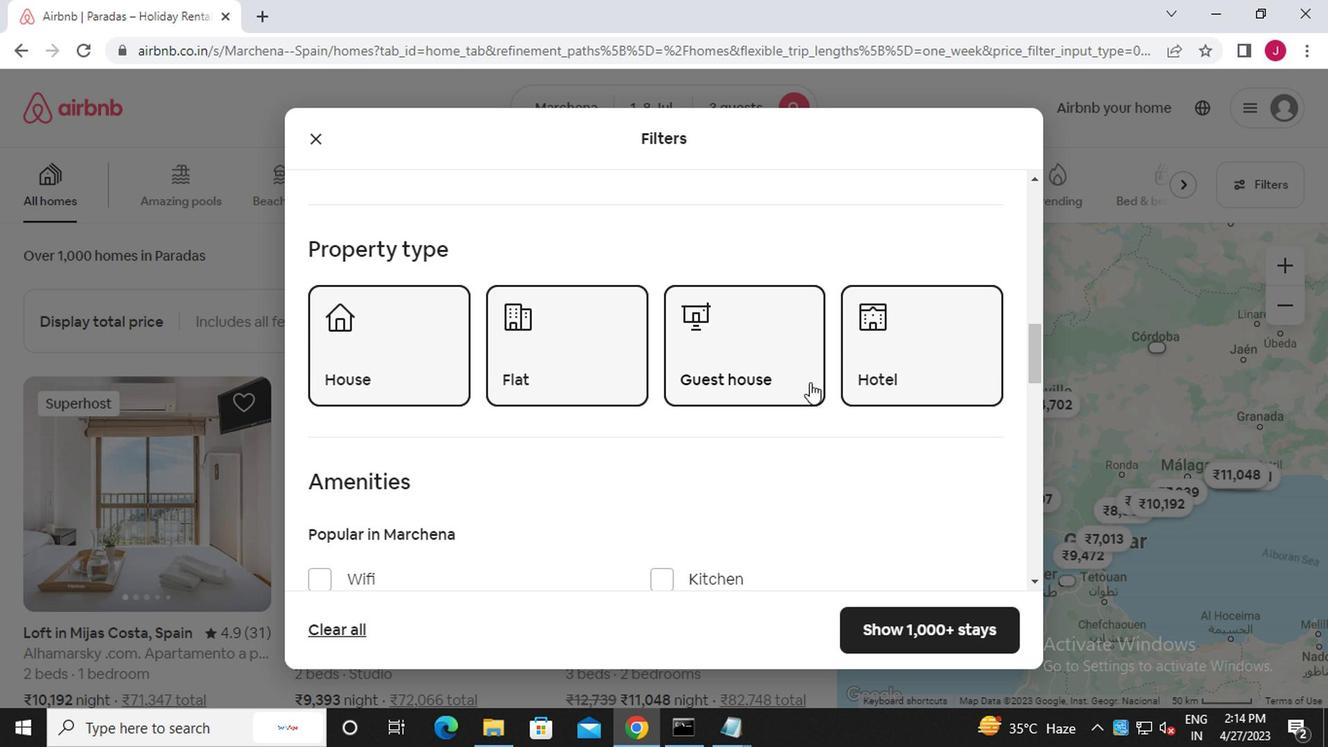 
Action: Mouse scrolled (792, 383) with delta (0, 0)
Screenshot: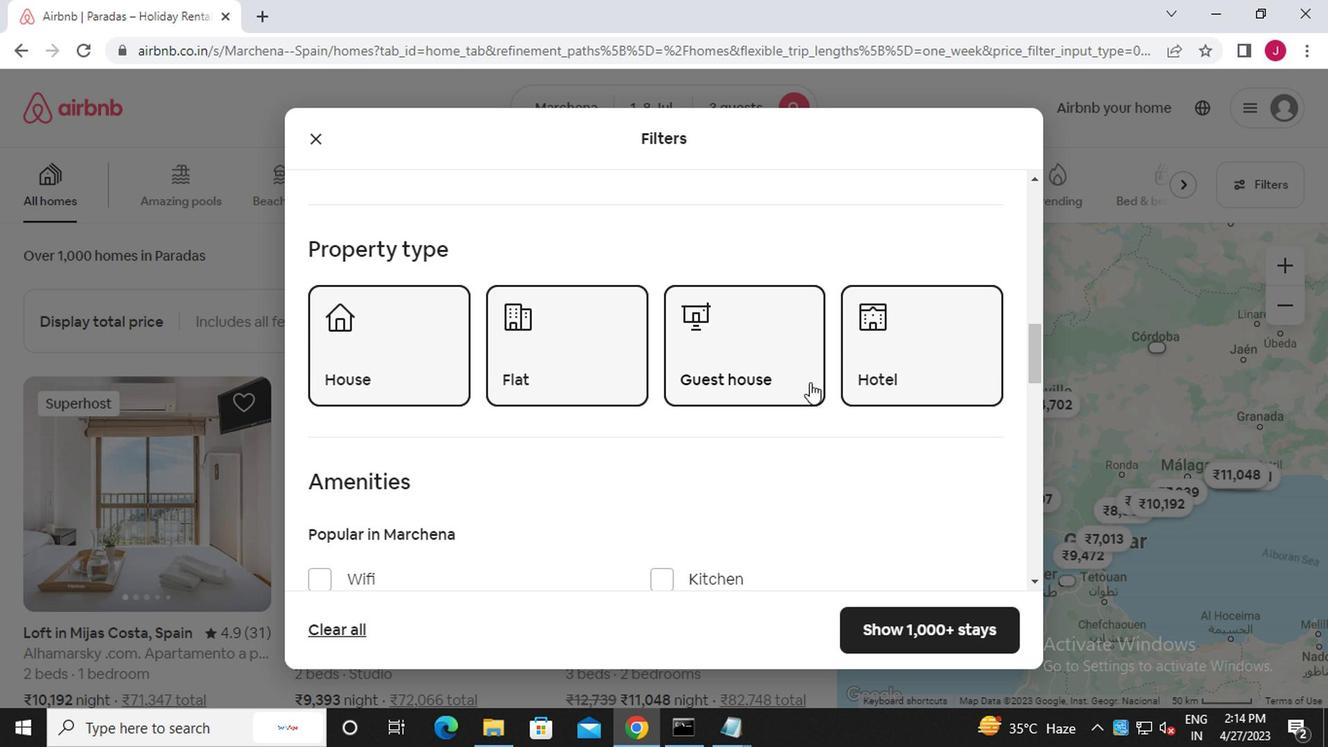 
Action: Mouse moved to (791, 384)
Screenshot: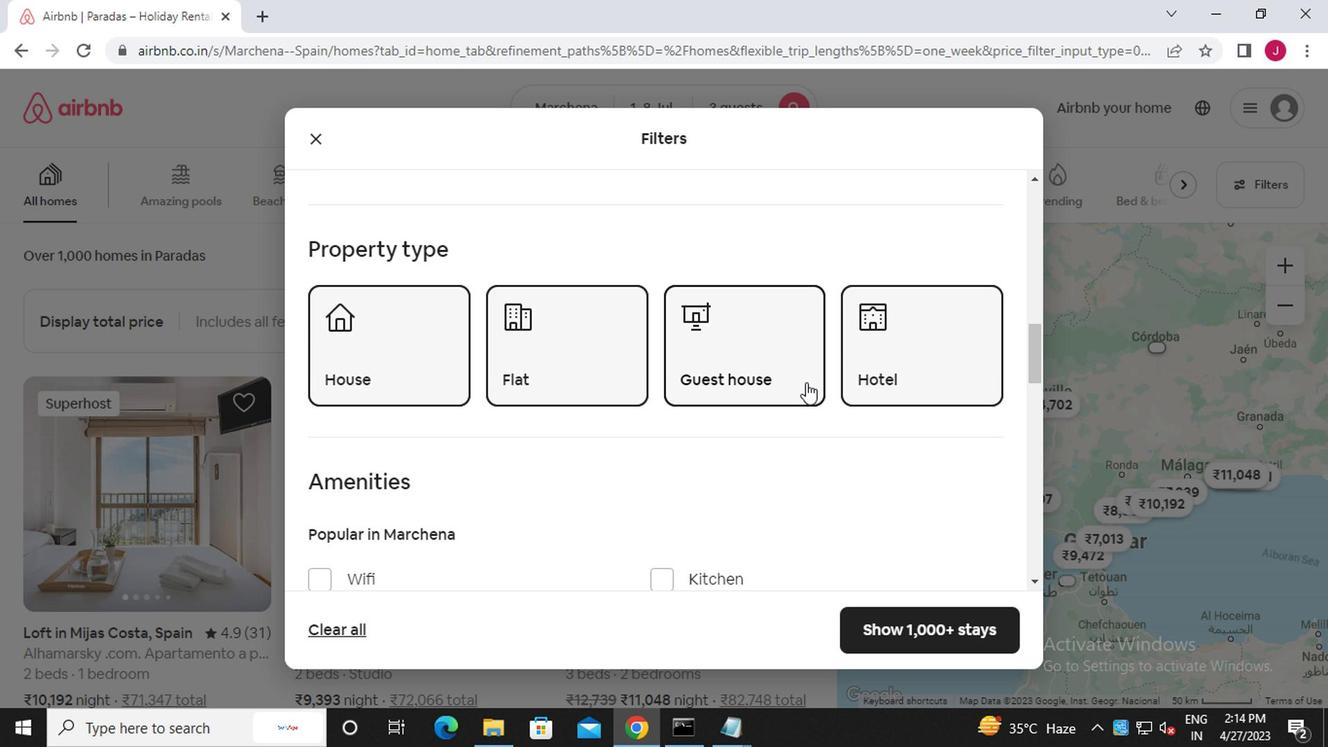 
Action: Mouse scrolled (791, 383) with delta (0, 0)
Screenshot: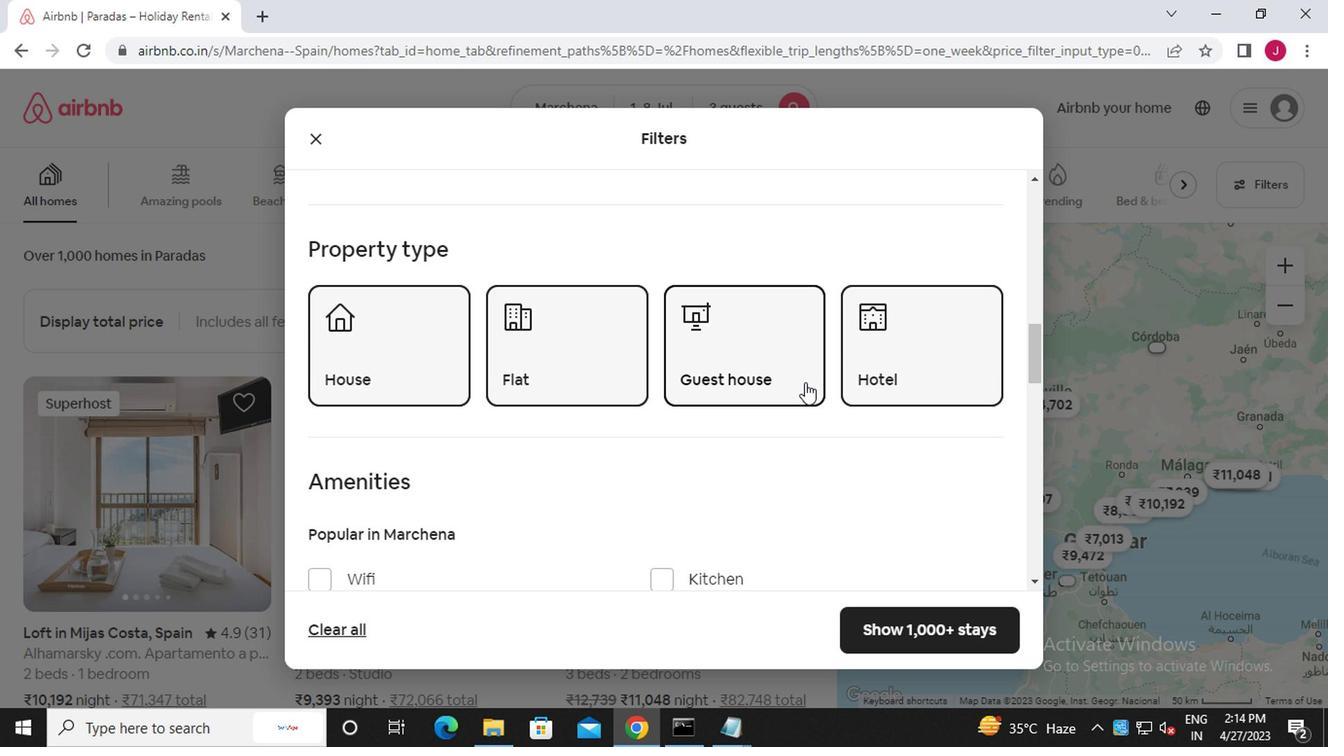 
Action: Mouse moved to (791, 384)
Screenshot: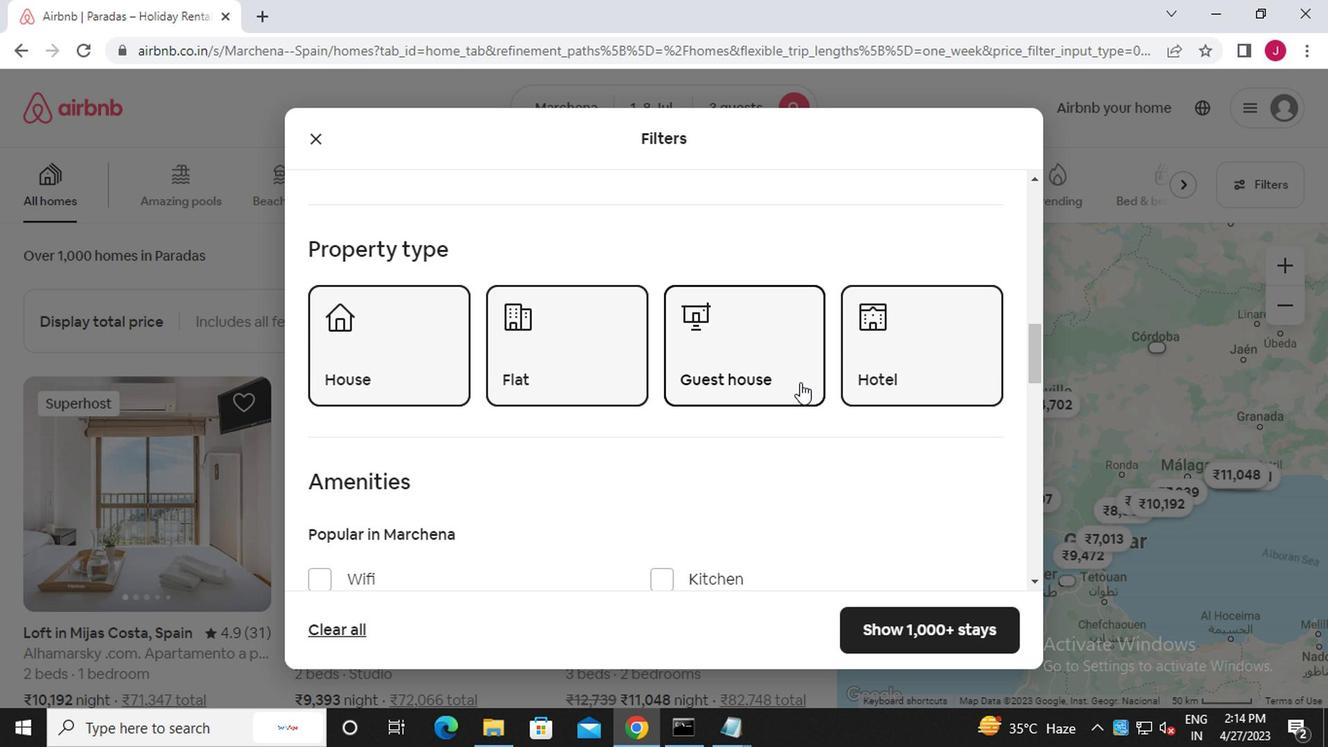 
Action: Mouse scrolled (791, 383) with delta (0, 0)
Screenshot: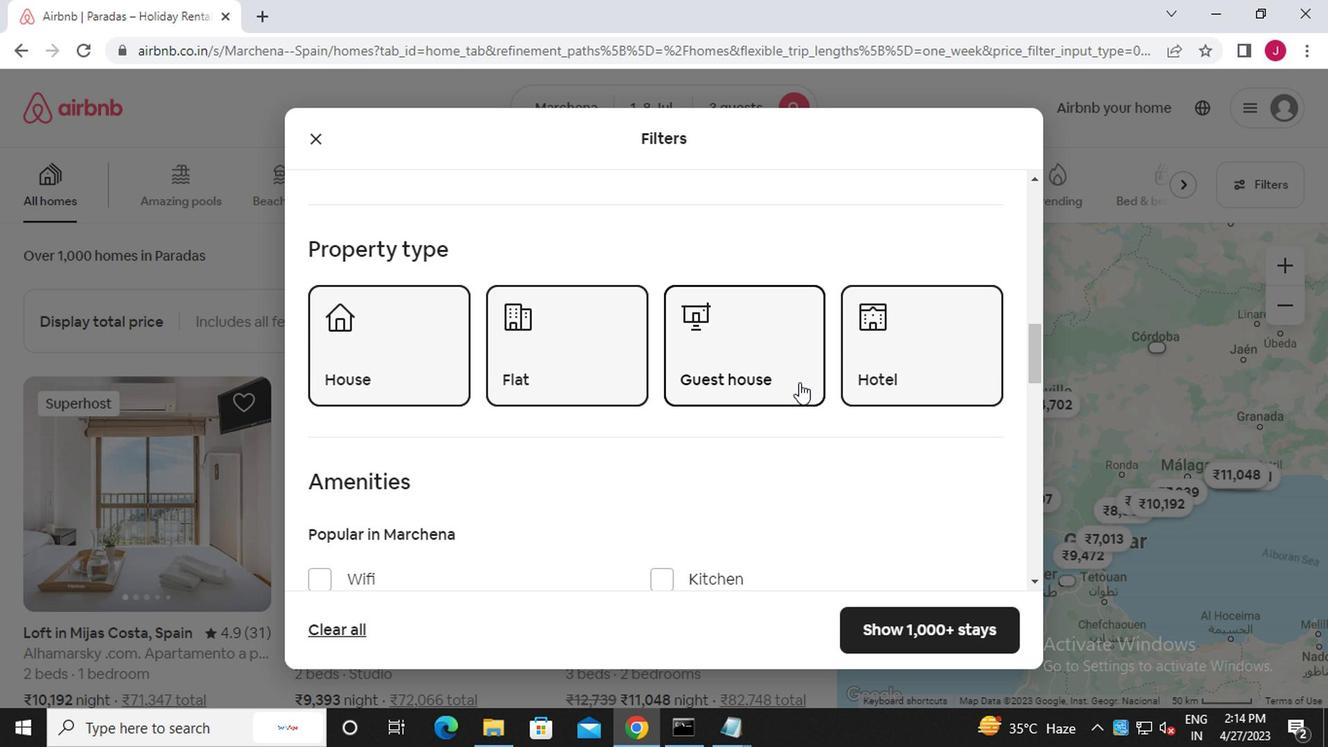 
Action: Mouse moved to (325, 332)
Screenshot: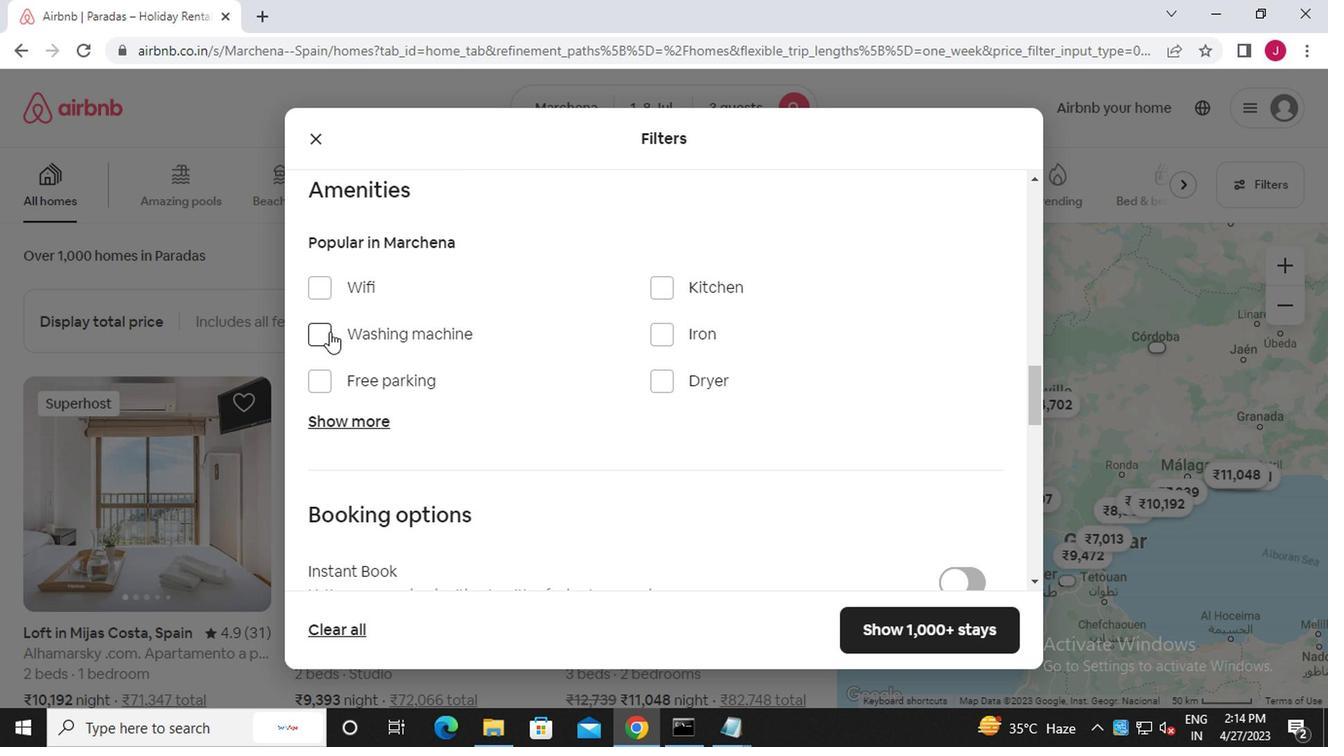 
Action: Mouse pressed left at (325, 332)
Screenshot: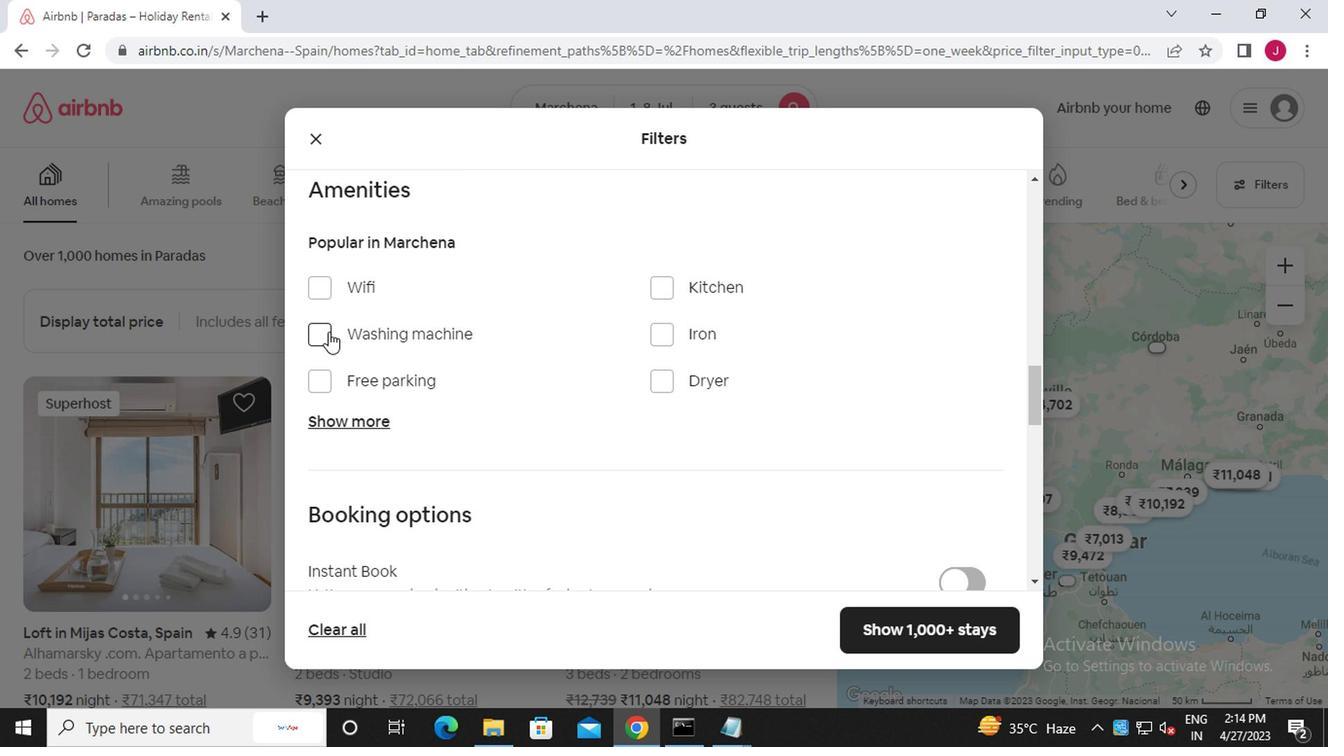 
Action: Mouse moved to (757, 400)
Screenshot: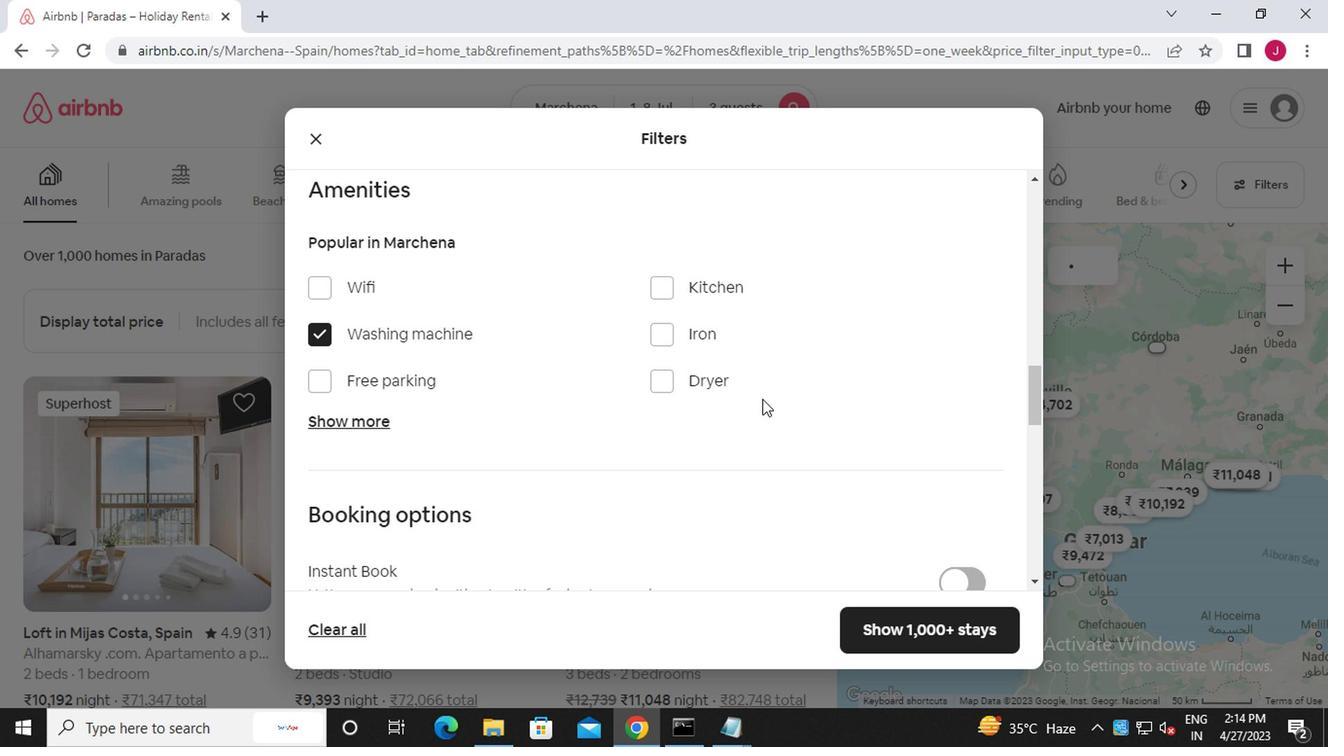 
Action: Mouse scrolled (757, 399) with delta (0, 0)
Screenshot: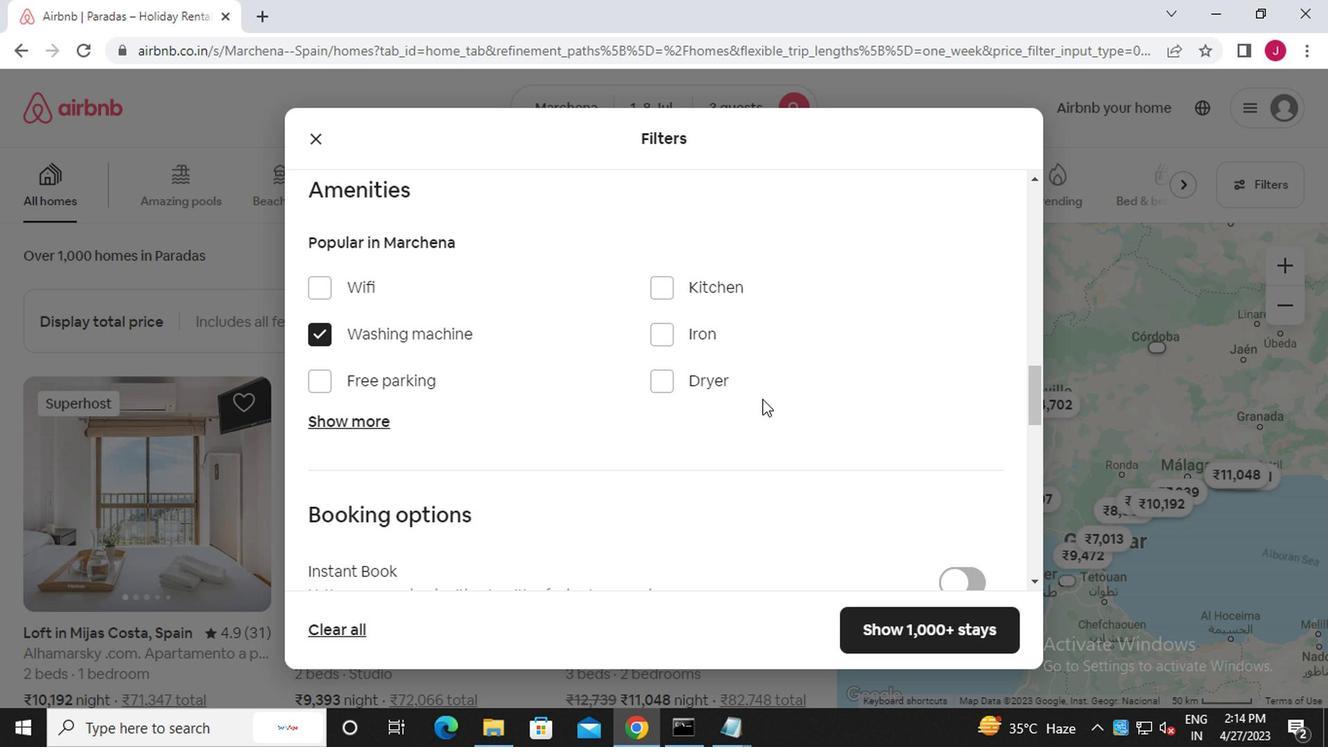 
Action: Mouse scrolled (757, 399) with delta (0, 0)
Screenshot: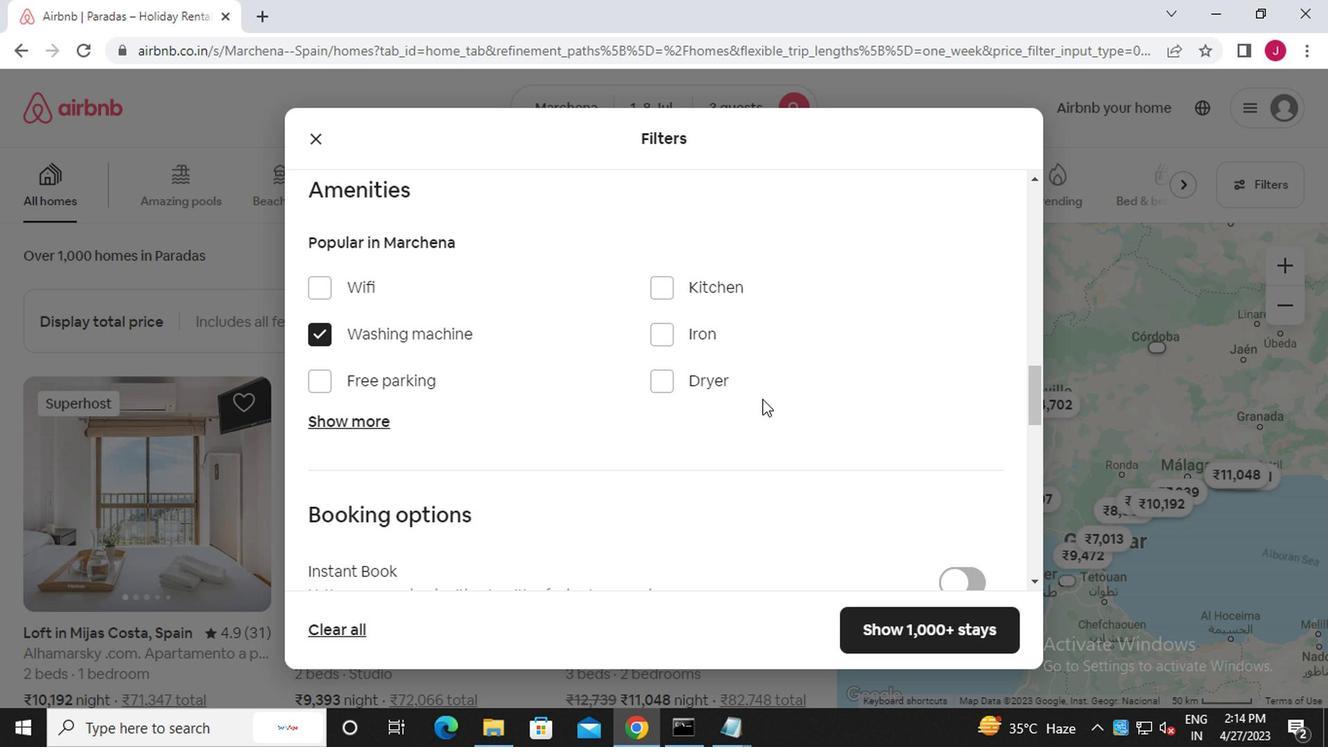 
Action: Mouse scrolled (757, 399) with delta (0, 0)
Screenshot: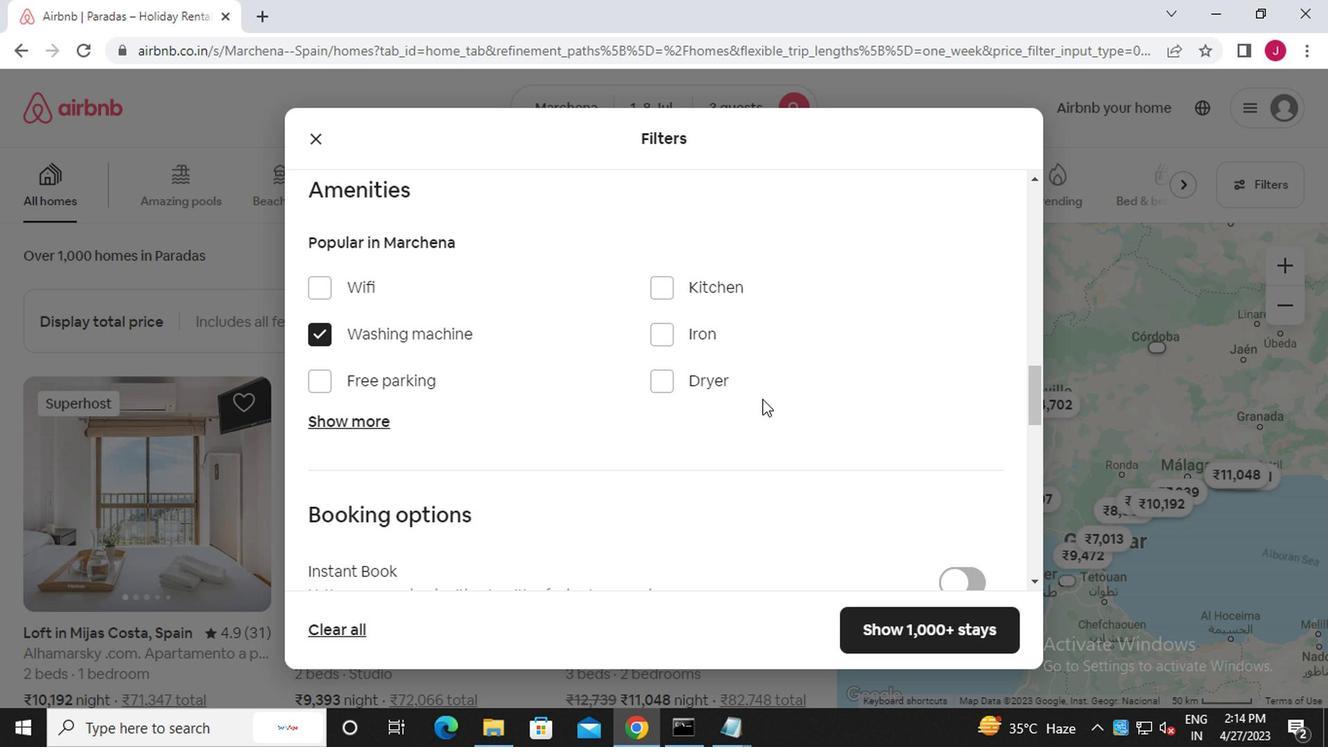 
Action: Mouse moved to (757, 393)
Screenshot: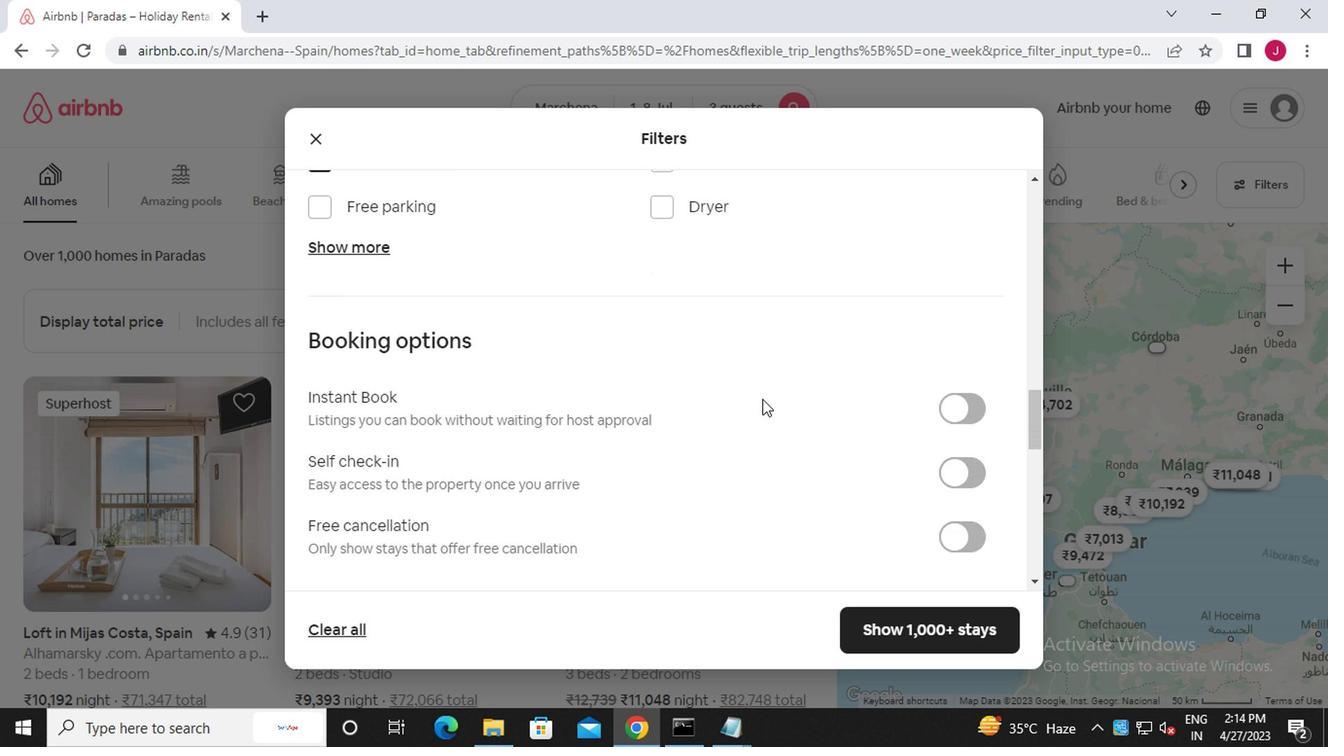 
Action: Mouse scrolled (757, 393) with delta (0, 0)
Screenshot: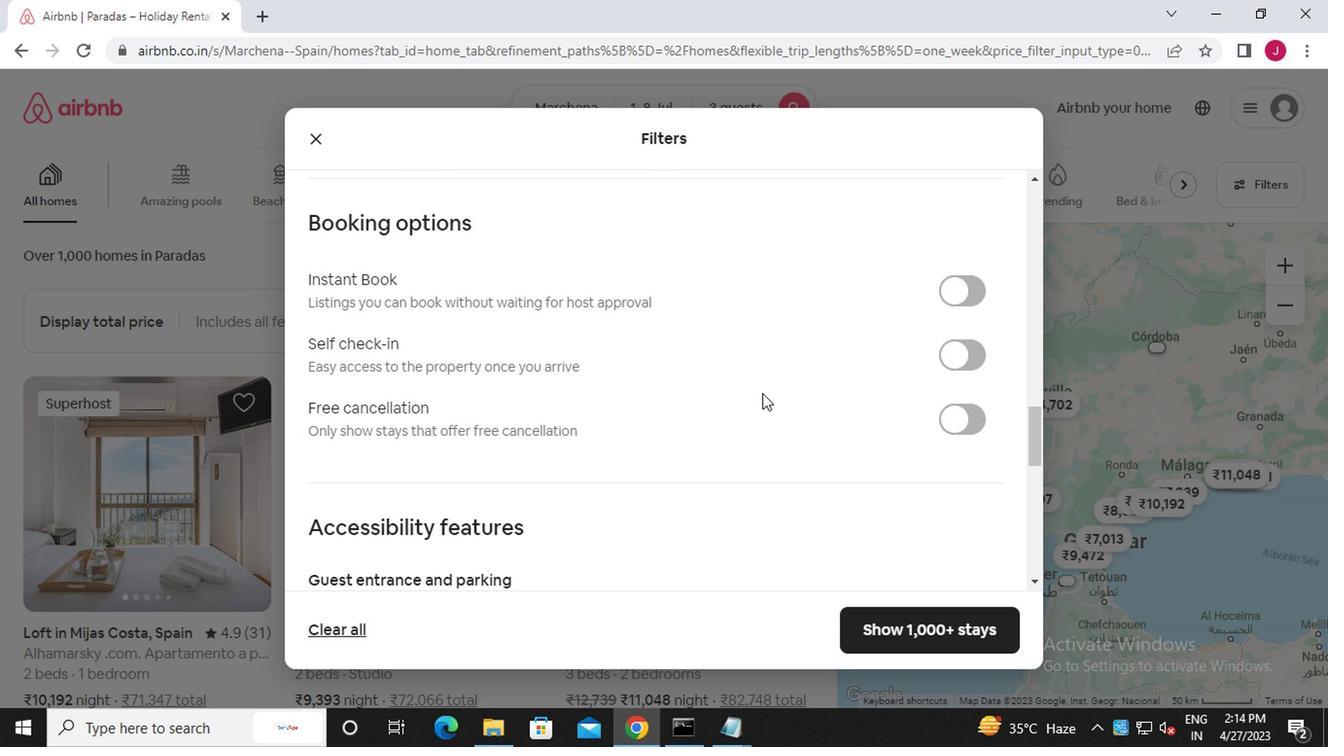 
Action: Mouse scrolled (757, 393) with delta (0, 0)
Screenshot: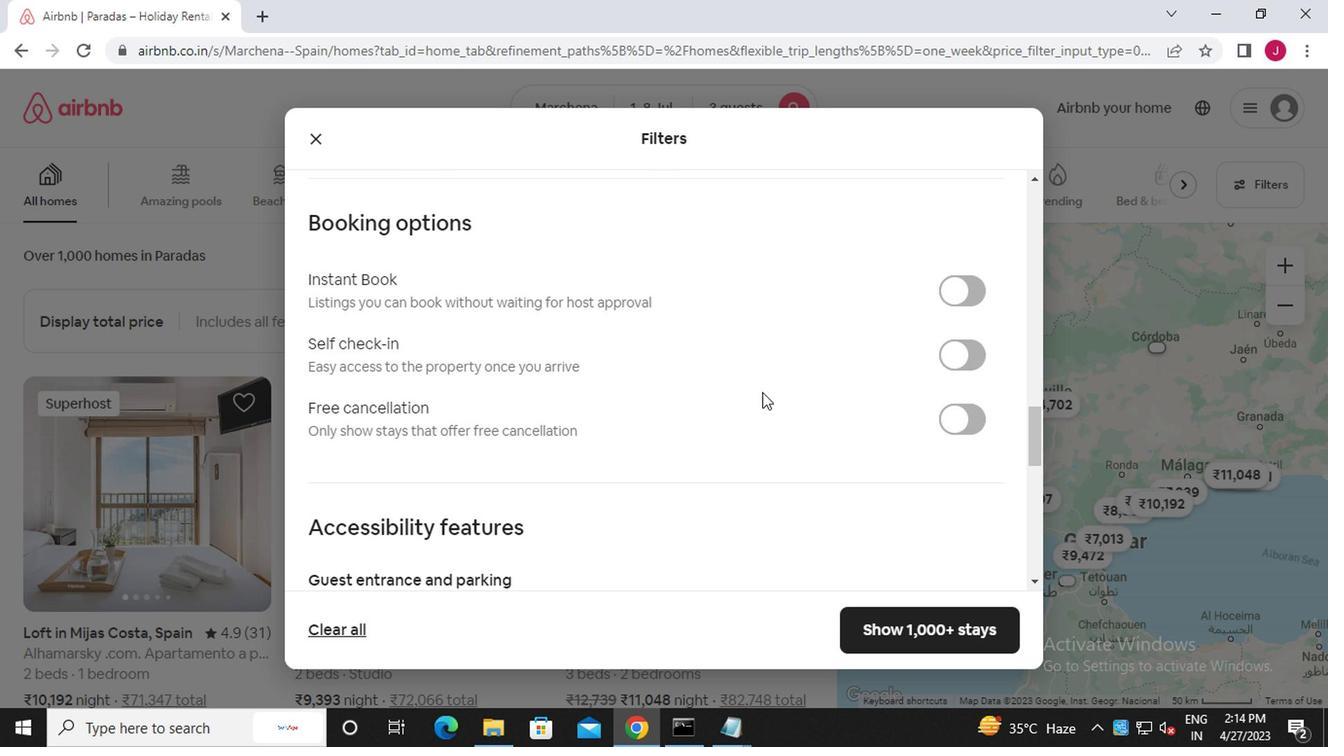 
Action: Mouse moved to (880, 312)
Screenshot: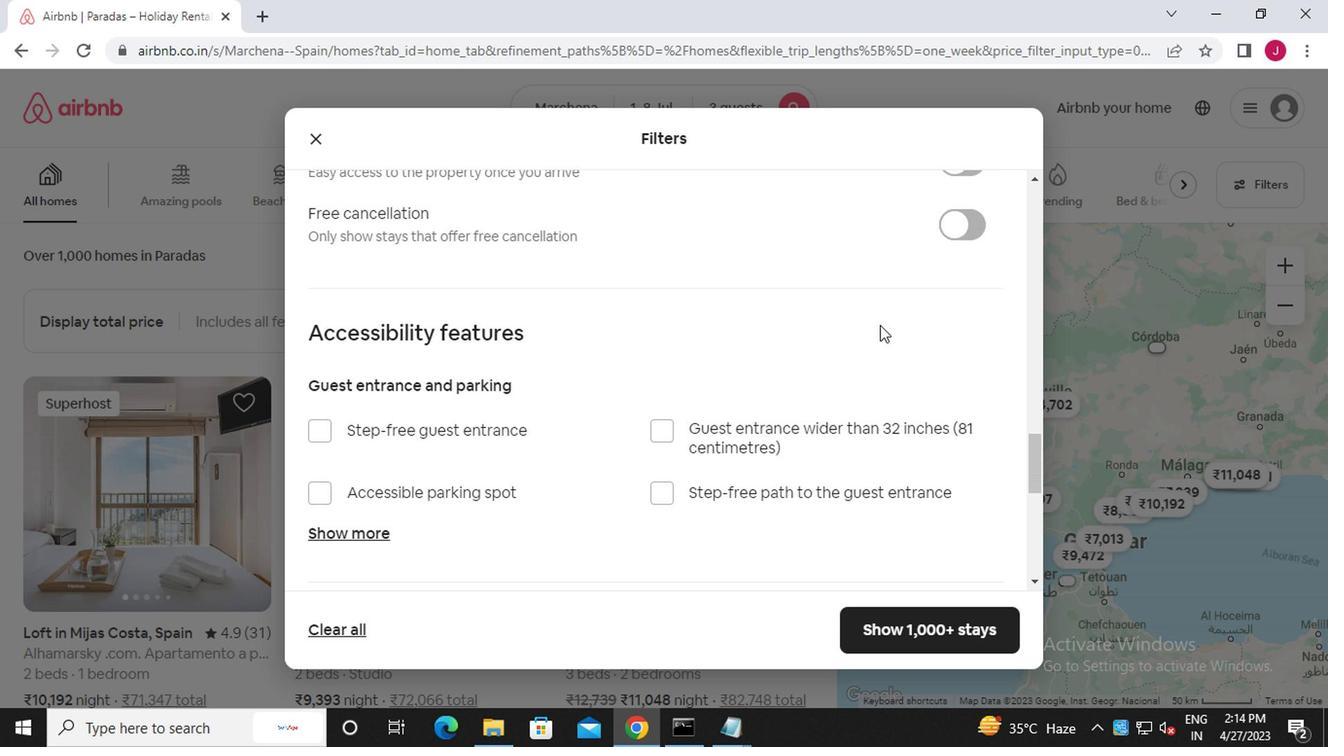 
Action: Mouse scrolled (880, 313) with delta (0, 0)
Screenshot: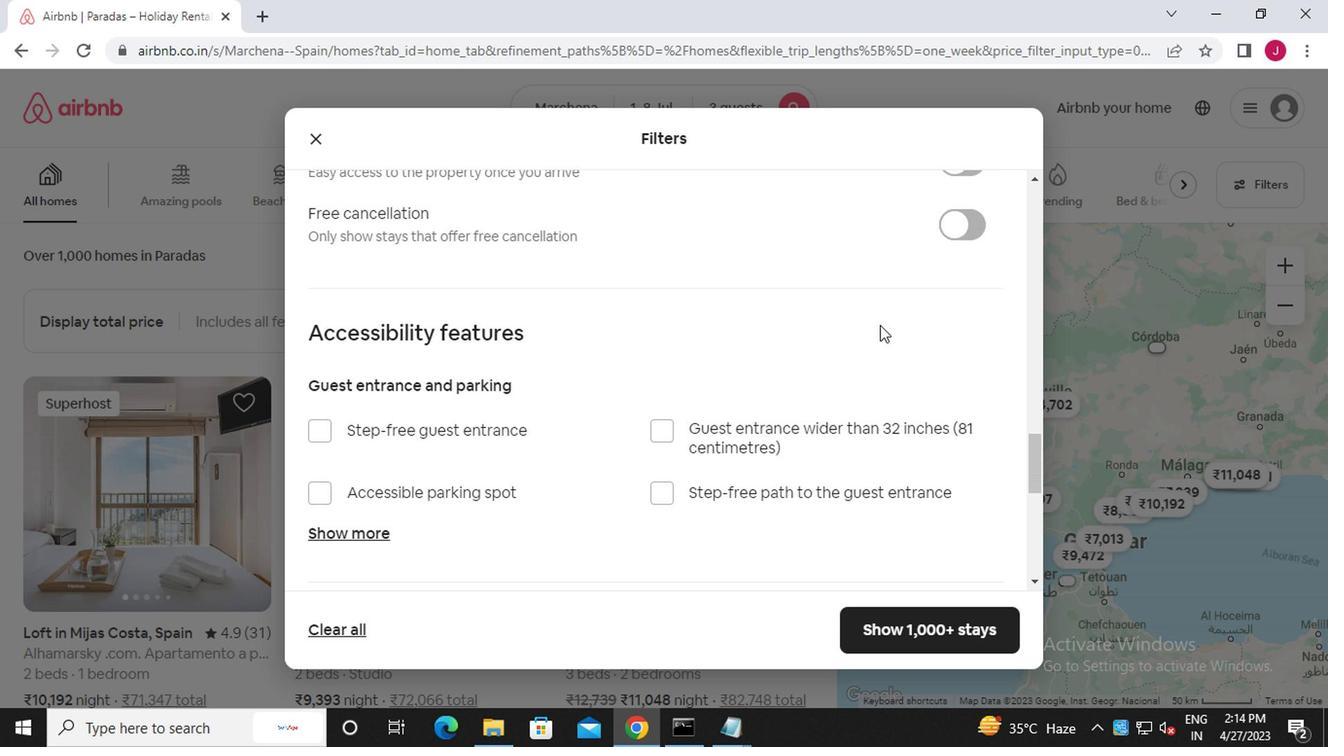 
Action: Mouse moved to (962, 258)
Screenshot: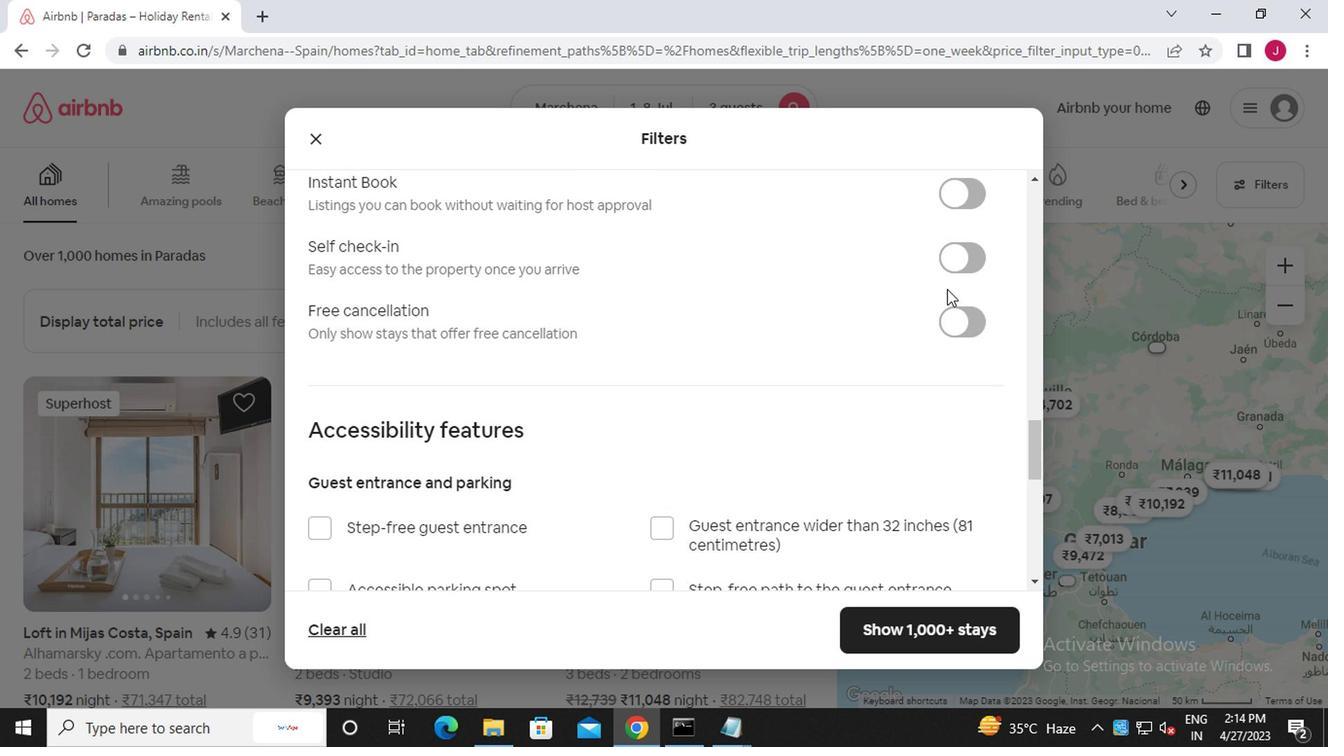 
Action: Mouse pressed left at (962, 258)
Screenshot: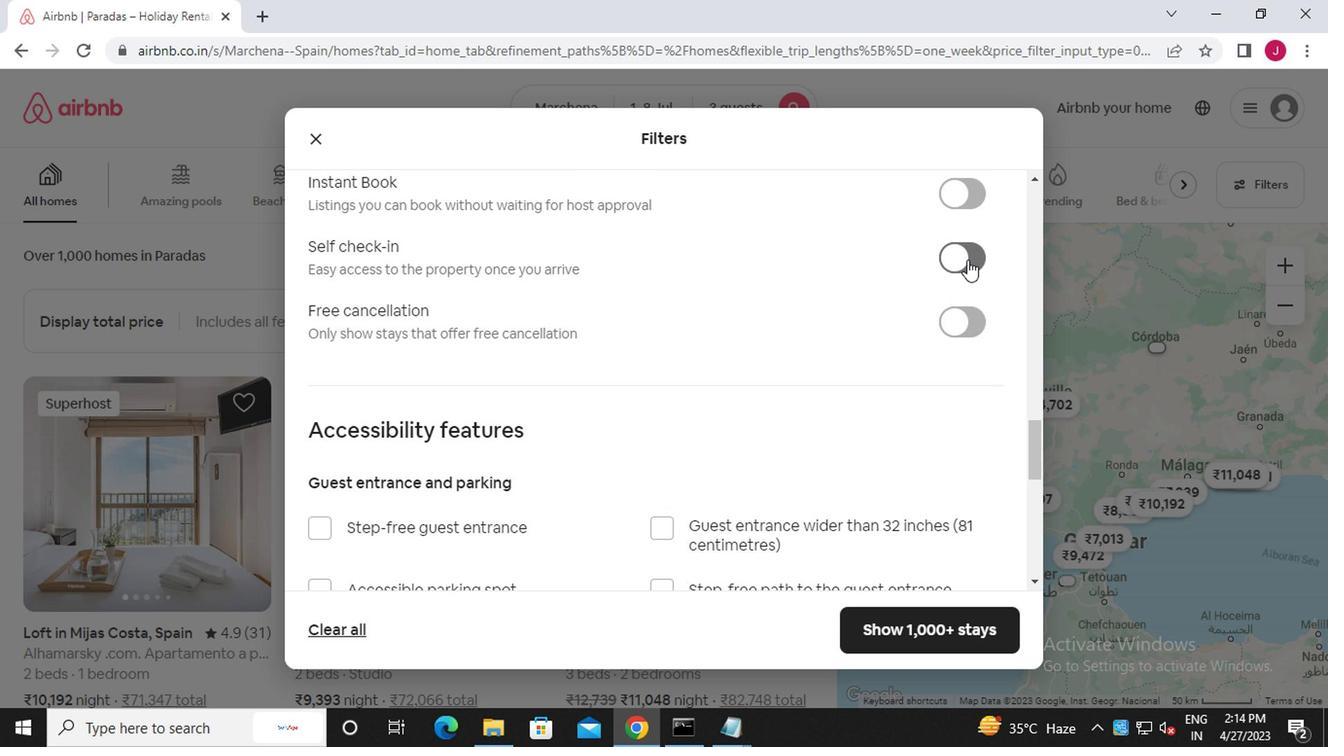 
Action: Mouse moved to (616, 381)
Screenshot: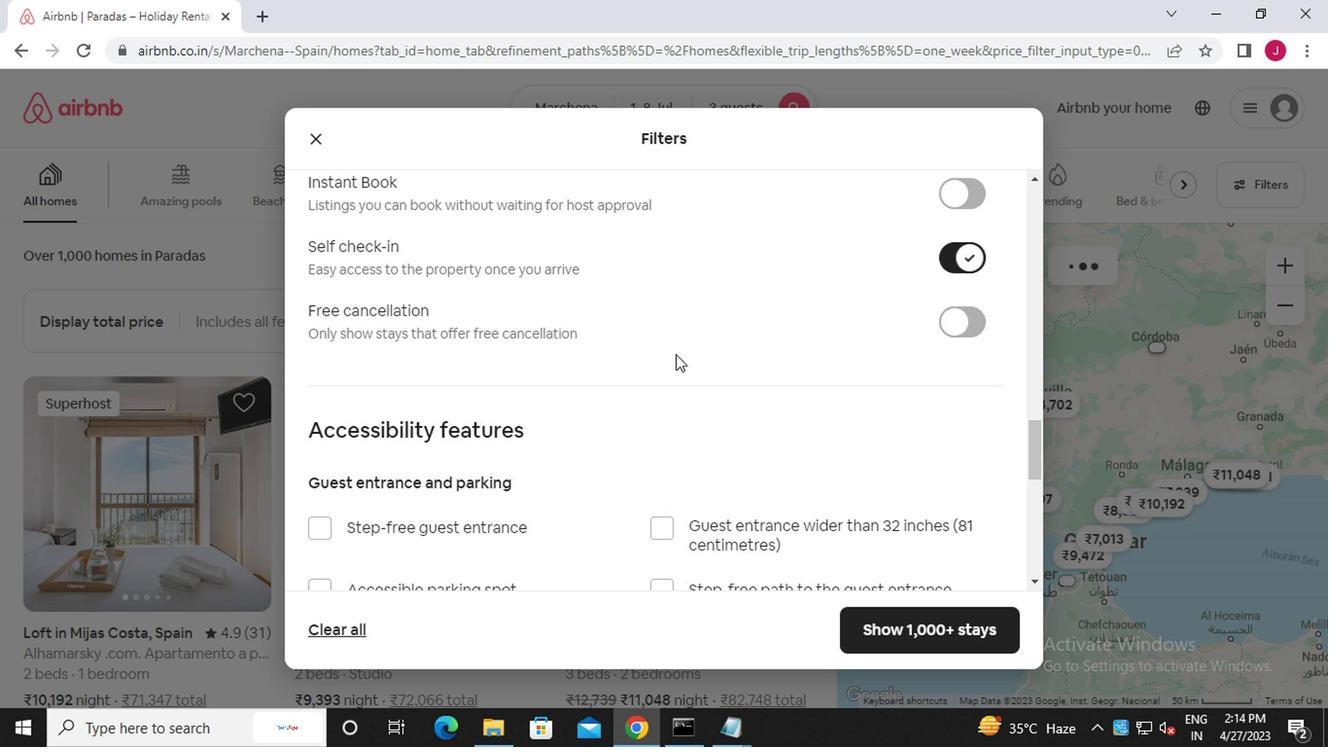 
Action: Mouse scrolled (616, 381) with delta (0, 0)
Screenshot: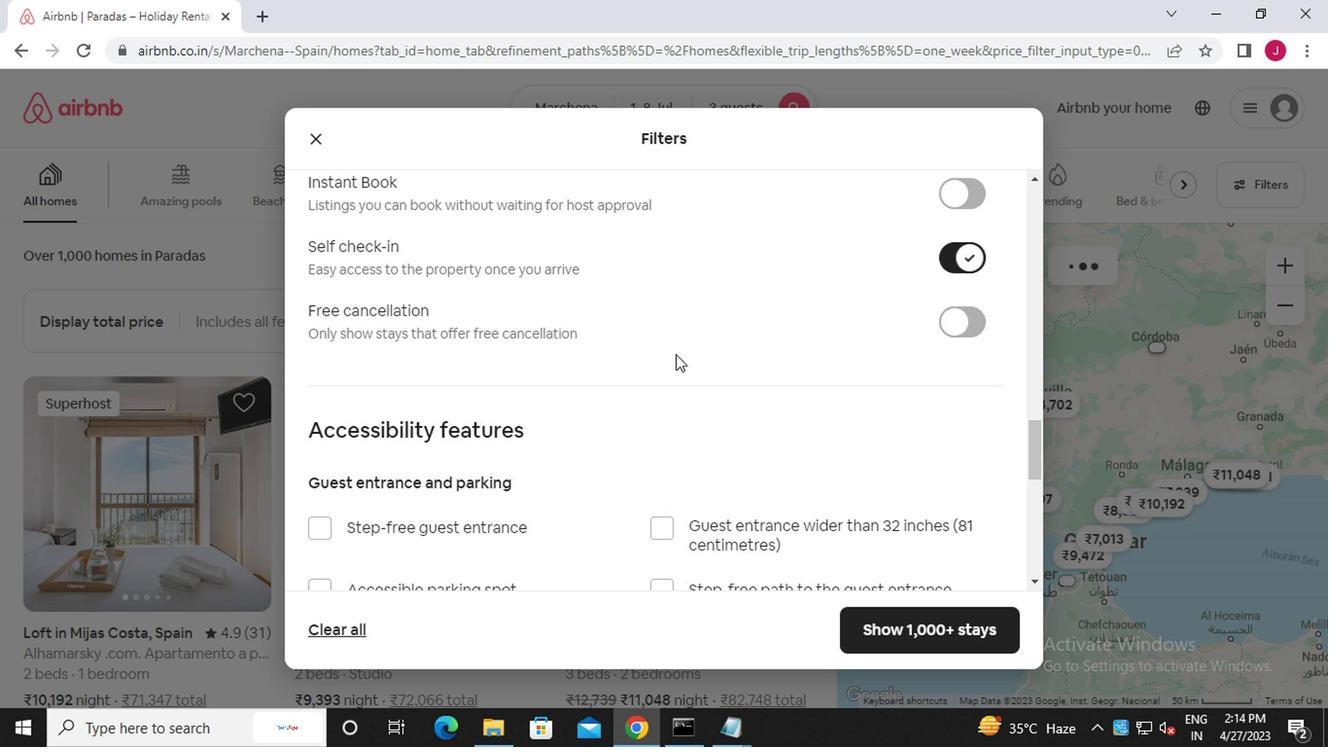 
Action: Mouse scrolled (616, 381) with delta (0, 0)
Screenshot: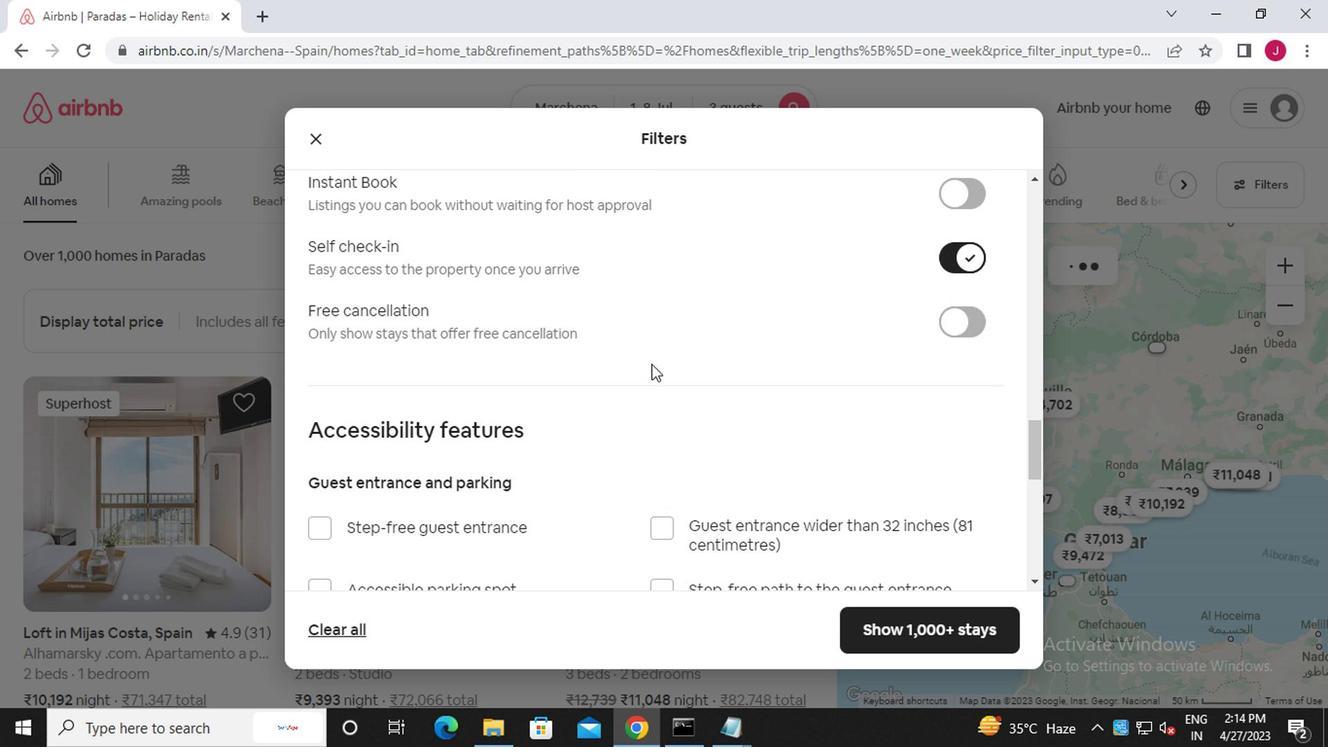 
Action: Mouse moved to (615, 381)
Screenshot: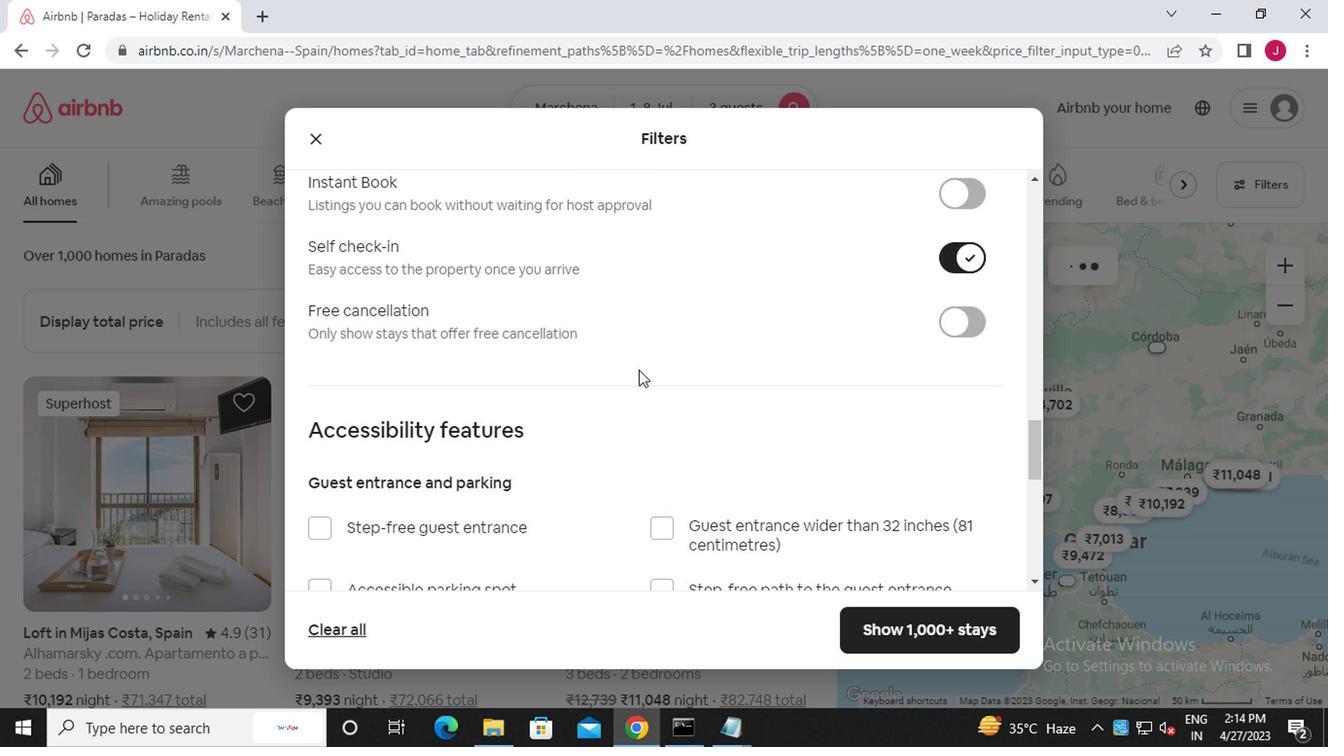 
Action: Mouse scrolled (615, 381) with delta (0, 0)
Screenshot: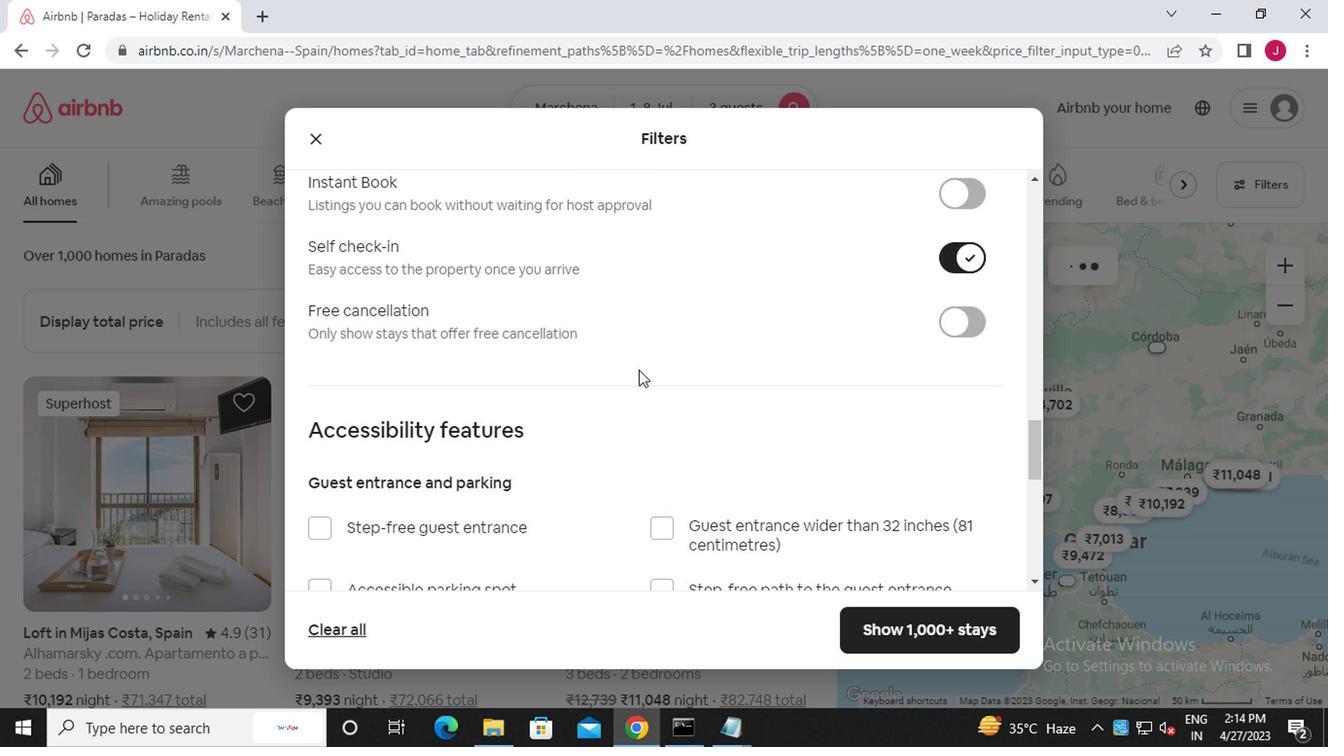 
Action: Mouse moved to (614, 383)
Screenshot: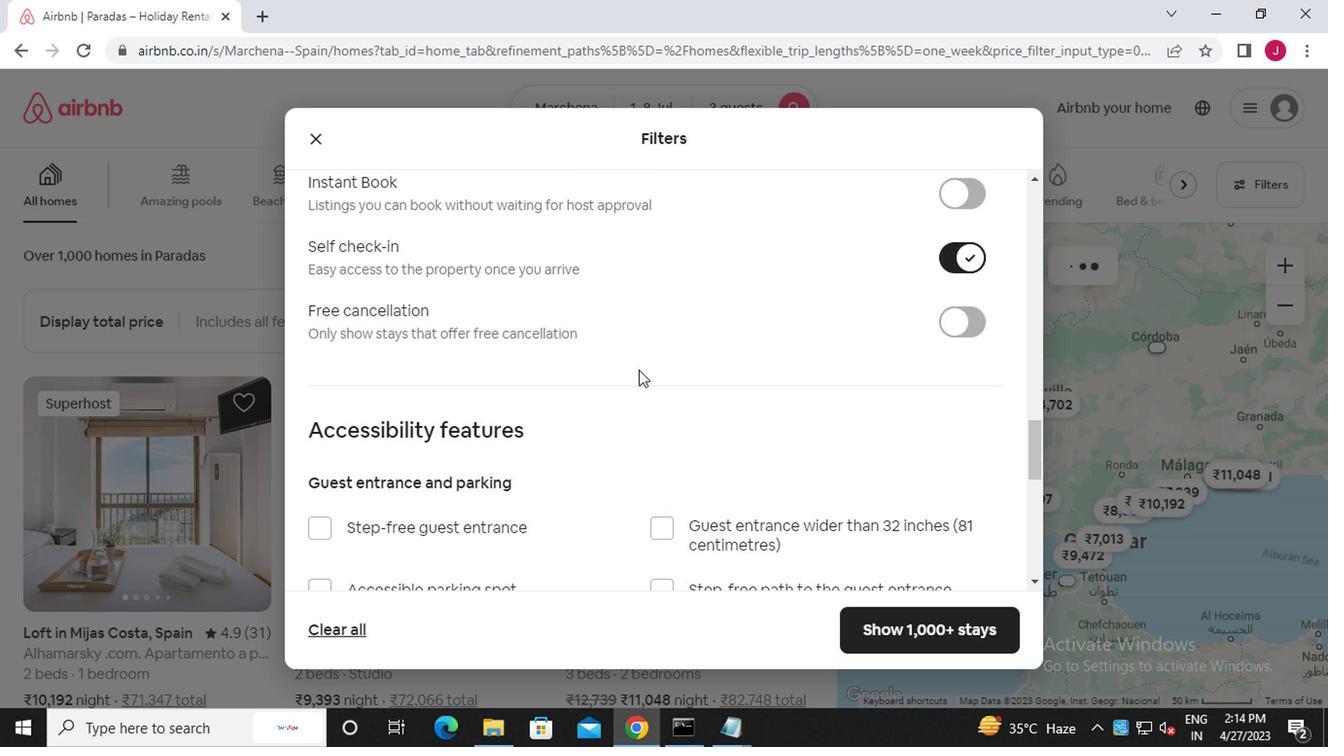 
Action: Mouse scrolled (614, 381) with delta (0, -1)
Screenshot: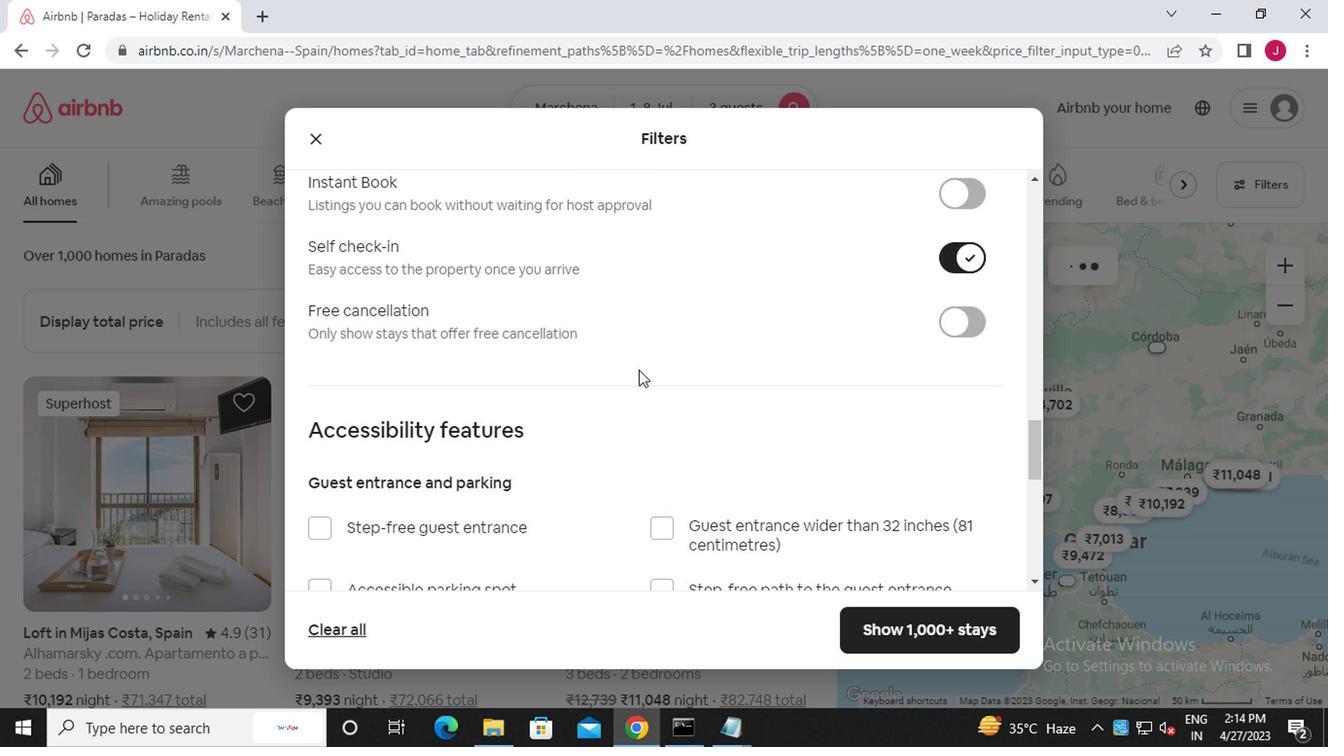 
Action: Mouse moved to (613, 384)
Screenshot: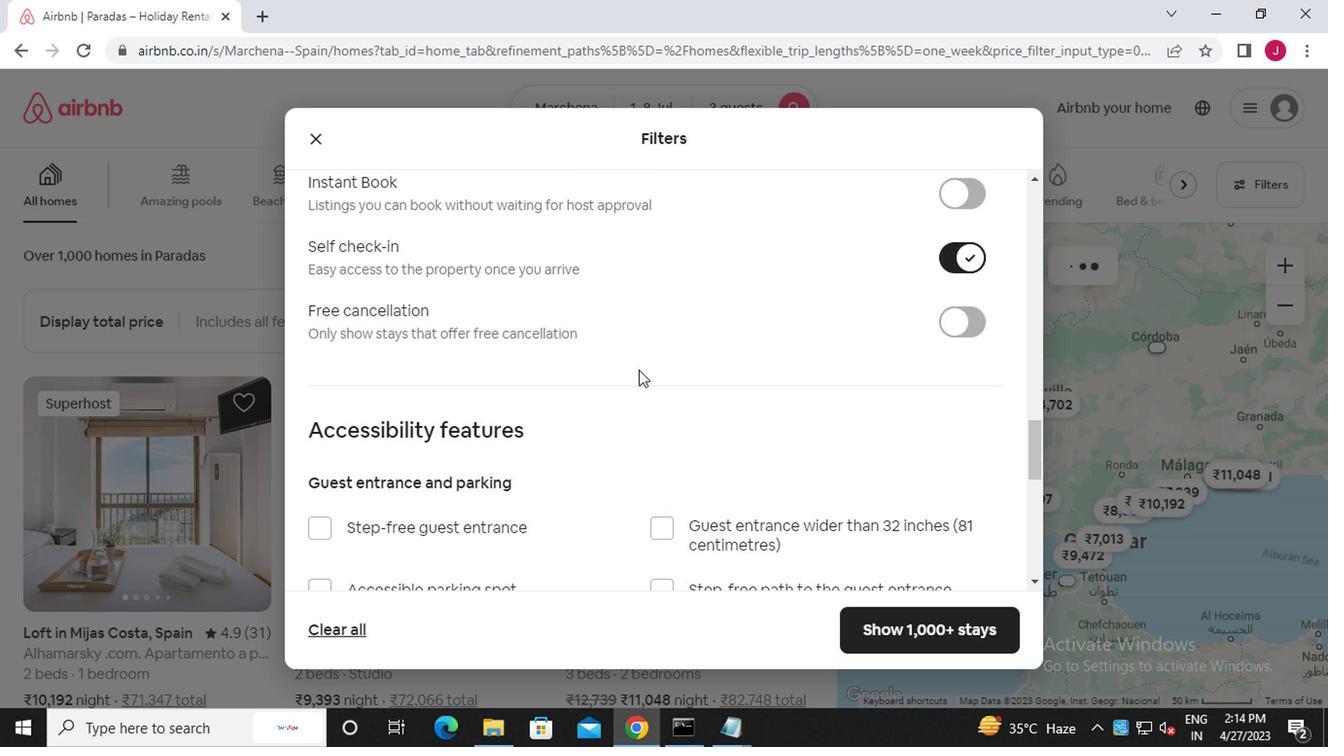 
Action: Mouse scrolled (613, 384) with delta (0, 0)
Screenshot: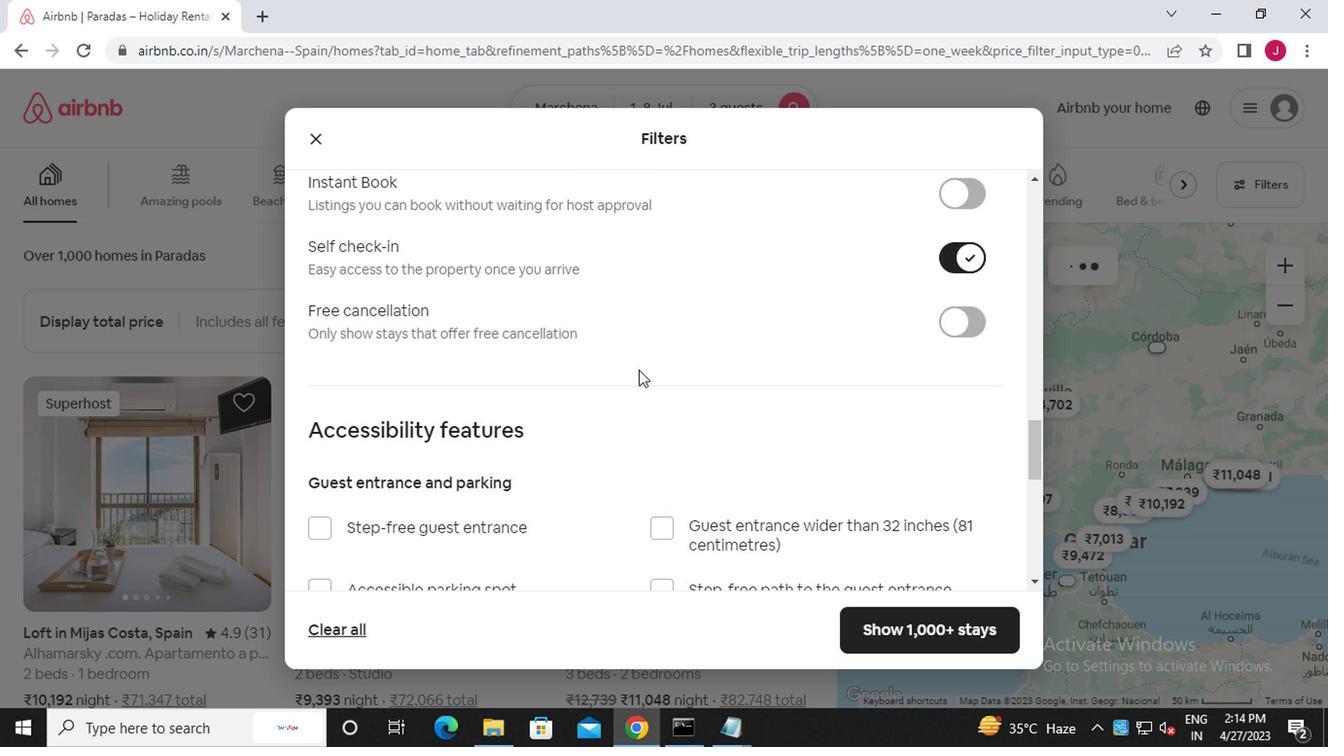 
Action: Mouse moved to (609, 388)
Screenshot: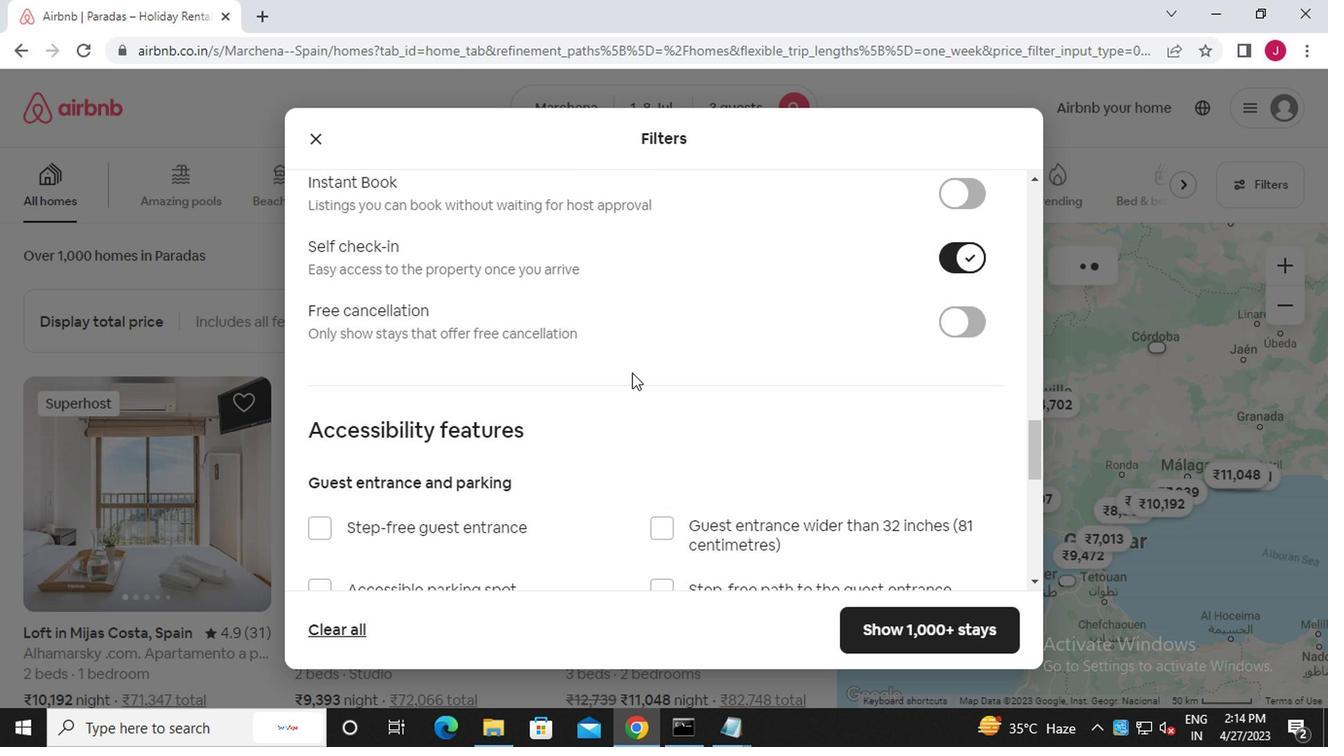 
Action: Mouse scrolled (609, 386) with delta (0, -1)
Screenshot: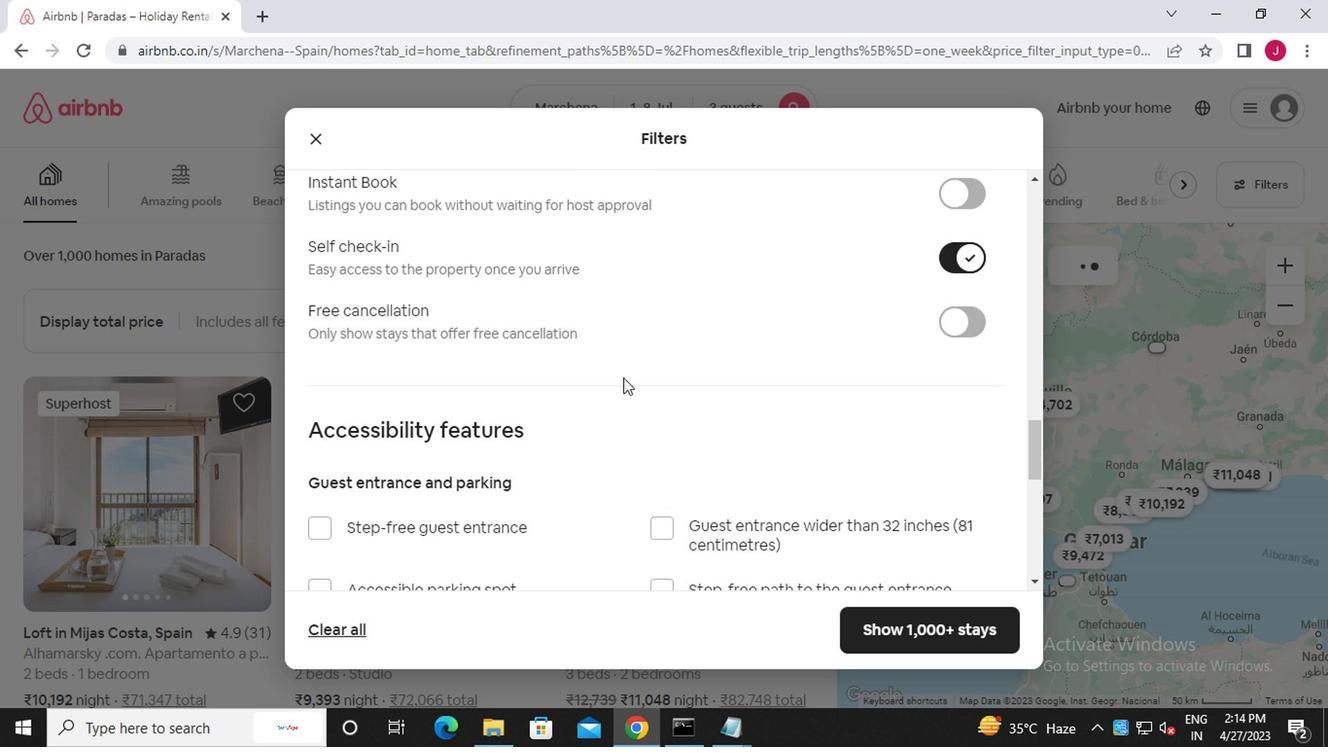 
Action: Mouse moved to (325, 532)
Screenshot: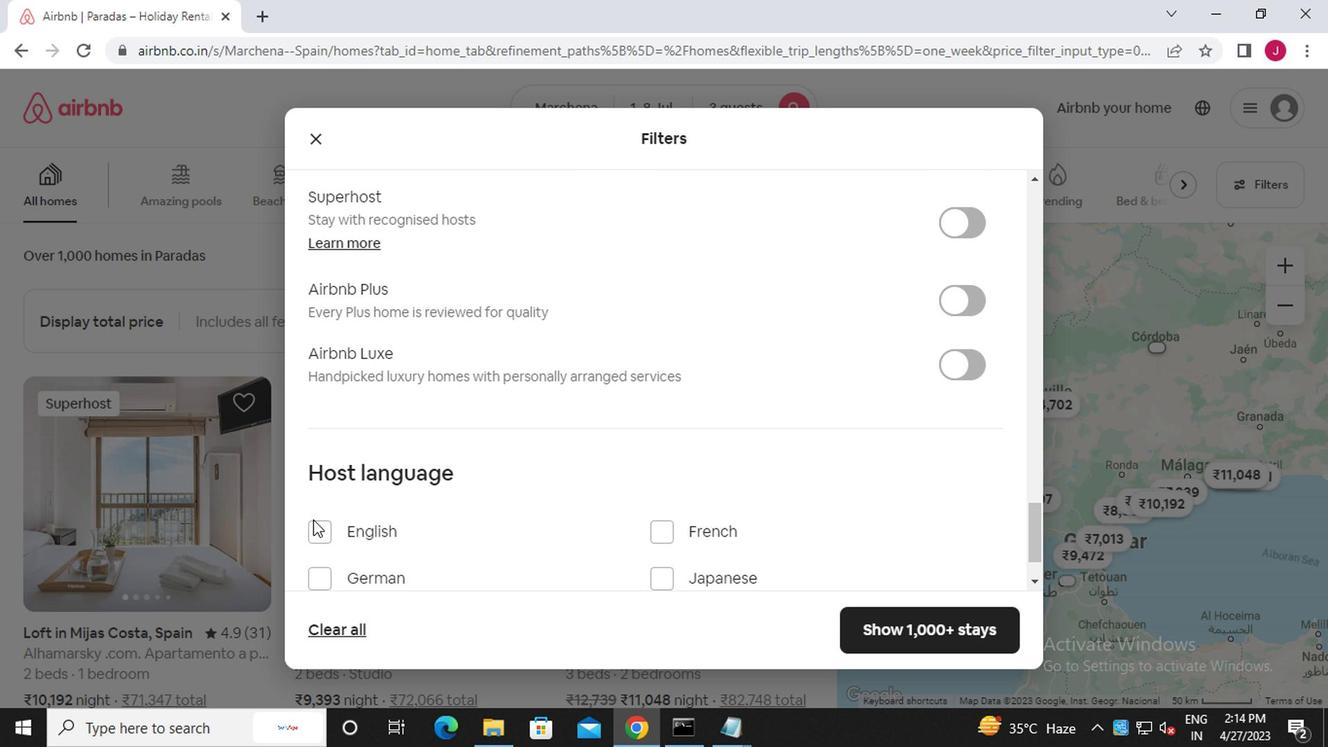 
Action: Mouse pressed left at (325, 532)
Screenshot: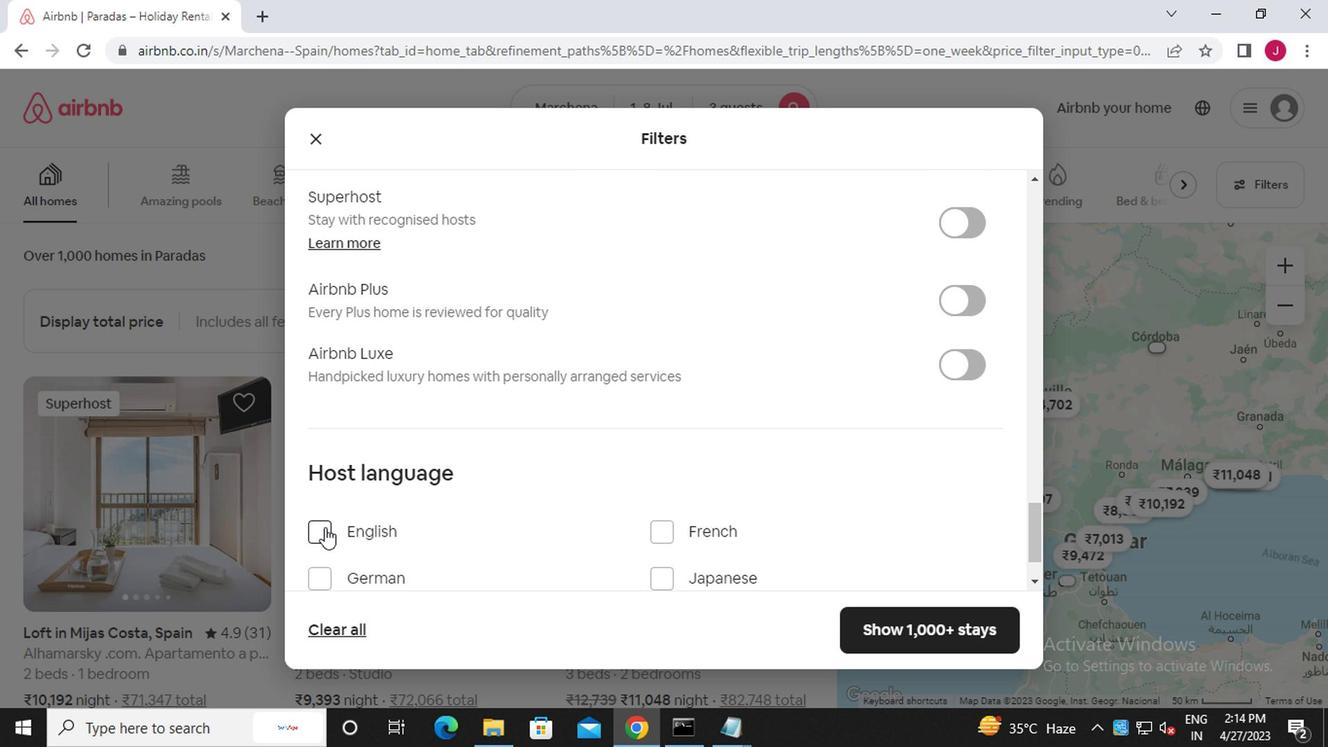 
Action: Mouse moved to (888, 644)
Screenshot: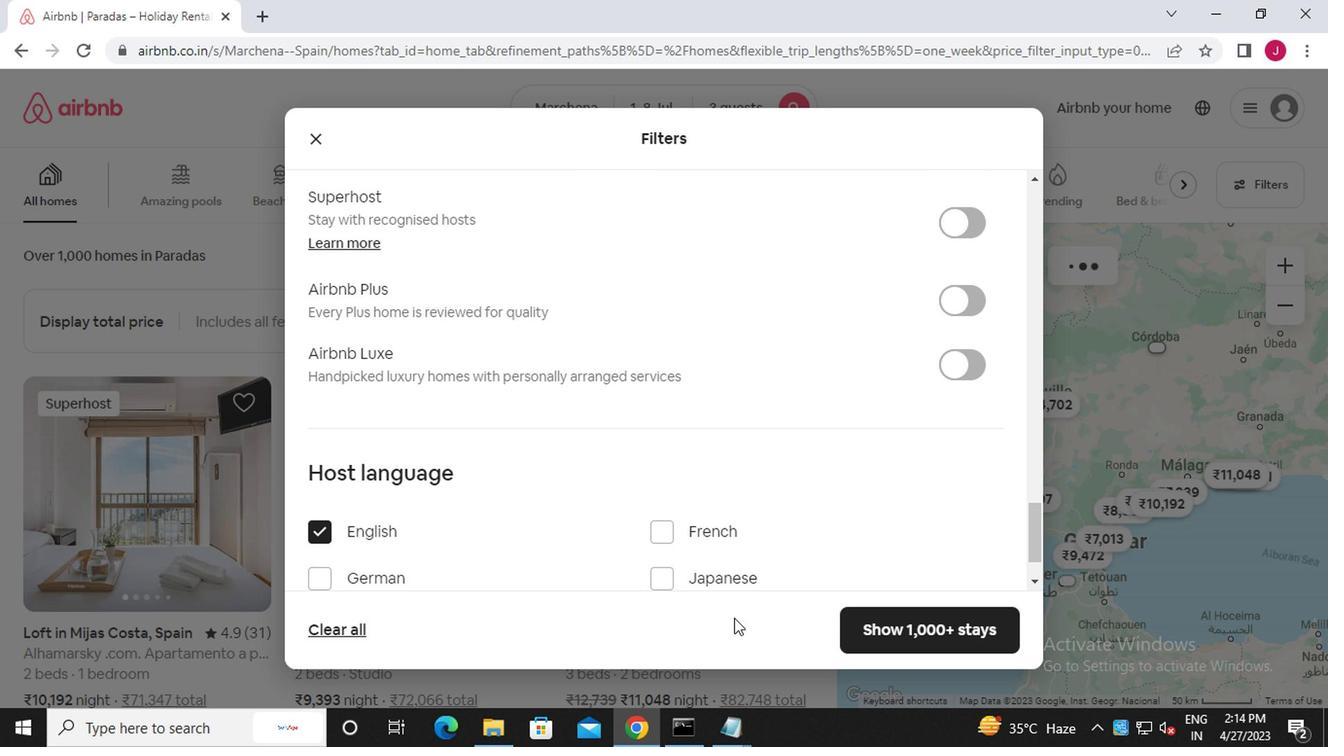 
Action: Mouse pressed left at (888, 644)
Screenshot: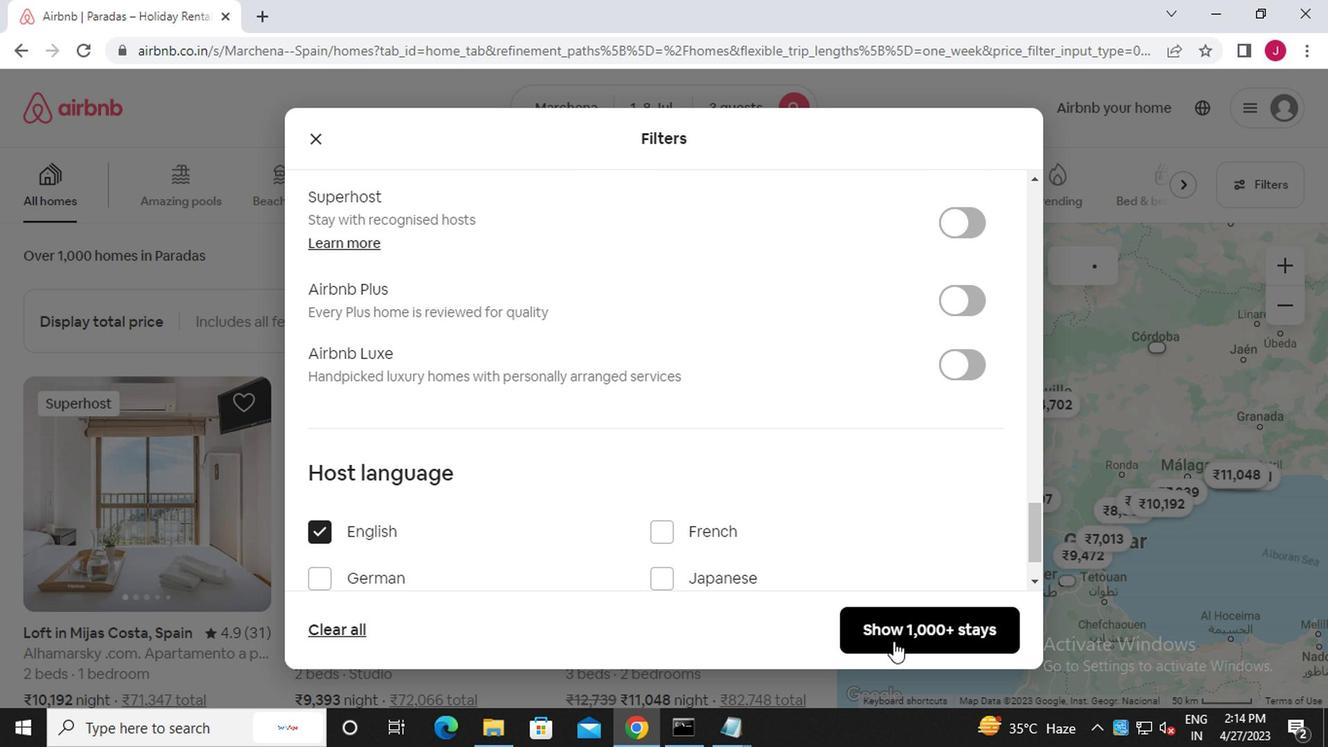 
Action: Mouse moved to (875, 627)
Screenshot: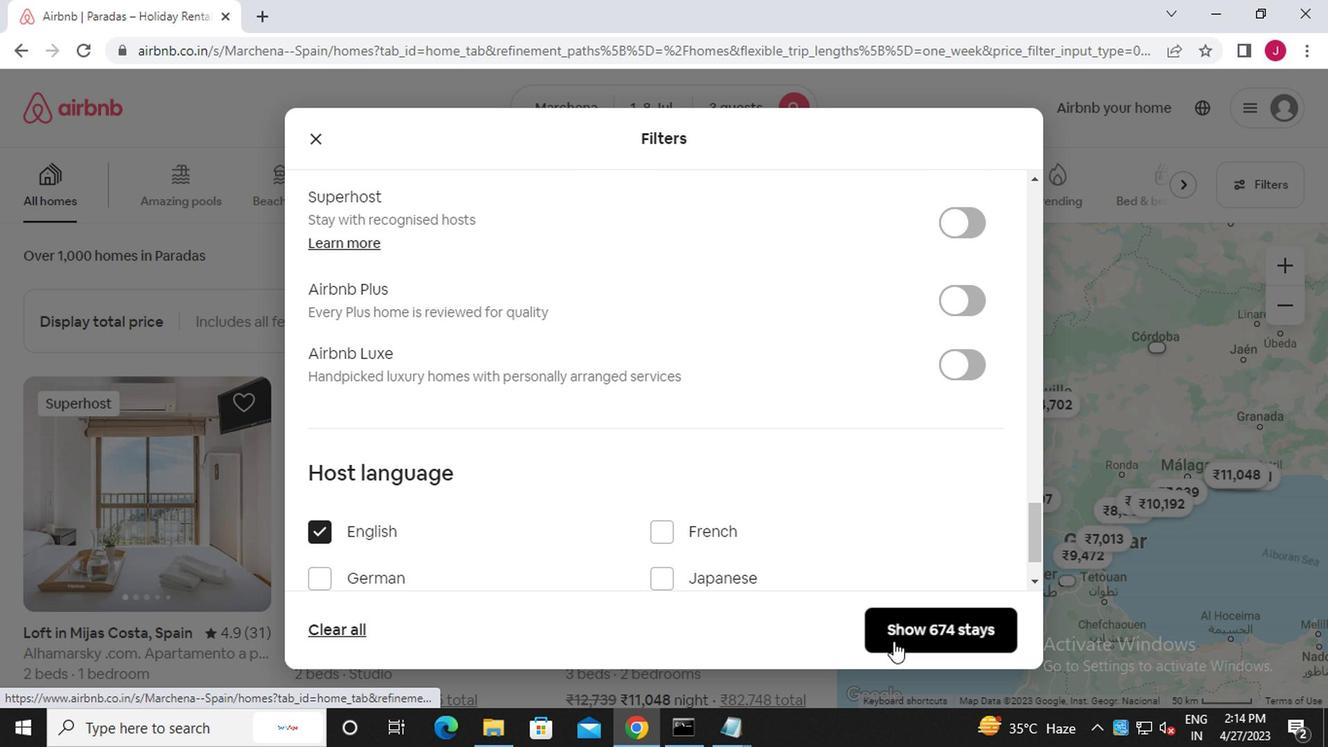 
